 Task: Search one way flight ticket for 5 adults, 1 child, 2 infants in seat and 1 infant on lap in business from Long Beach: Long Beach Airport (daugherty Field) to Wilmington: Wilmington International Airport on 8-6-2023. Choice of flights is Westjet. Number of bags: 1 carry on bag. Price is upto 50000. Outbound departure time preference is 11:30.
Action: Mouse moved to (350, 149)
Screenshot: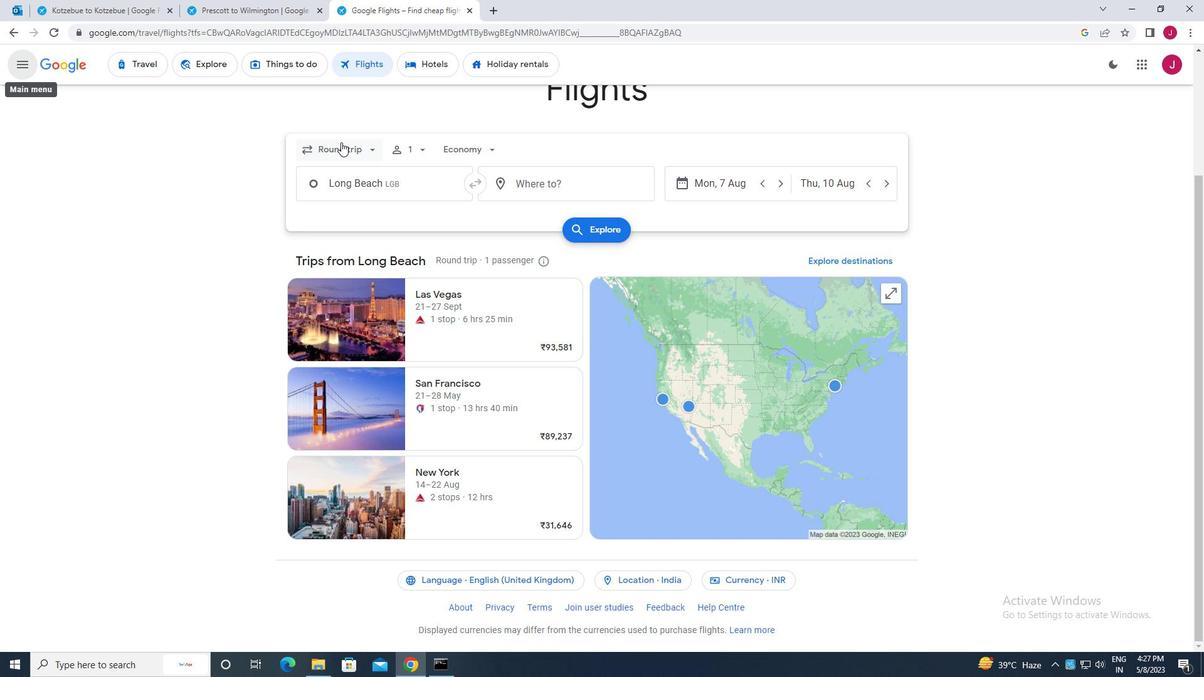 
Action: Mouse pressed left at (350, 149)
Screenshot: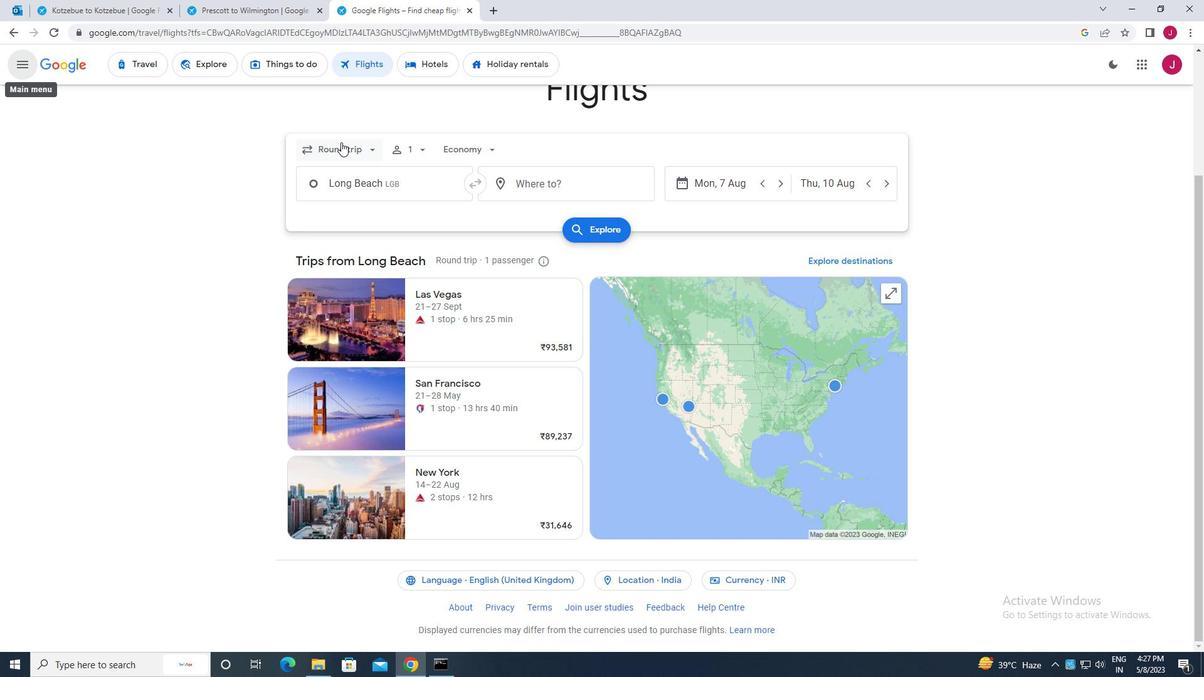 
Action: Mouse moved to (354, 207)
Screenshot: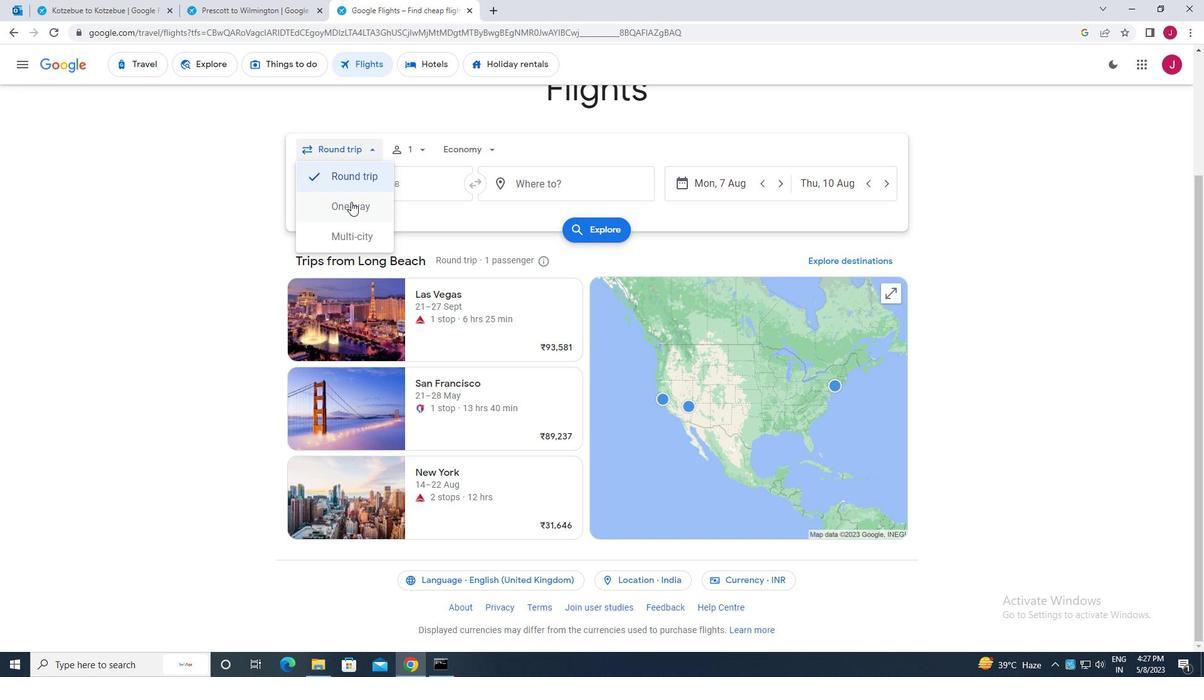 
Action: Mouse pressed left at (354, 207)
Screenshot: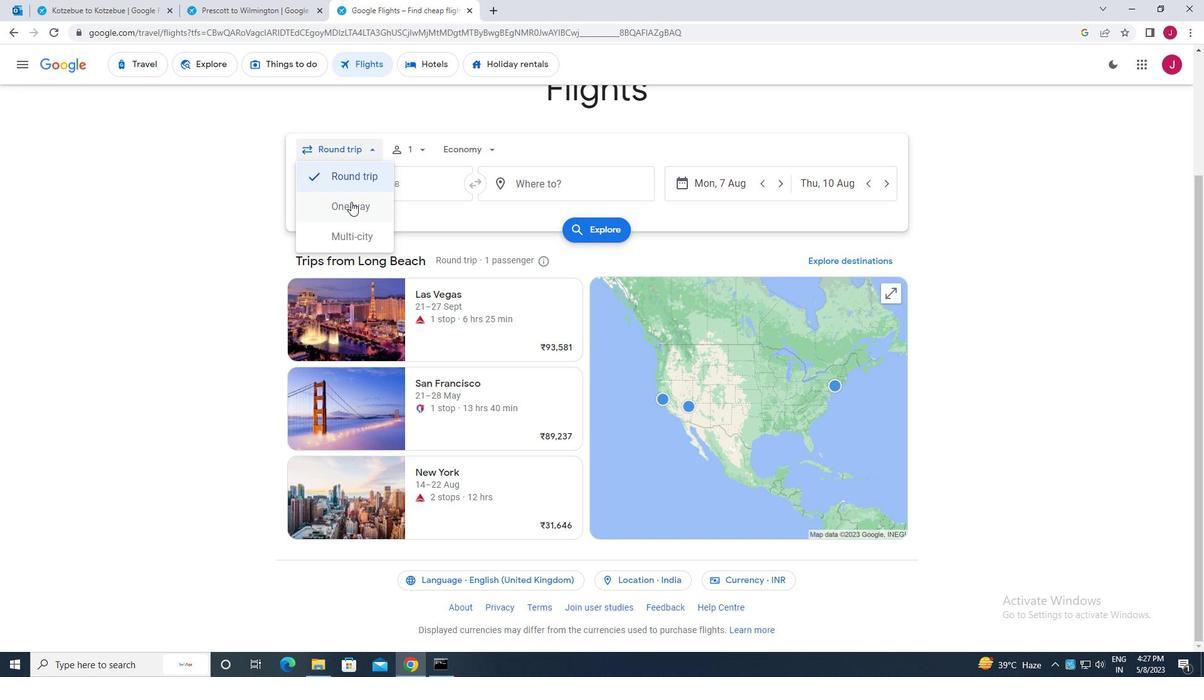 
Action: Mouse moved to (422, 149)
Screenshot: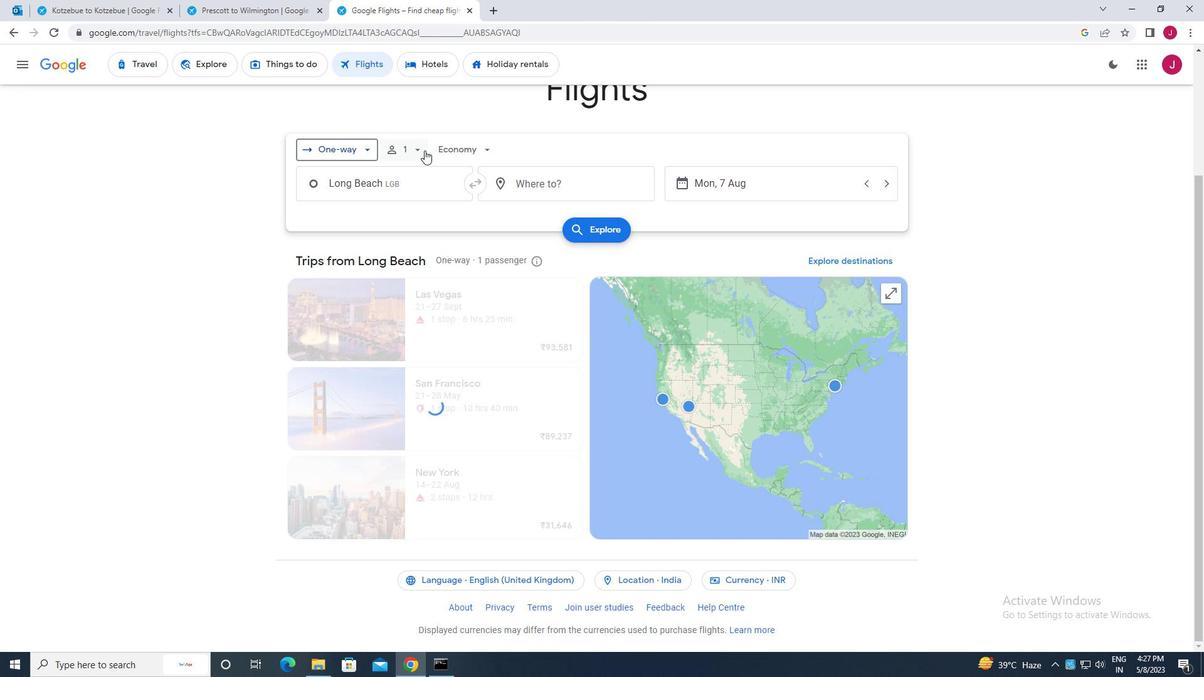 
Action: Mouse pressed left at (422, 149)
Screenshot: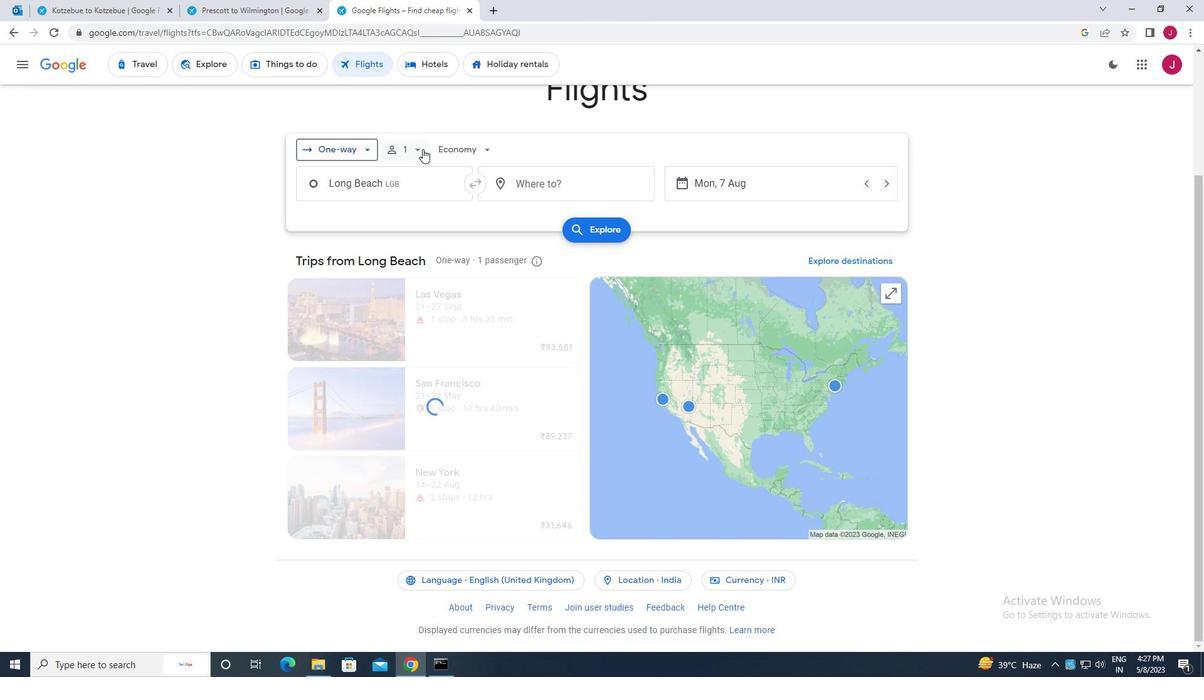 
Action: Mouse moved to (522, 184)
Screenshot: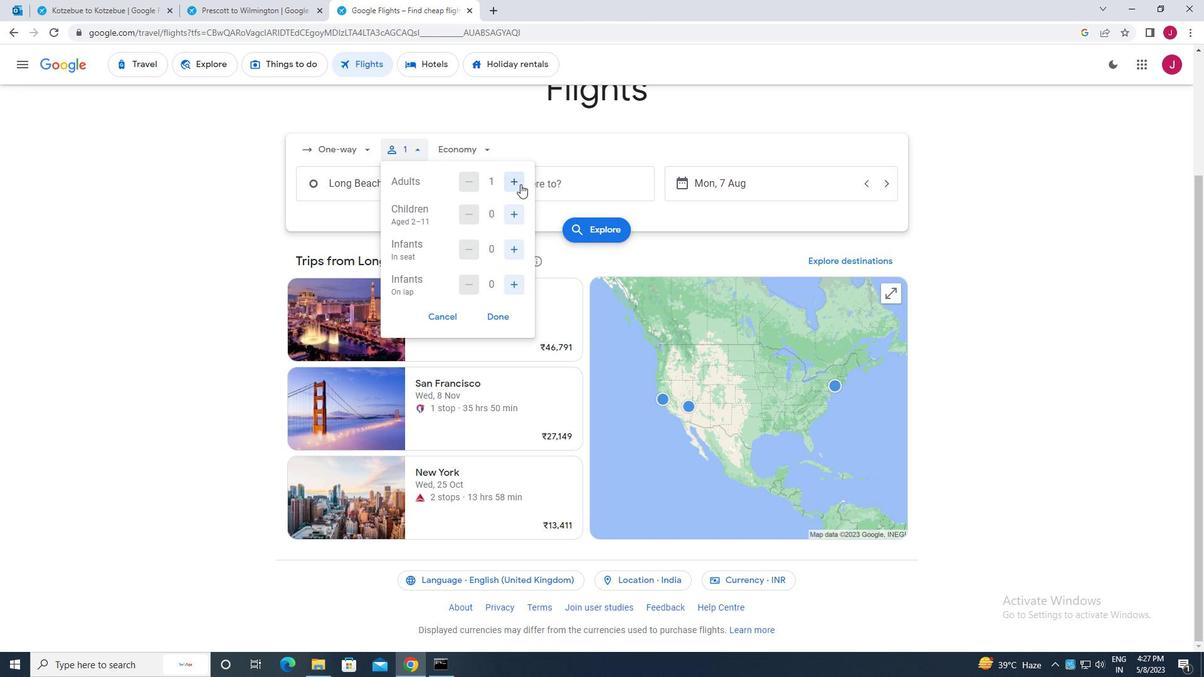 
Action: Mouse pressed left at (522, 184)
Screenshot: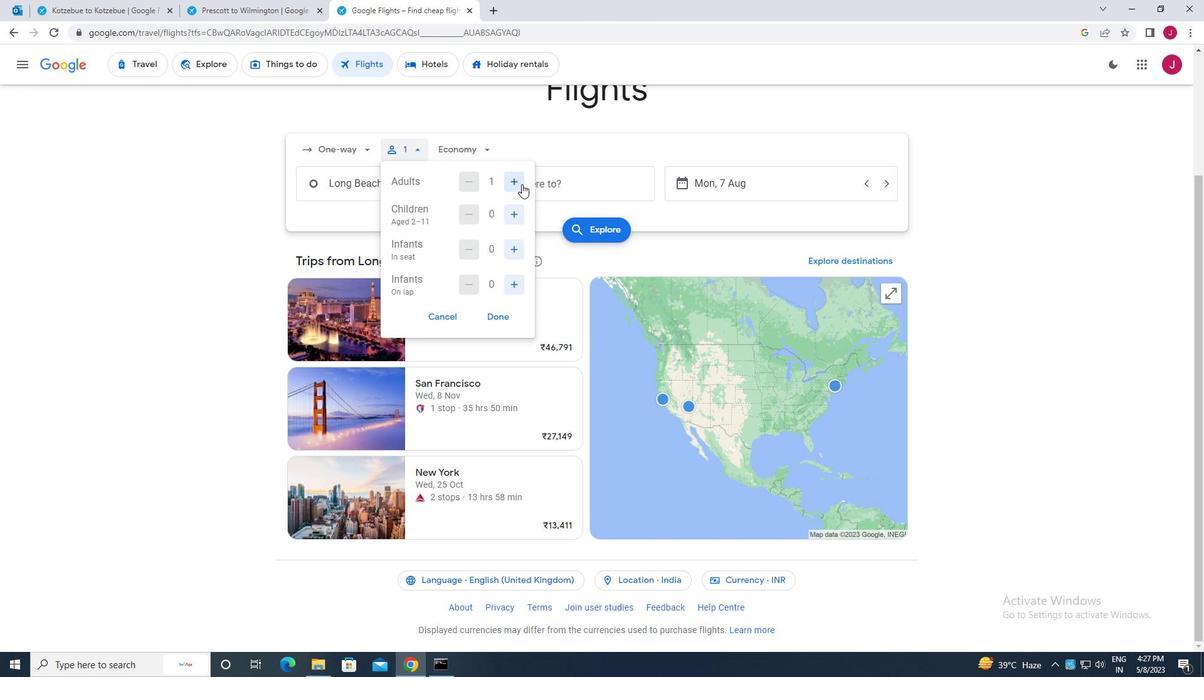 
Action: Mouse pressed left at (522, 184)
Screenshot: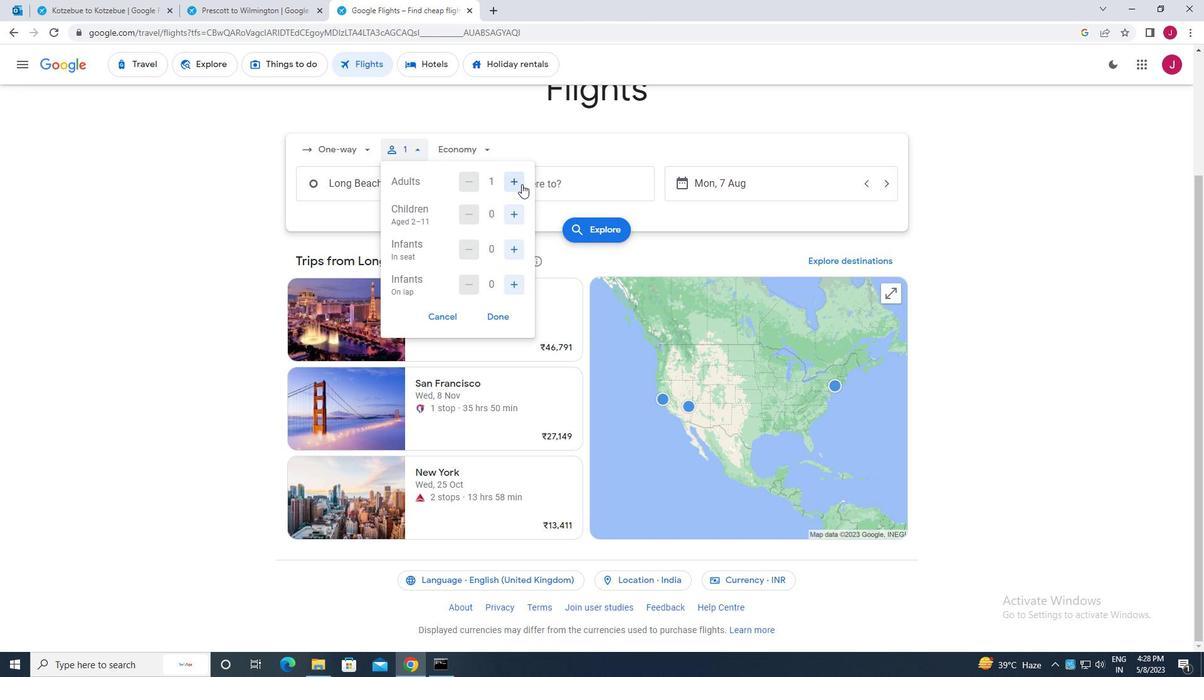 
Action: Mouse pressed left at (522, 184)
Screenshot: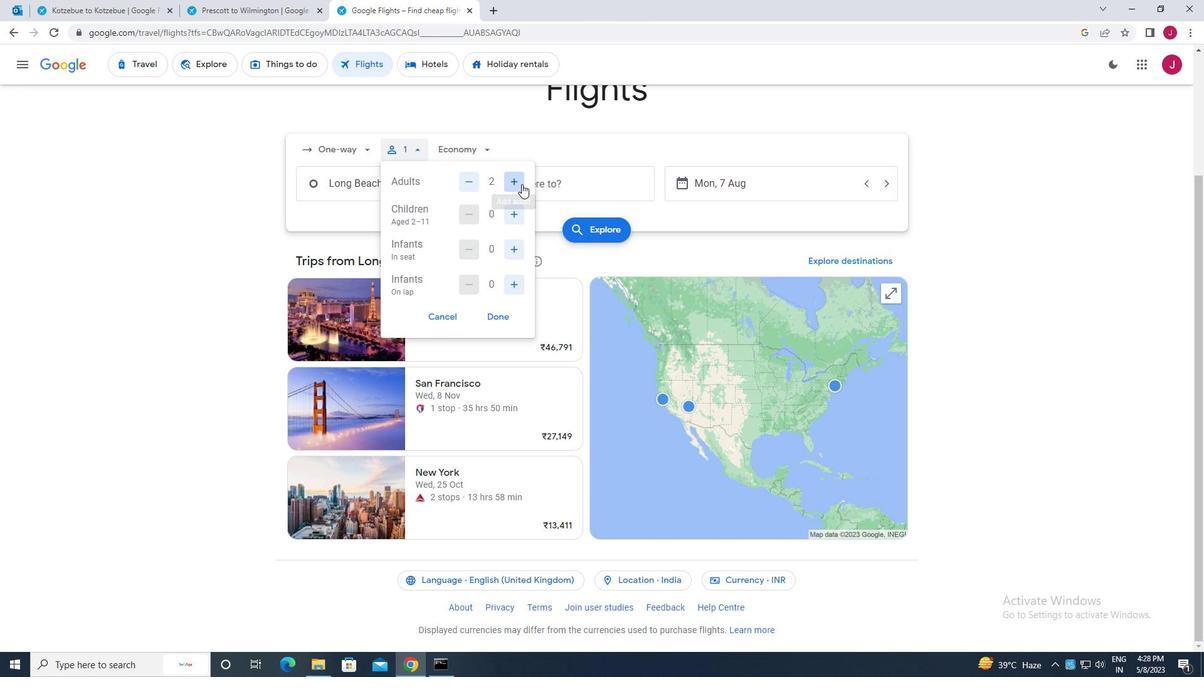 
Action: Mouse moved to (522, 184)
Screenshot: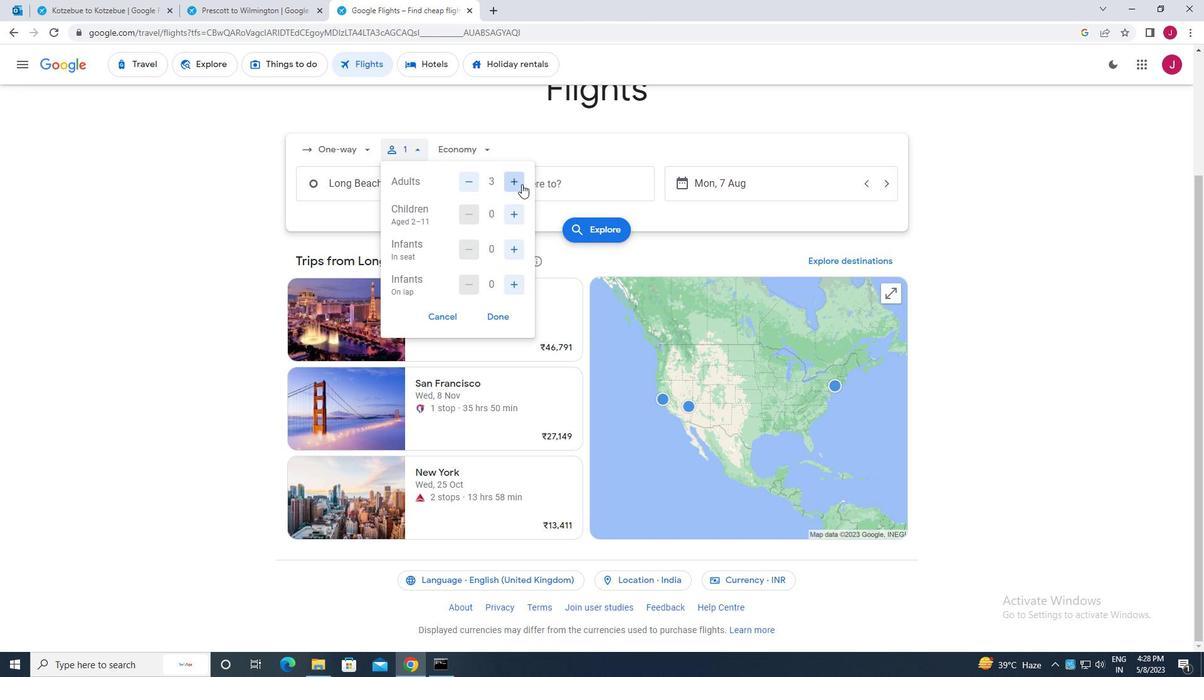 
Action: Mouse pressed left at (522, 184)
Screenshot: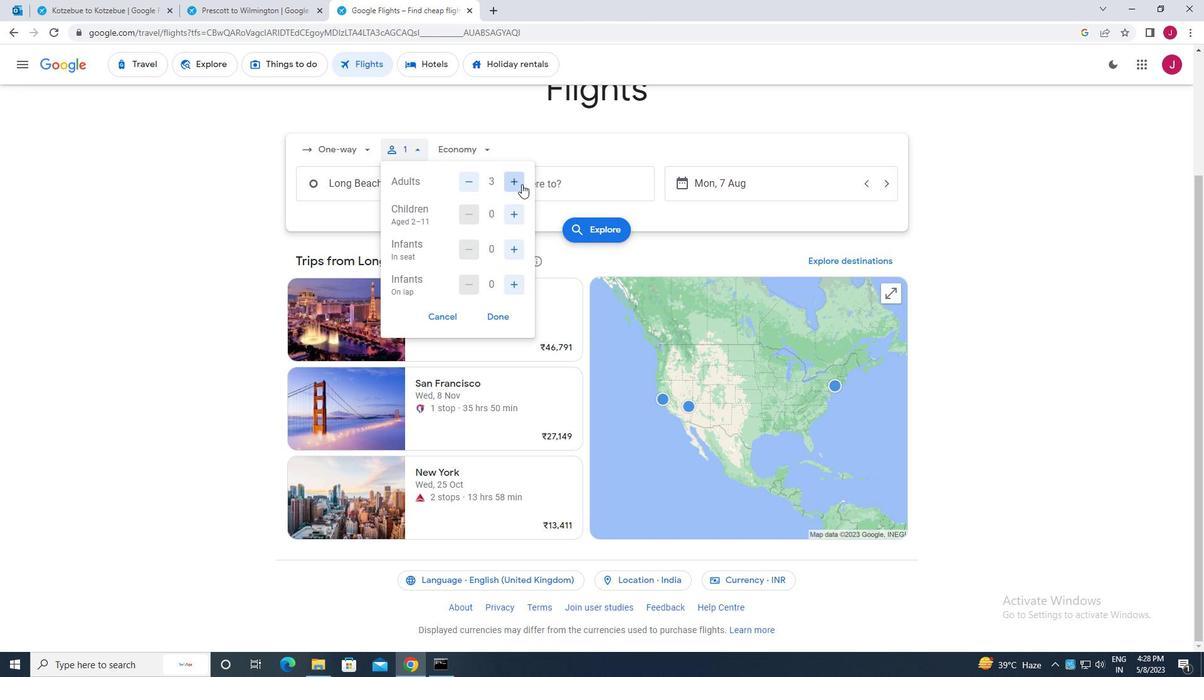 
Action: Mouse moved to (514, 220)
Screenshot: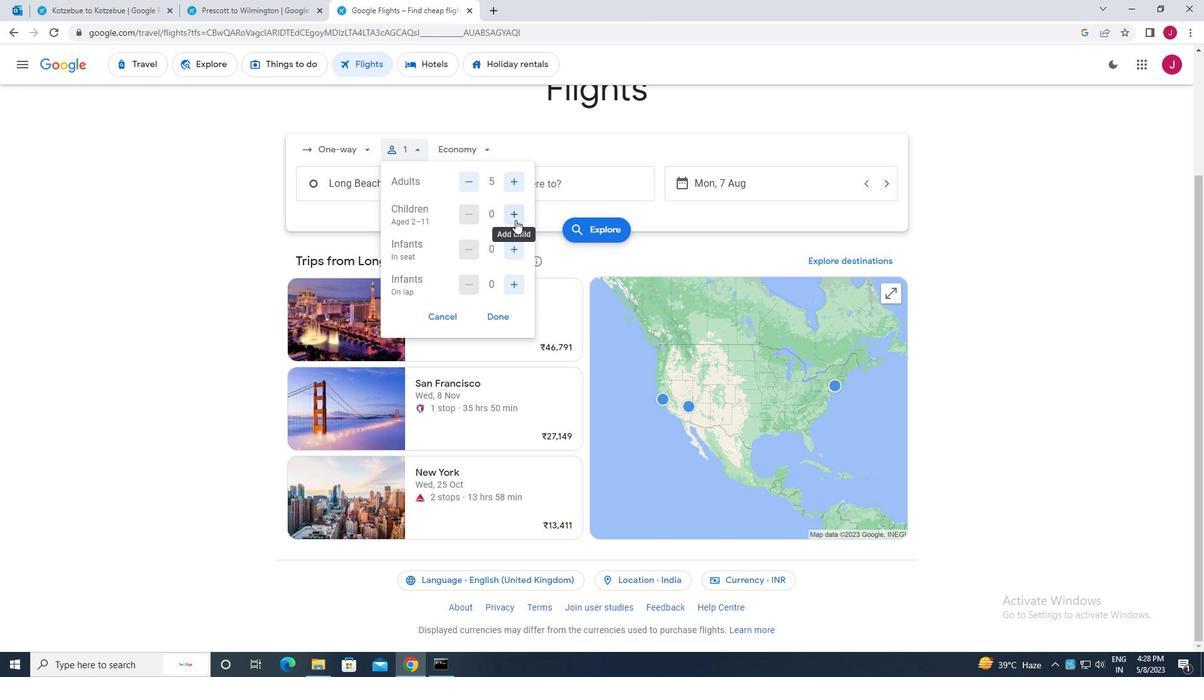 
Action: Mouse pressed left at (514, 220)
Screenshot: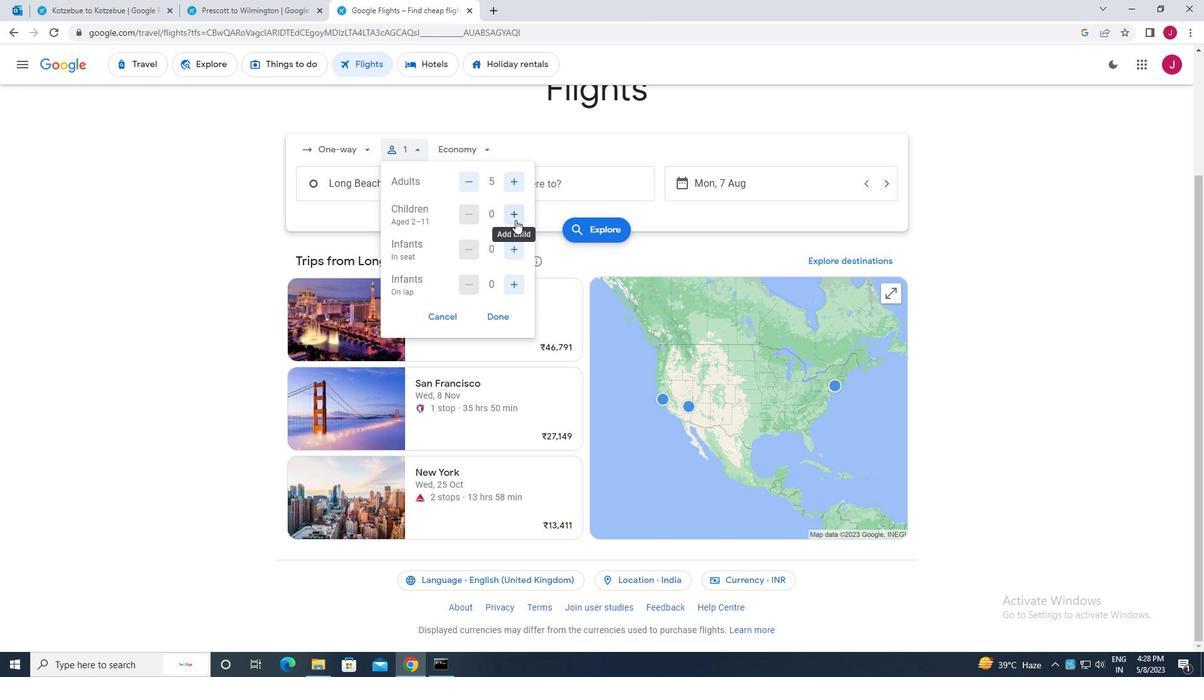 
Action: Mouse moved to (510, 250)
Screenshot: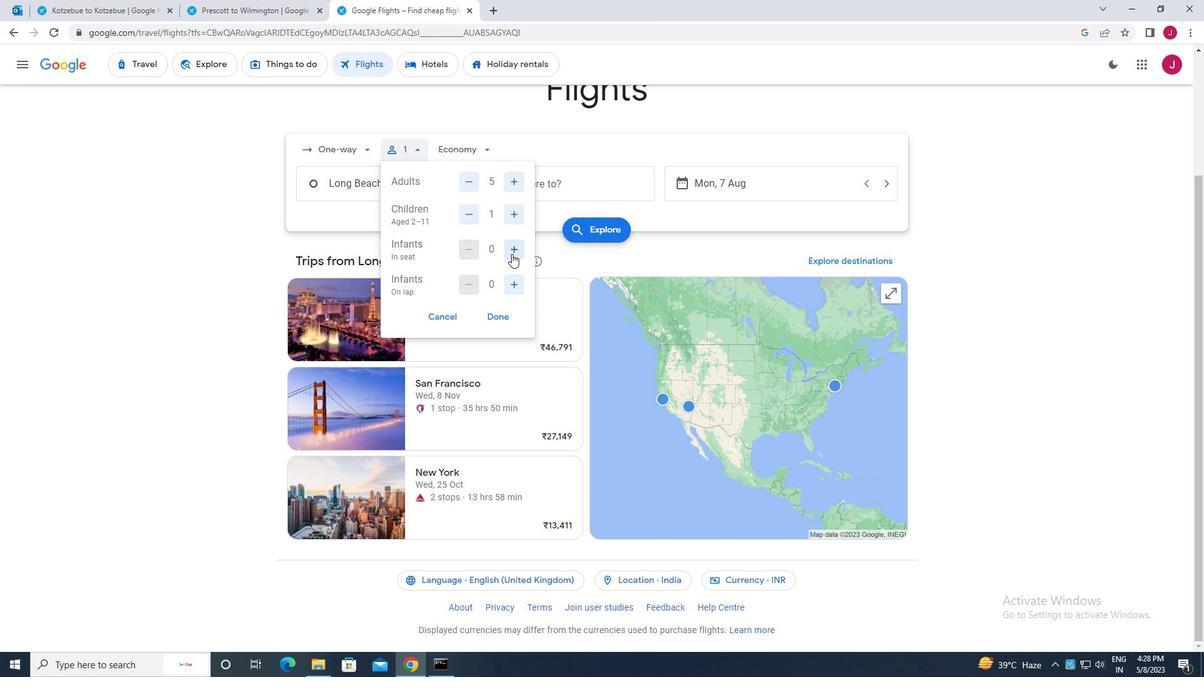 
Action: Mouse pressed left at (510, 250)
Screenshot: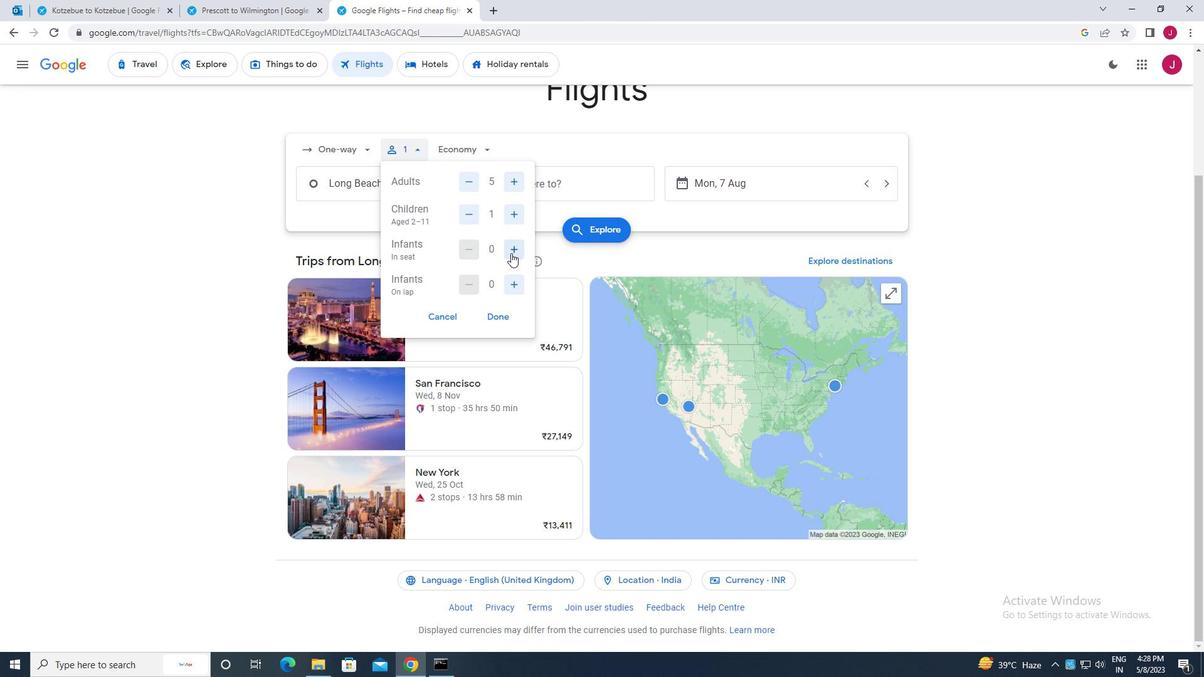 
Action: Mouse pressed left at (510, 250)
Screenshot: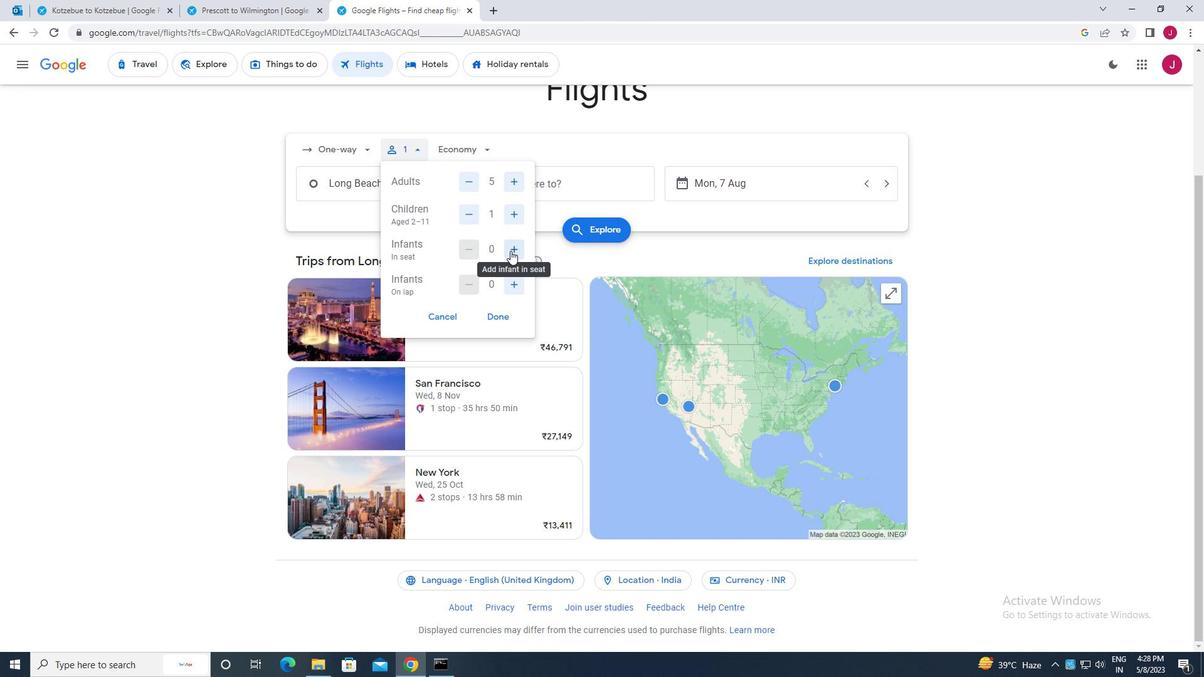 
Action: Mouse moved to (514, 287)
Screenshot: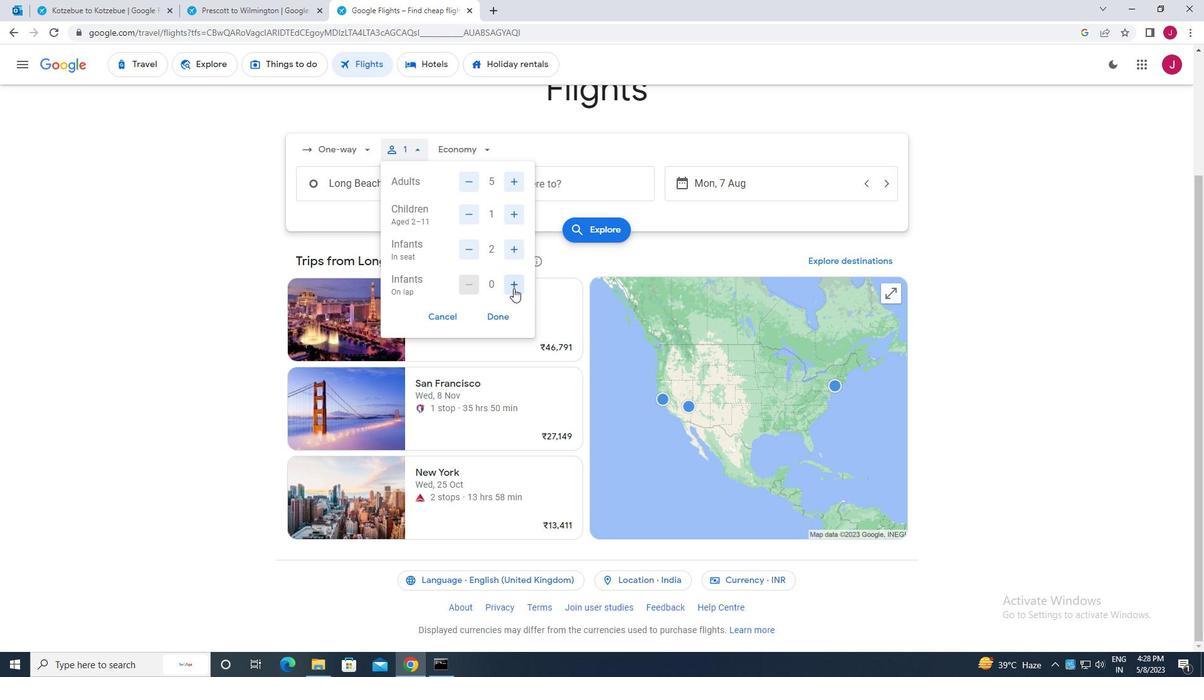 
Action: Mouse pressed left at (514, 287)
Screenshot: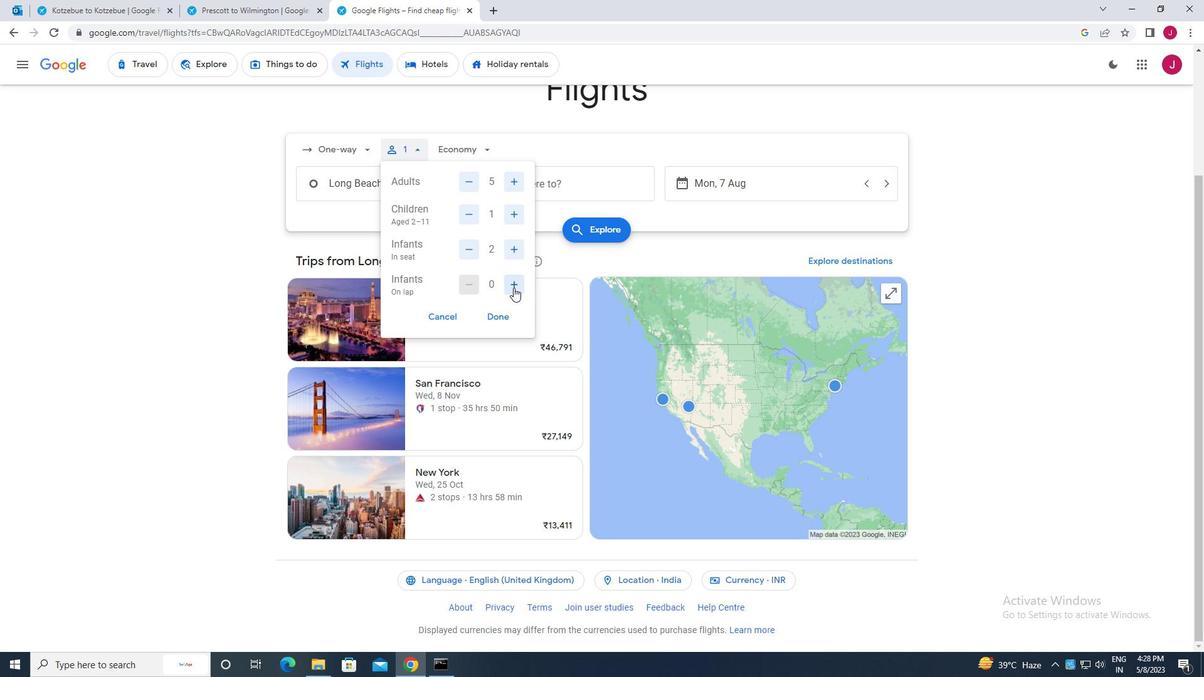 
Action: Mouse moved to (504, 316)
Screenshot: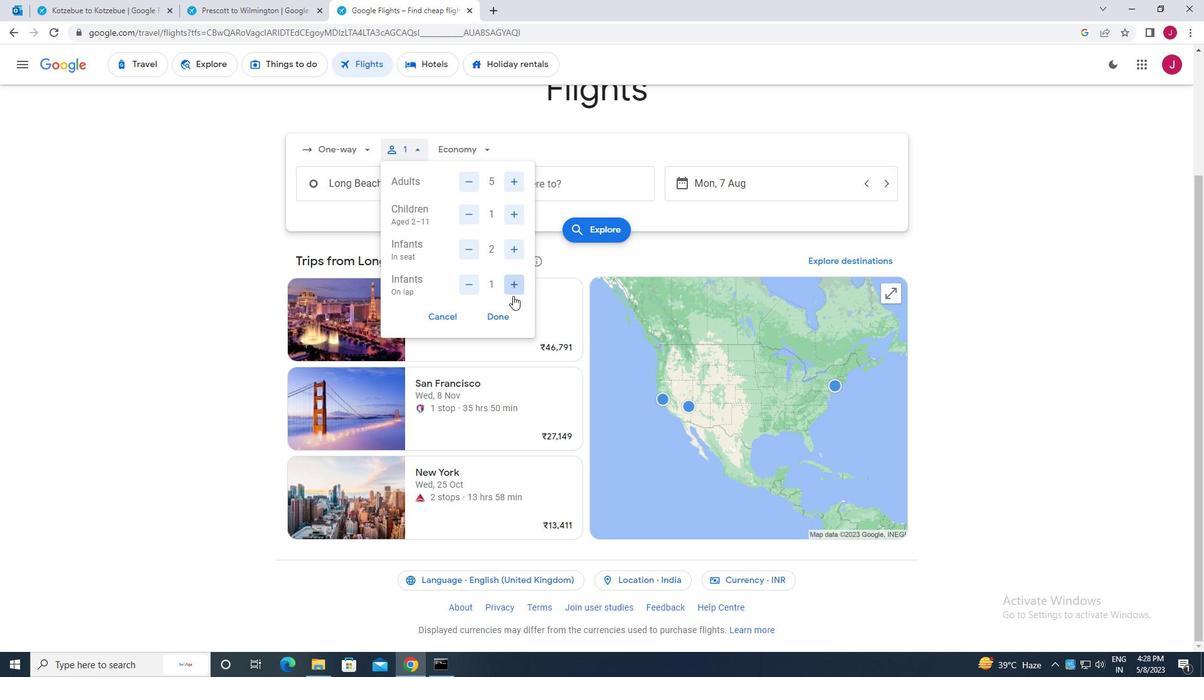 
Action: Mouse pressed left at (504, 316)
Screenshot: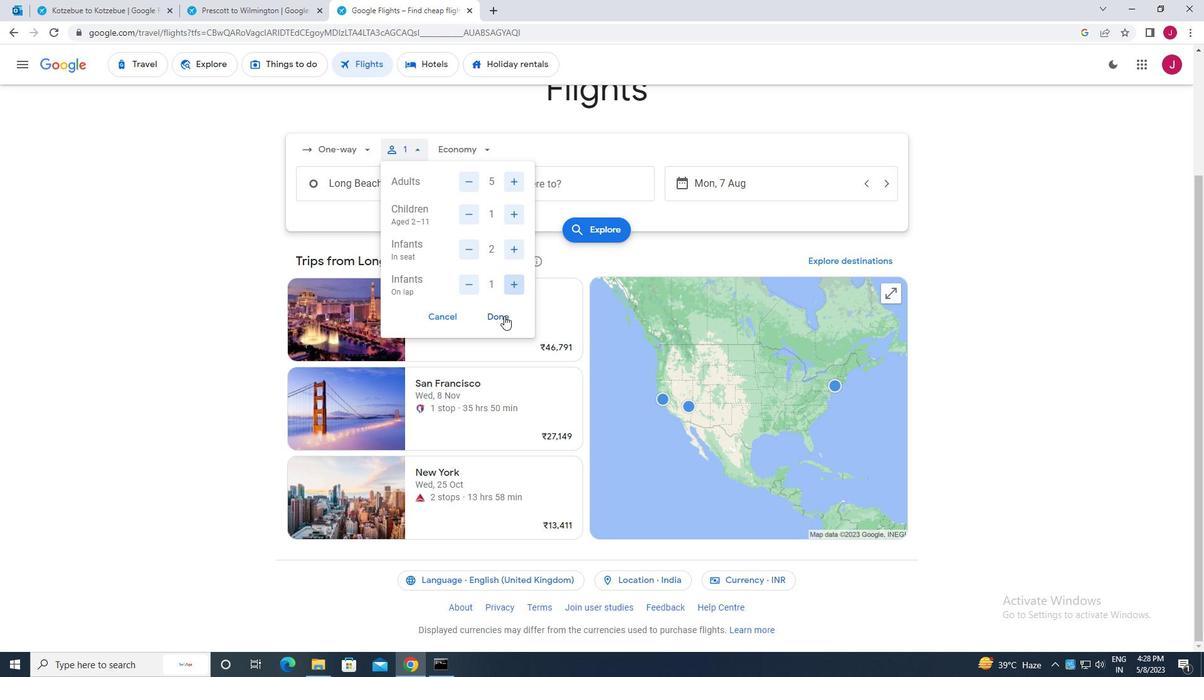 
Action: Mouse moved to (468, 149)
Screenshot: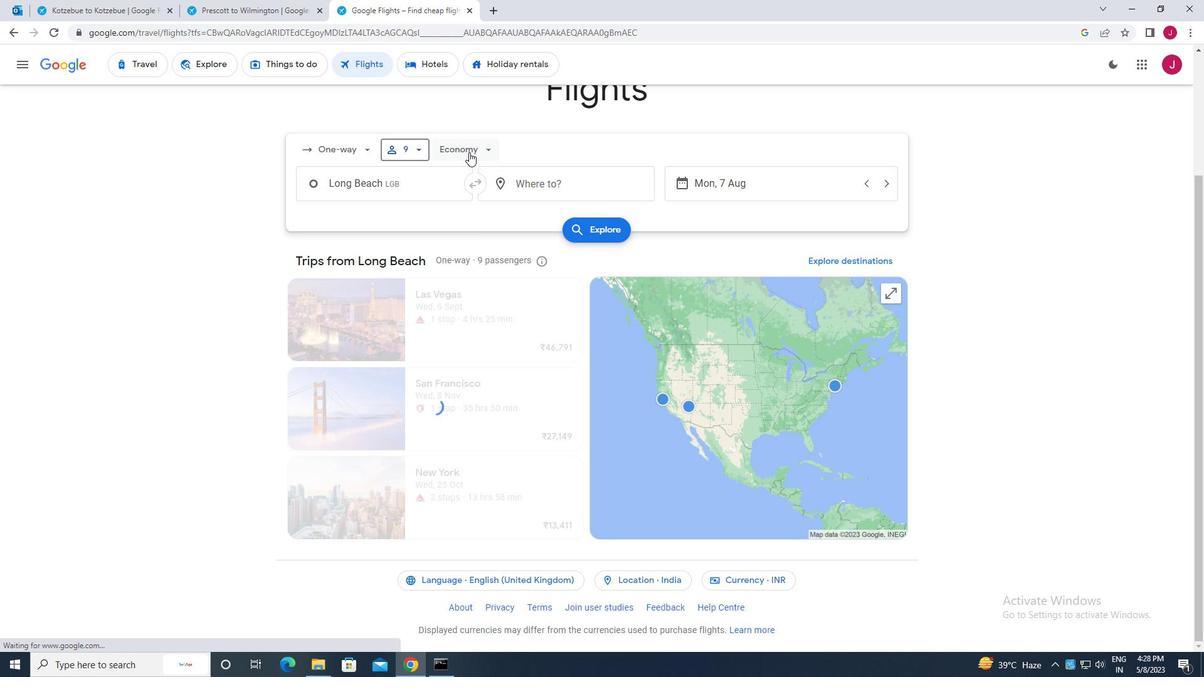 
Action: Mouse pressed left at (468, 149)
Screenshot: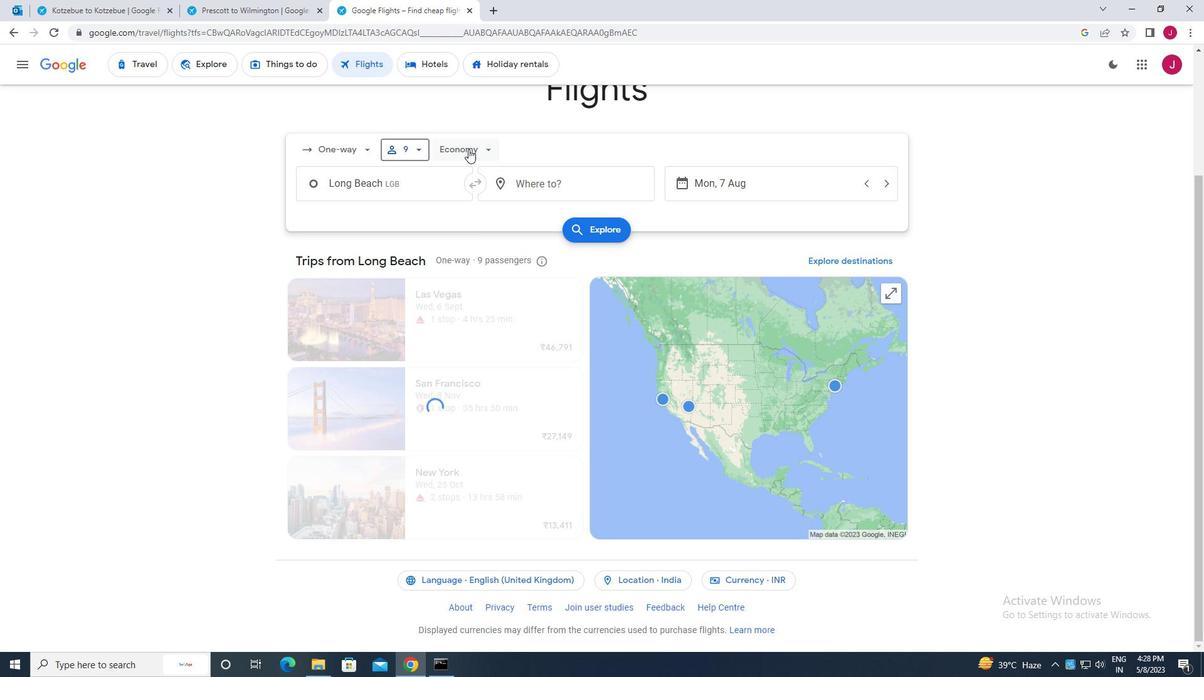 
Action: Mouse moved to (500, 233)
Screenshot: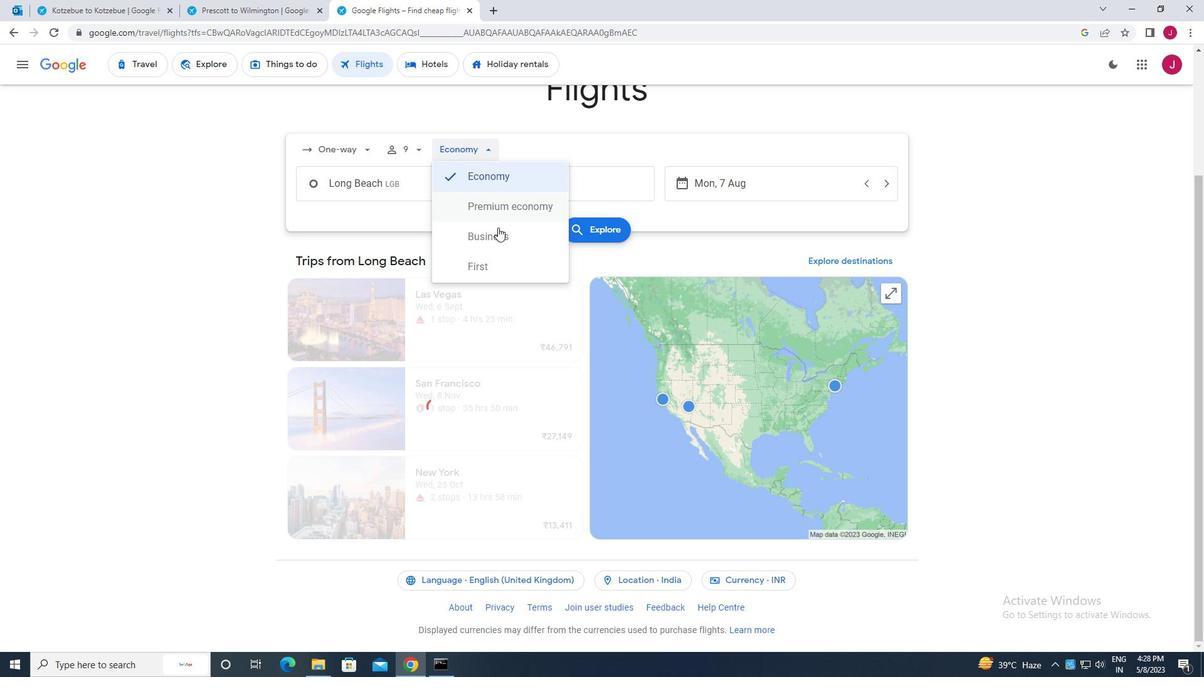 
Action: Mouse pressed left at (500, 233)
Screenshot: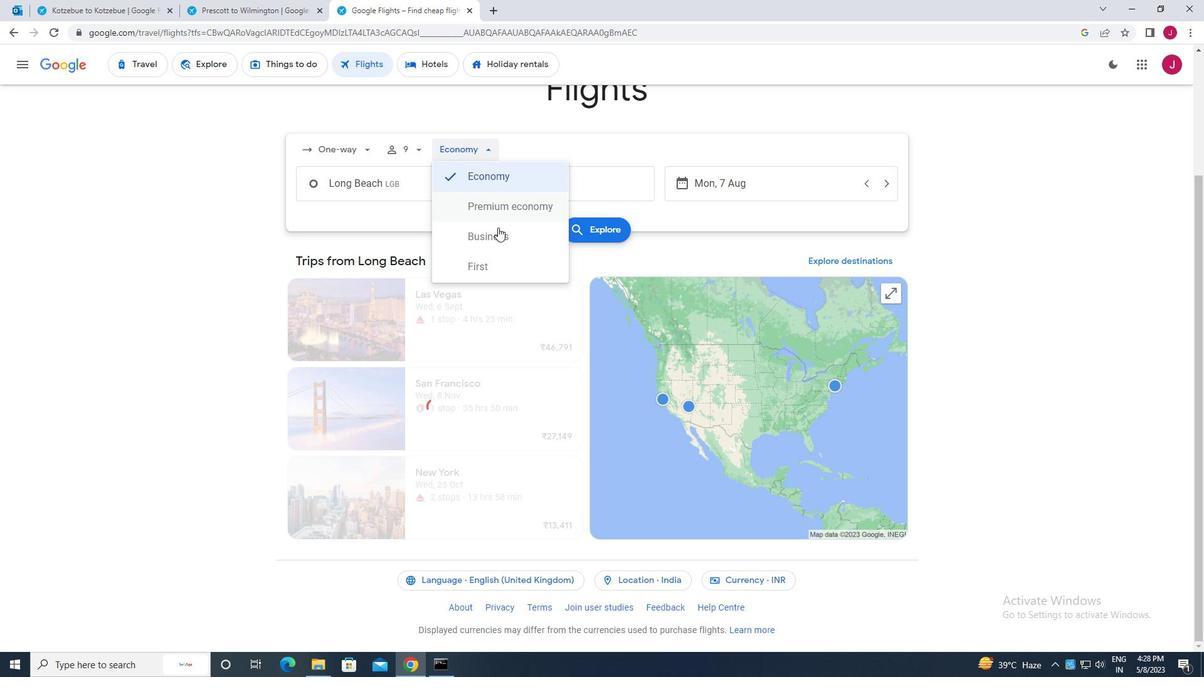 
Action: Mouse moved to (411, 181)
Screenshot: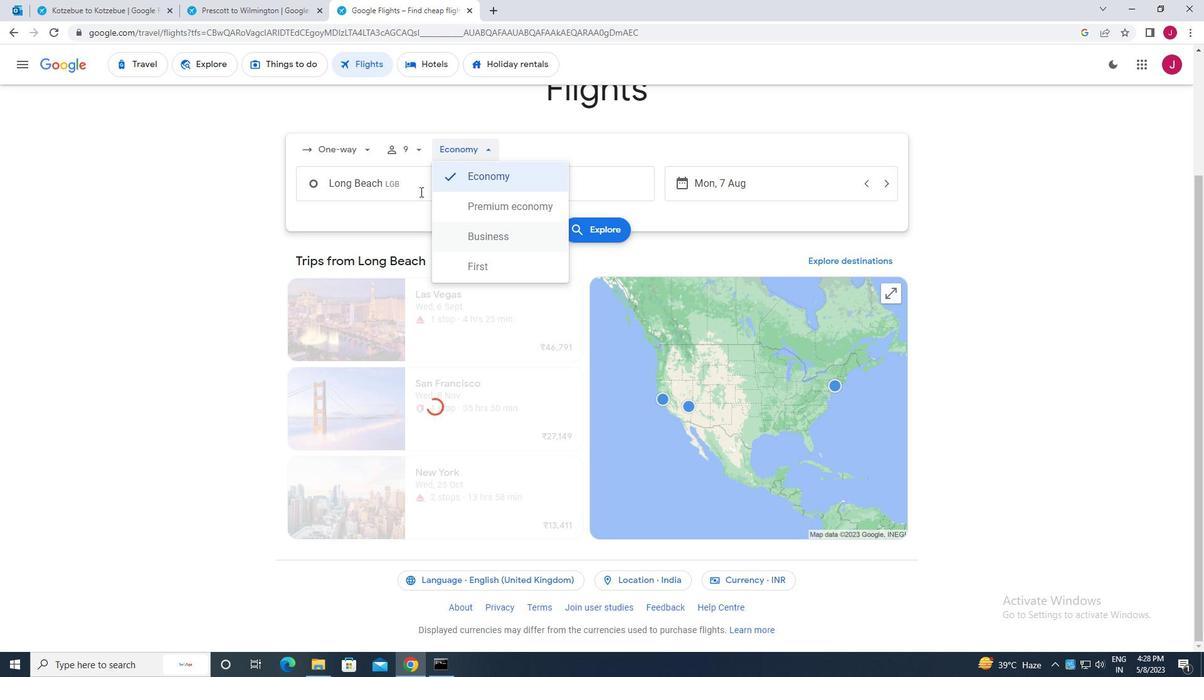 
Action: Mouse pressed left at (411, 181)
Screenshot: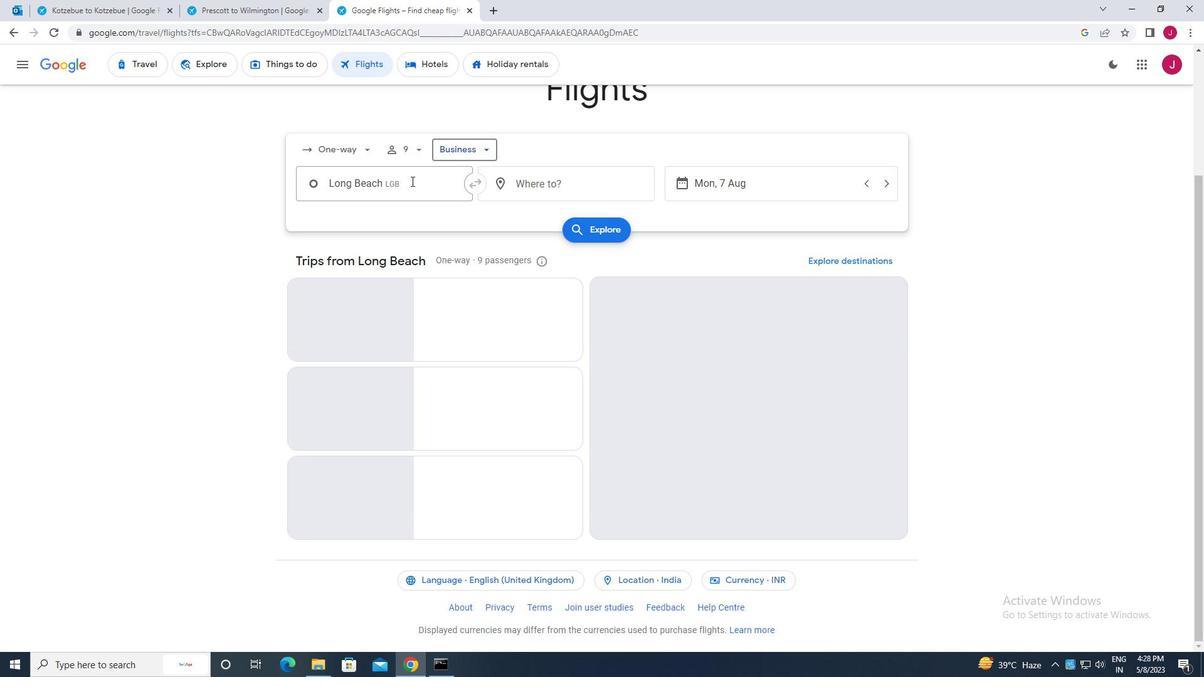 
Action: Mouse moved to (418, 176)
Screenshot: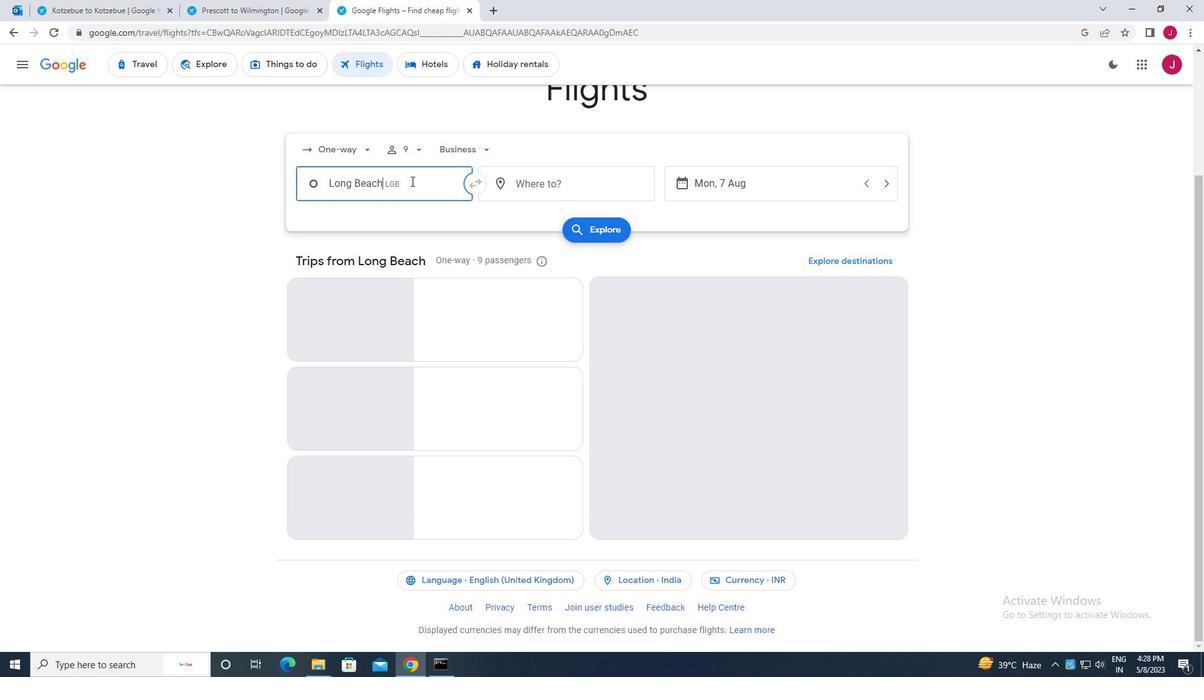 
Action: Key pressed long<Key.space>b
Screenshot: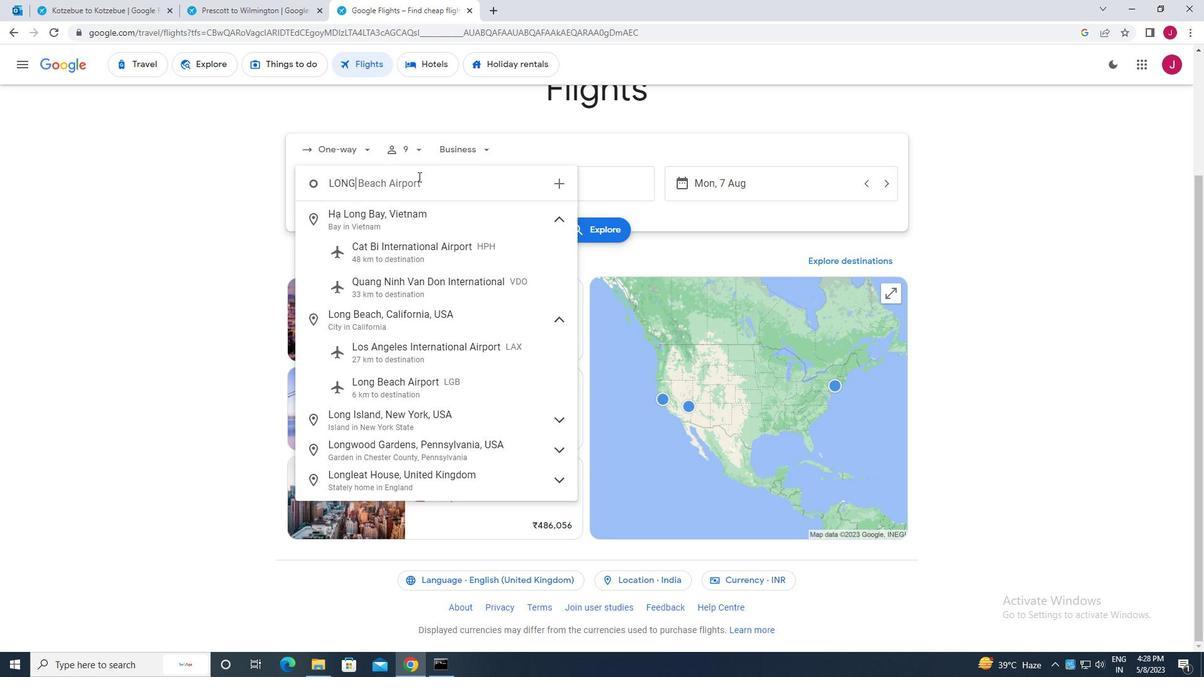 
Action: Mouse moved to (440, 380)
Screenshot: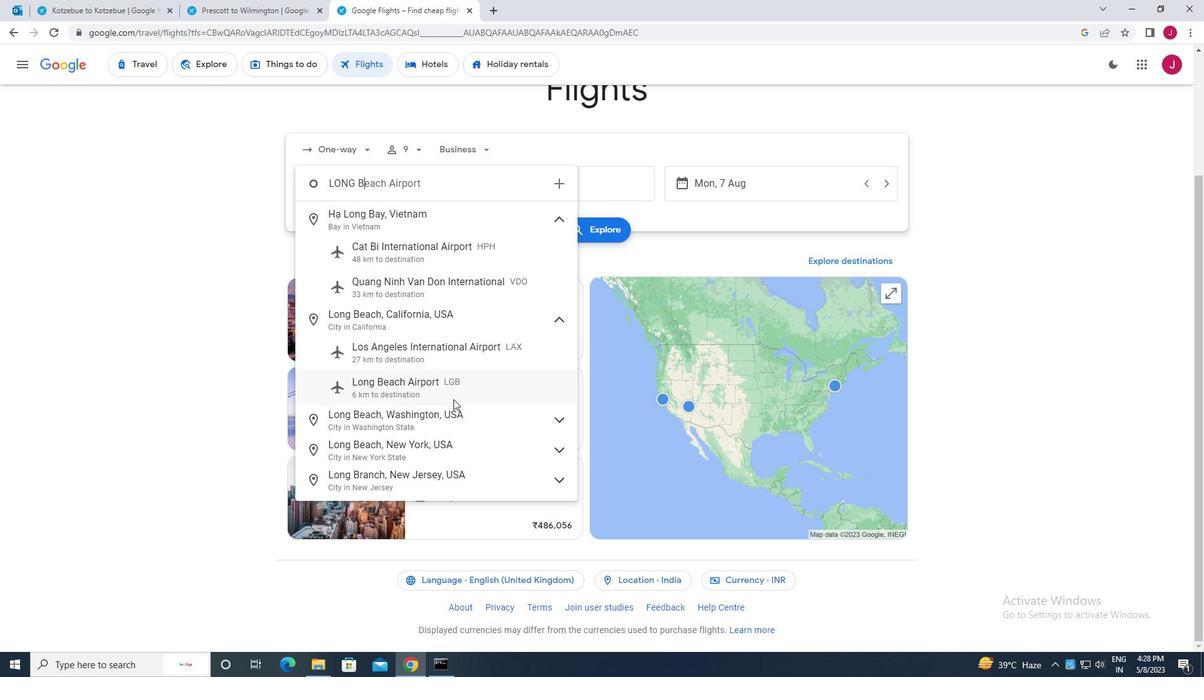 
Action: Mouse pressed left at (440, 380)
Screenshot: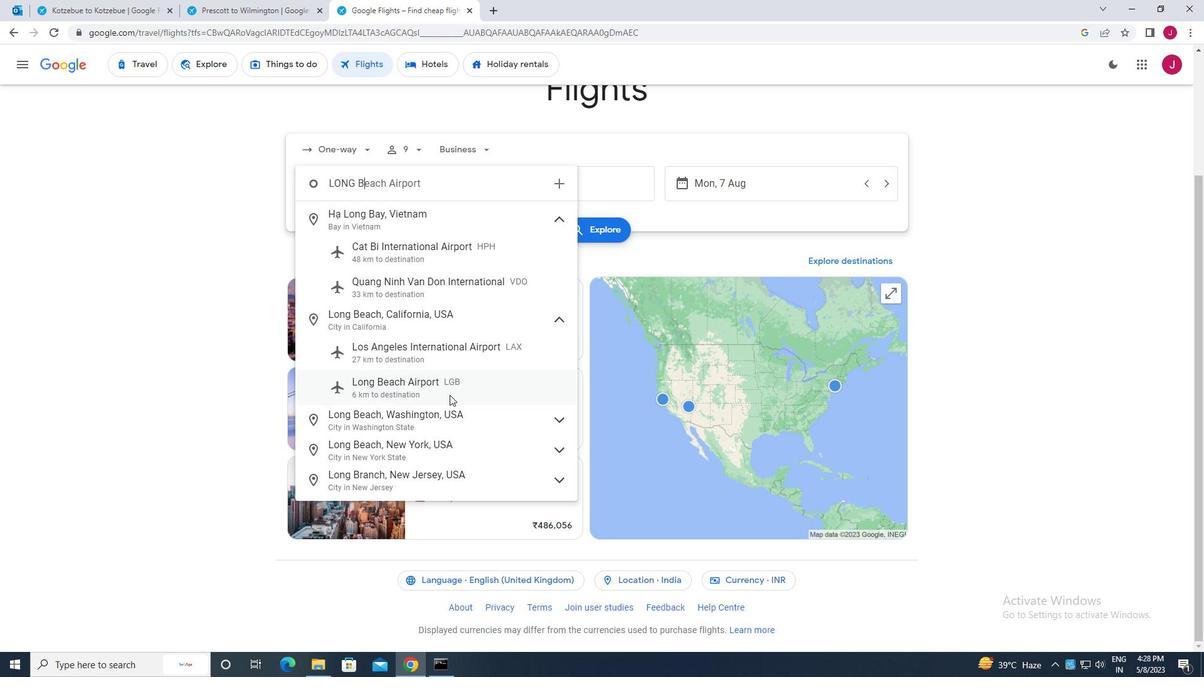 
Action: Mouse moved to (560, 186)
Screenshot: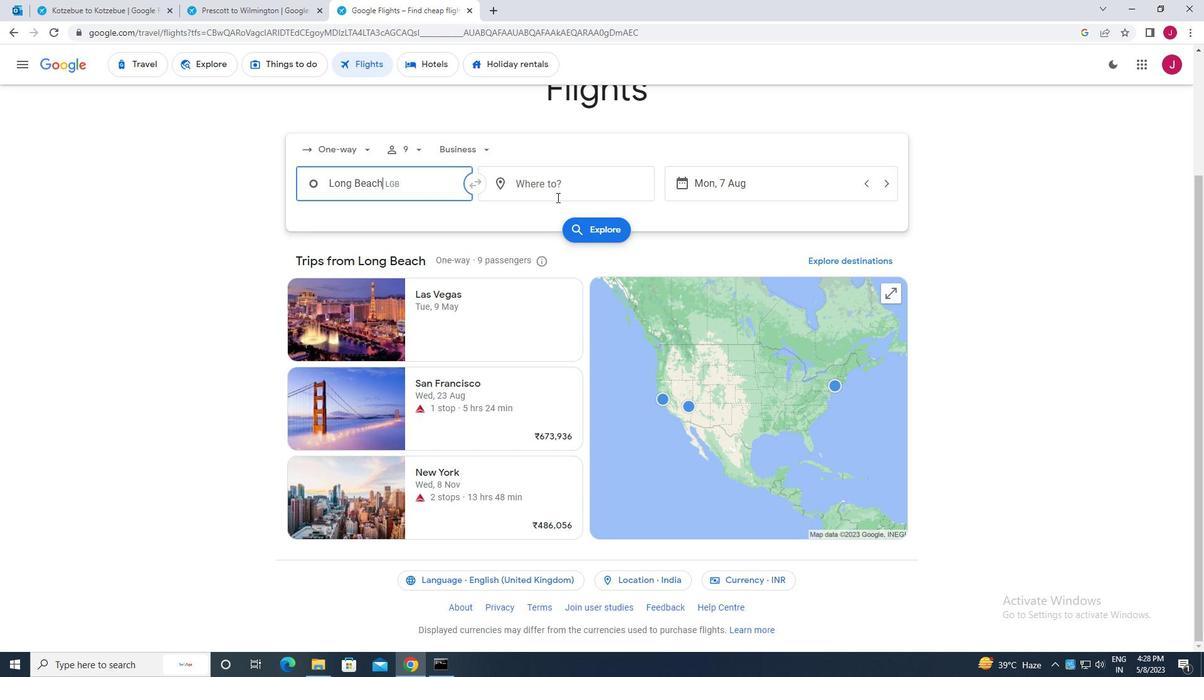 
Action: Mouse pressed left at (560, 186)
Screenshot: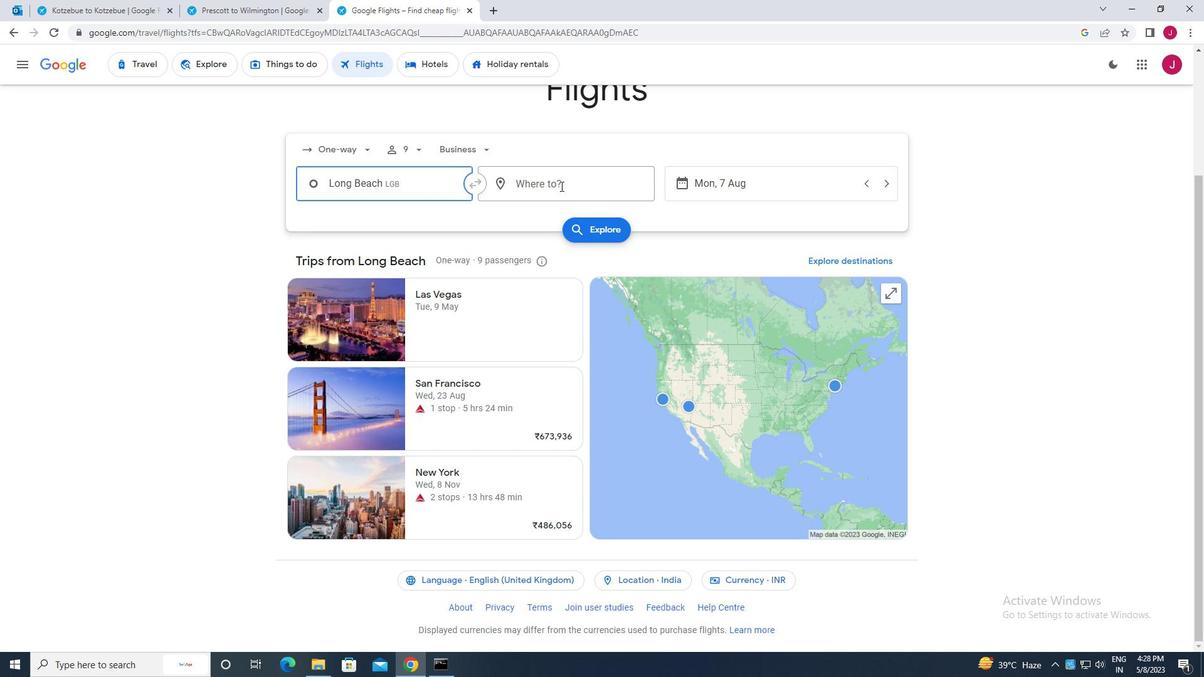 
Action: Key pressed wilm
Screenshot: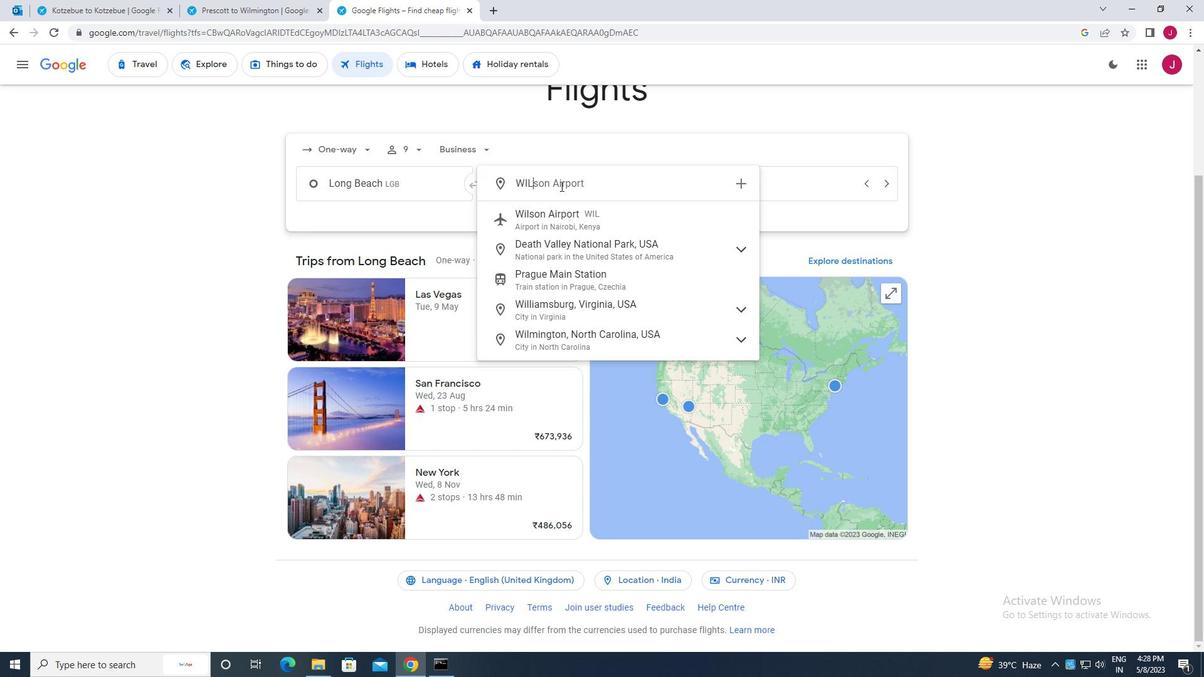 
Action: Mouse moved to (638, 247)
Screenshot: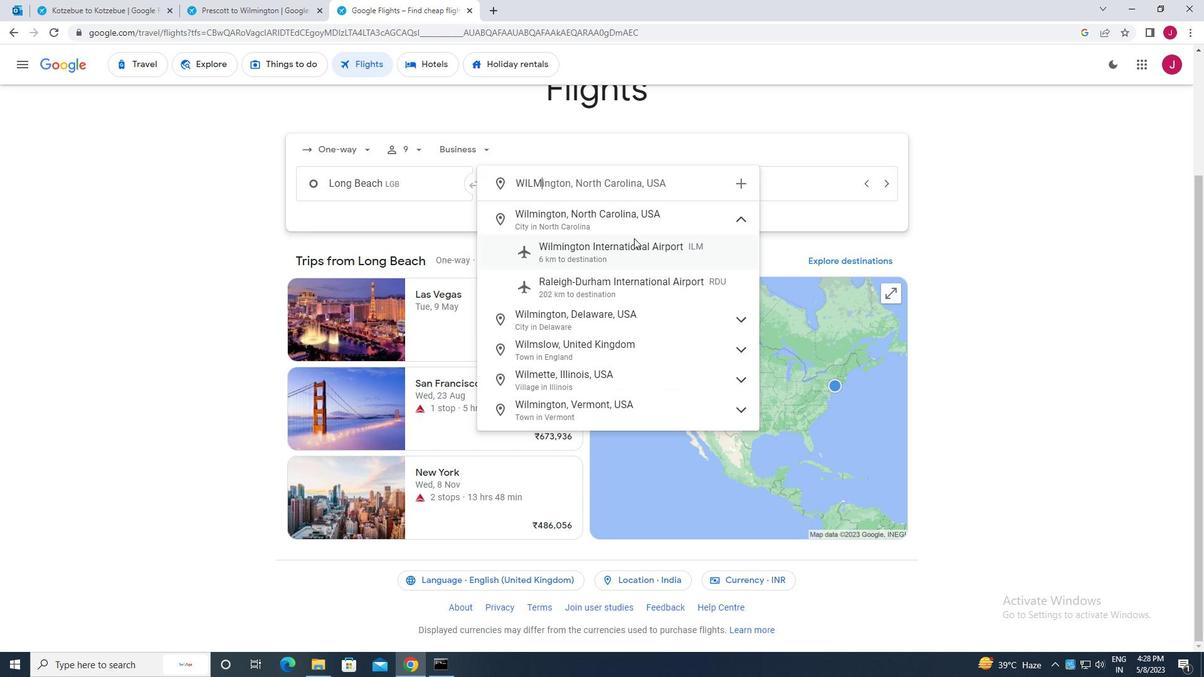 
Action: Mouse pressed left at (638, 247)
Screenshot: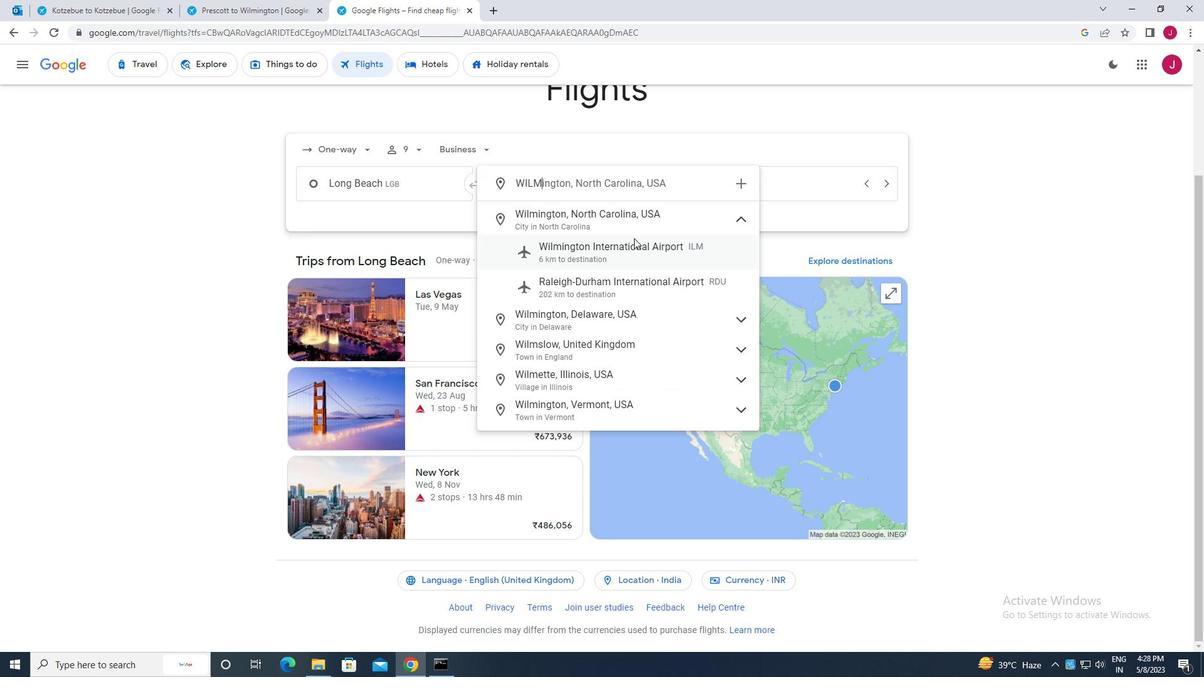 
Action: Mouse moved to (813, 181)
Screenshot: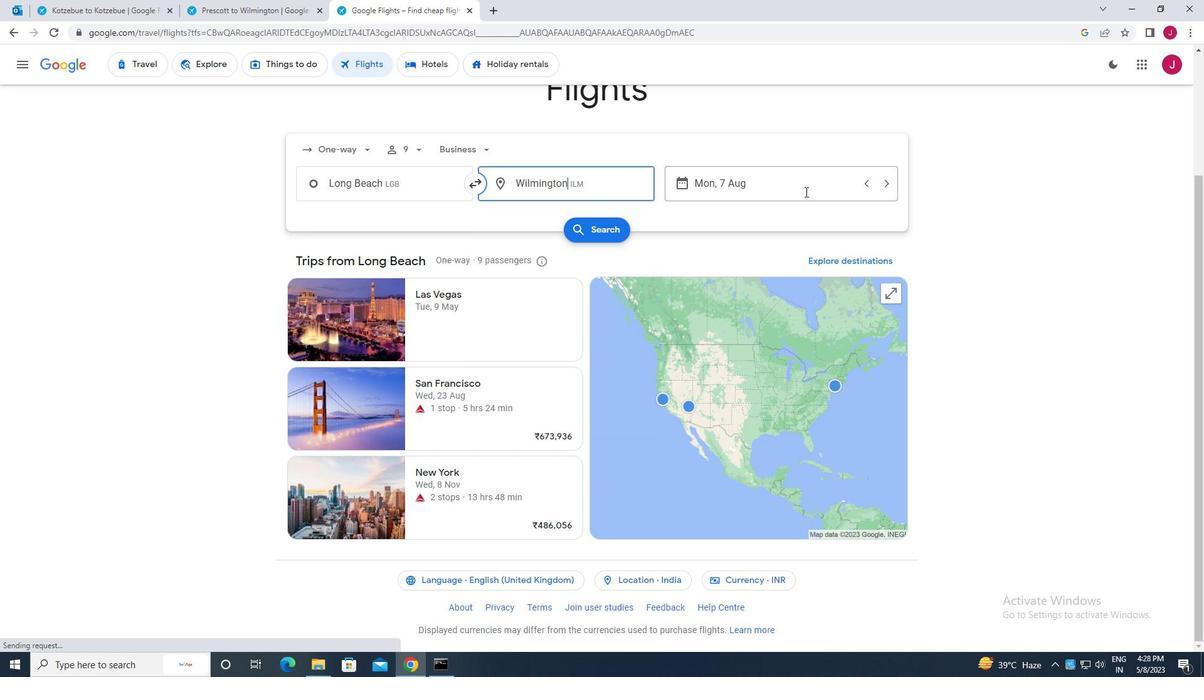 
Action: Mouse pressed left at (813, 181)
Screenshot: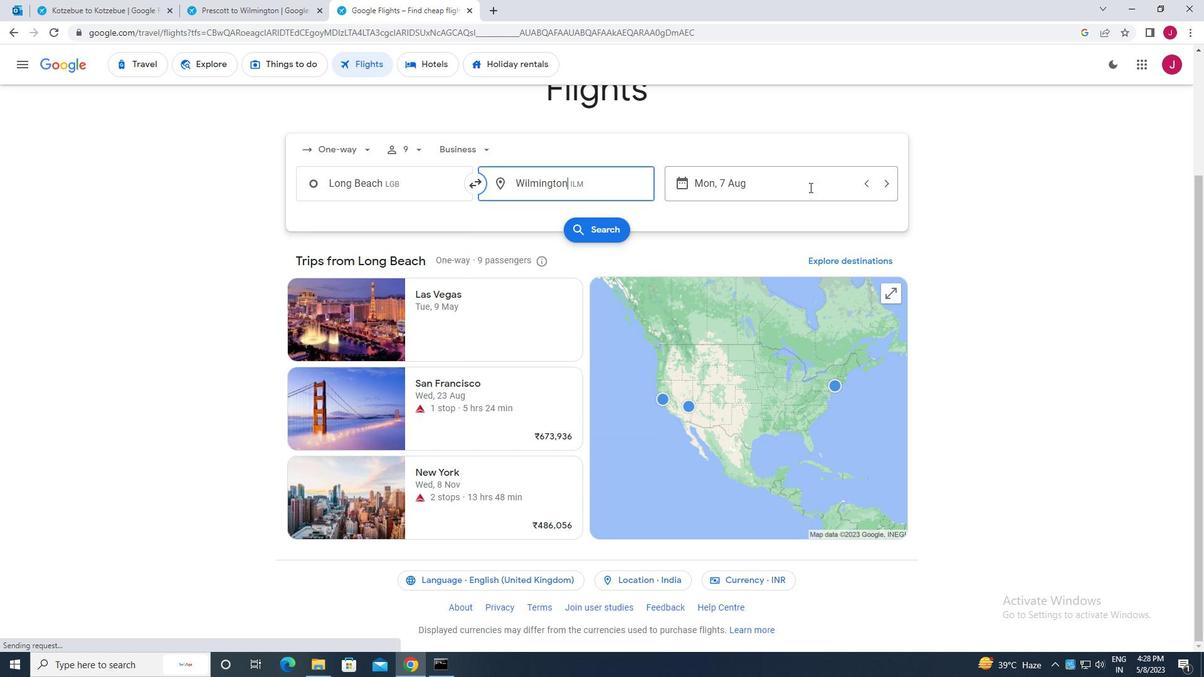 
Action: Mouse moved to (452, 316)
Screenshot: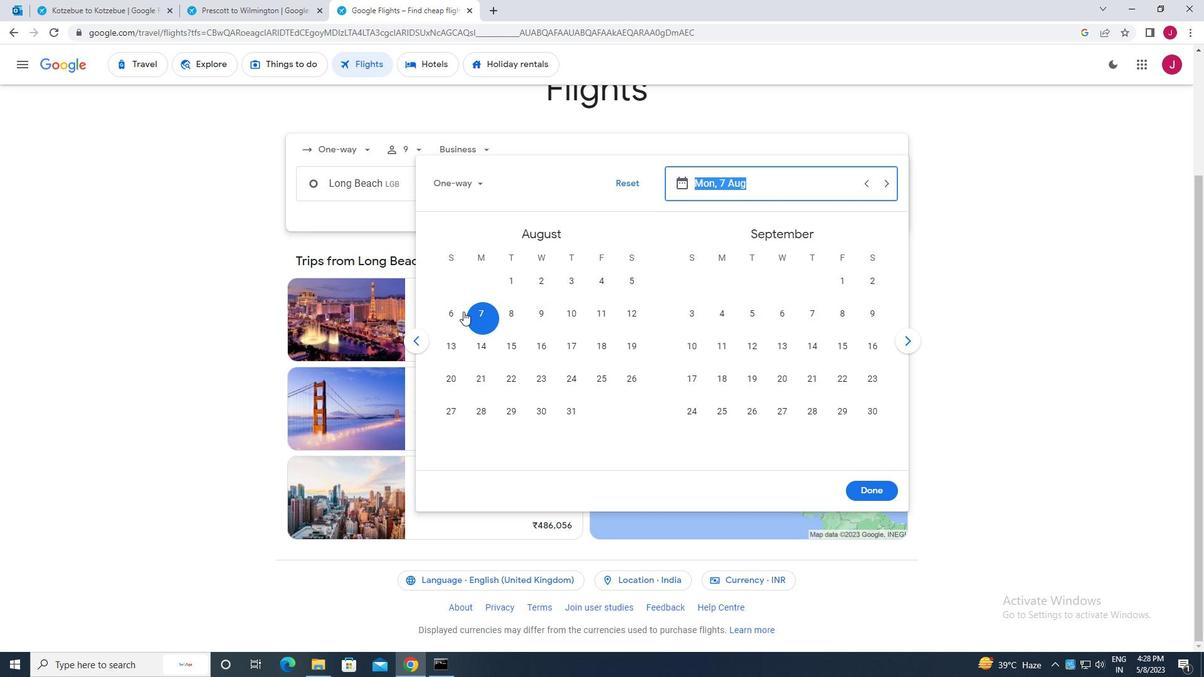 
Action: Mouse pressed left at (452, 316)
Screenshot: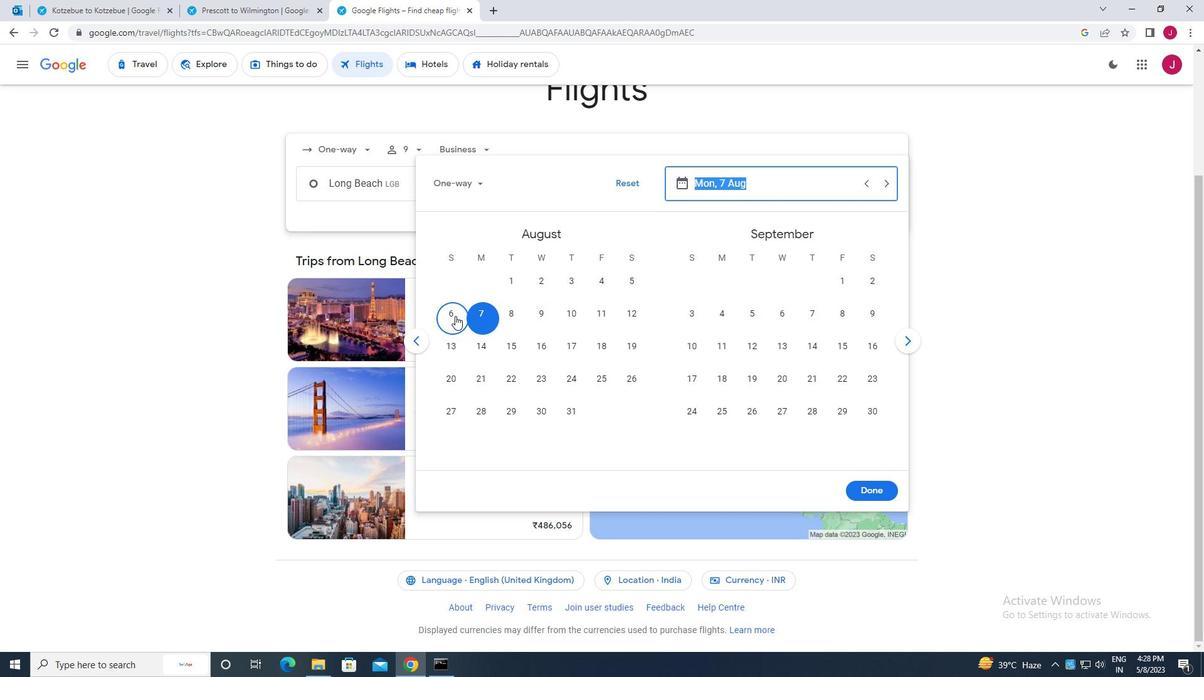 
Action: Mouse moved to (879, 493)
Screenshot: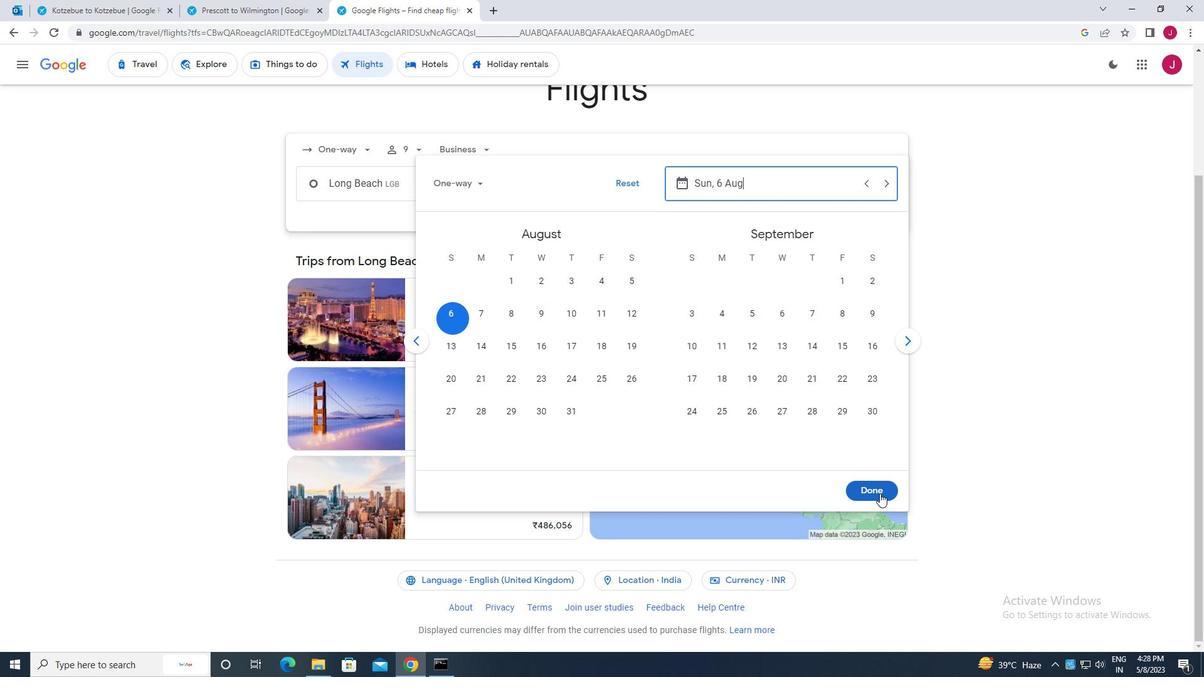 
Action: Mouse pressed left at (879, 493)
Screenshot: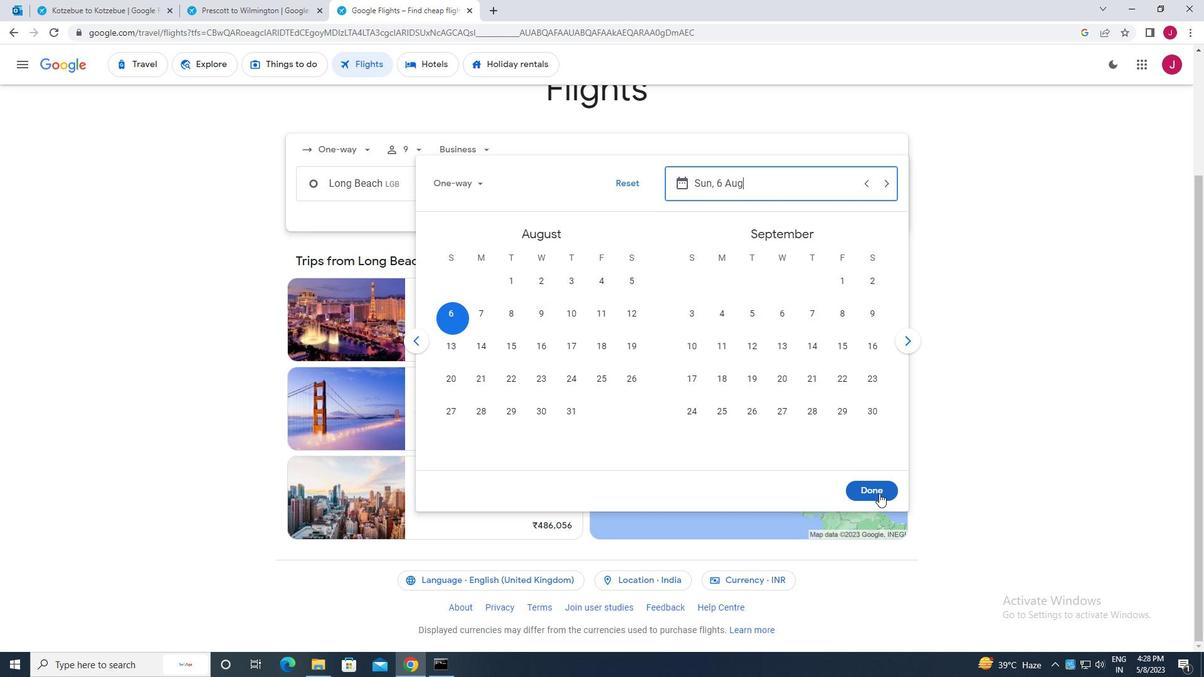 
Action: Mouse moved to (591, 225)
Screenshot: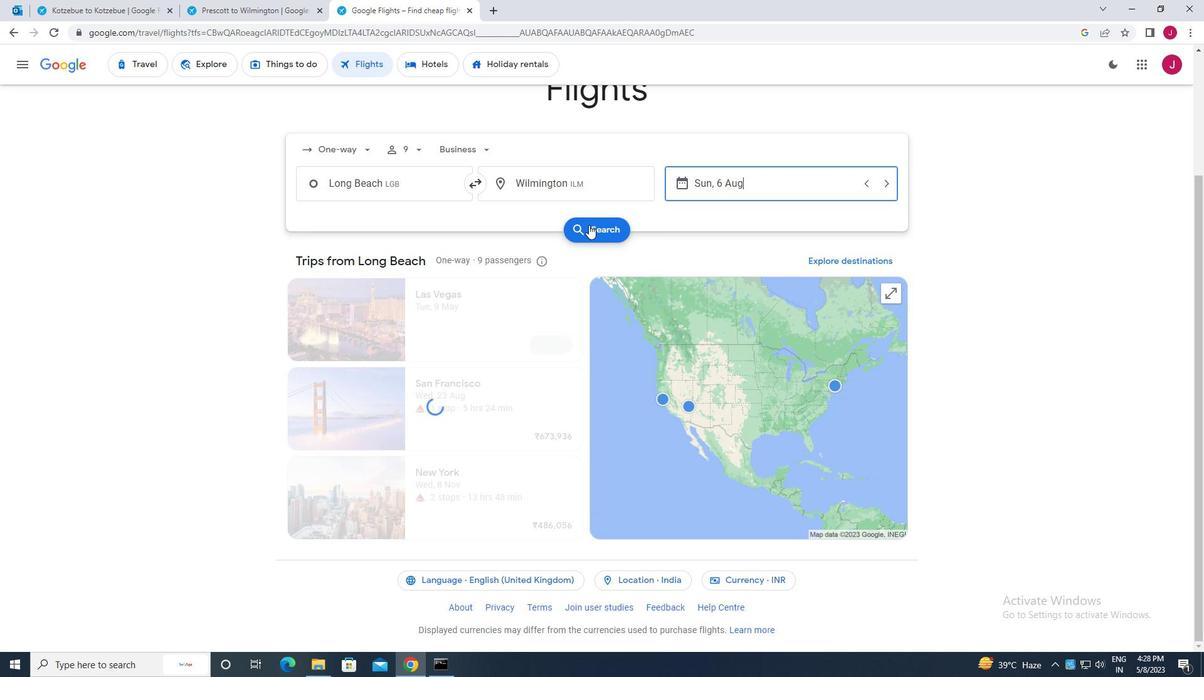 
Action: Mouse pressed left at (591, 225)
Screenshot: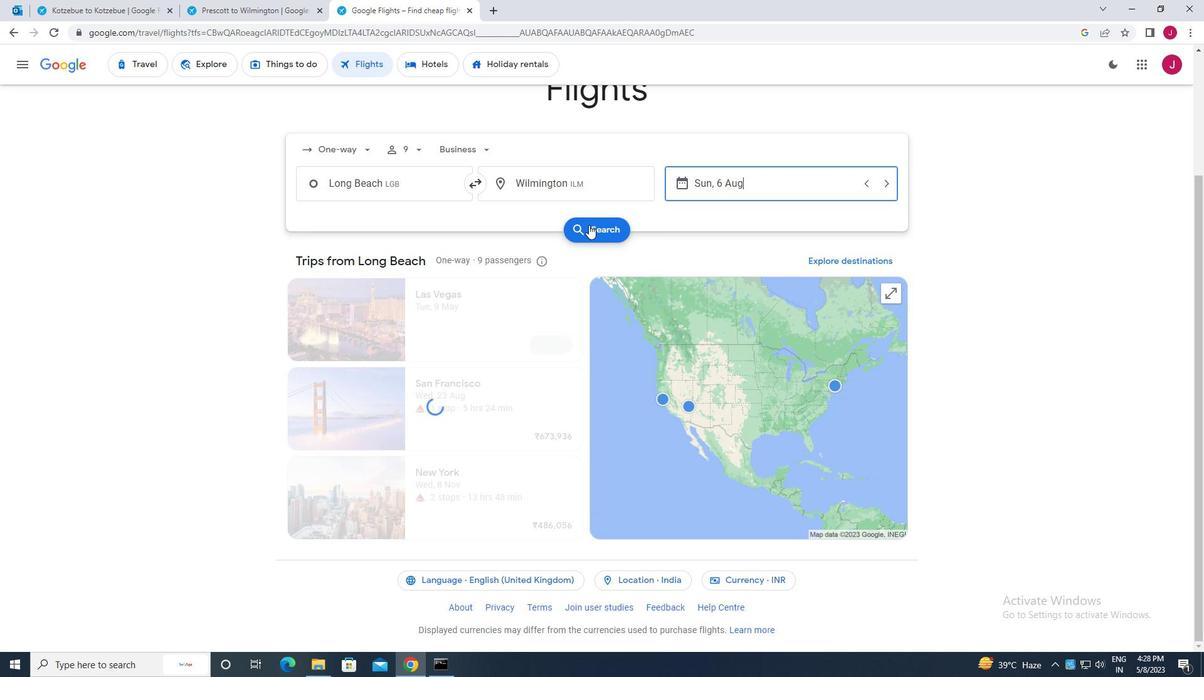 
Action: Mouse moved to (320, 182)
Screenshot: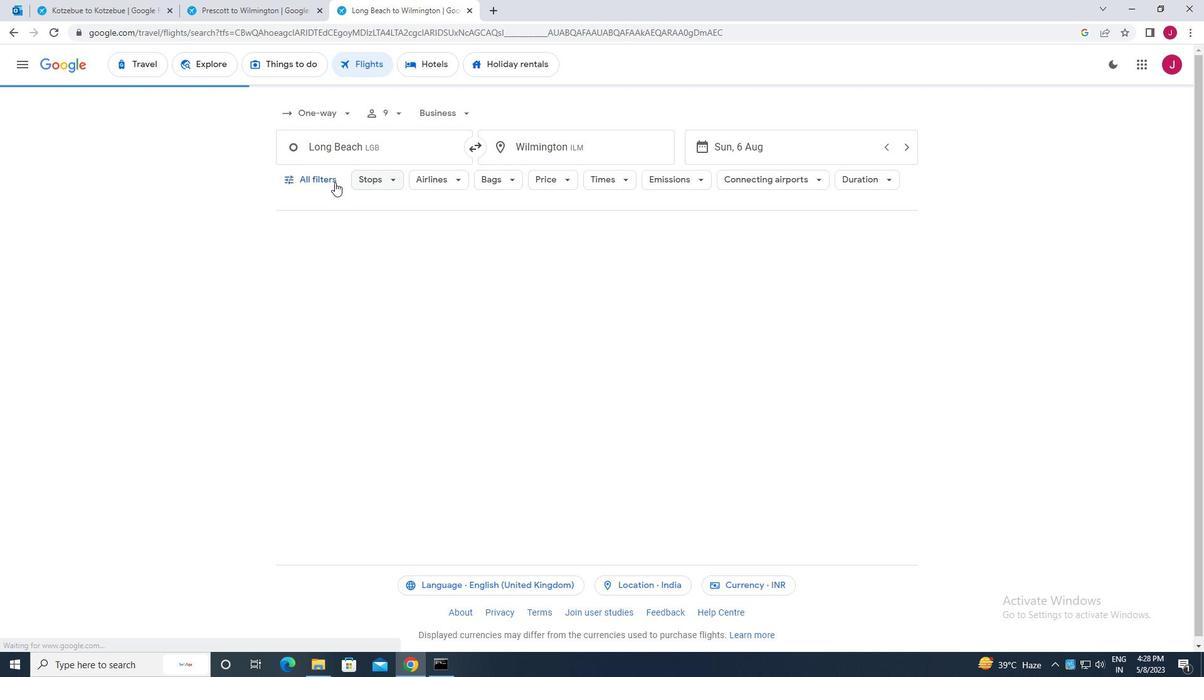 
Action: Mouse pressed left at (320, 182)
Screenshot: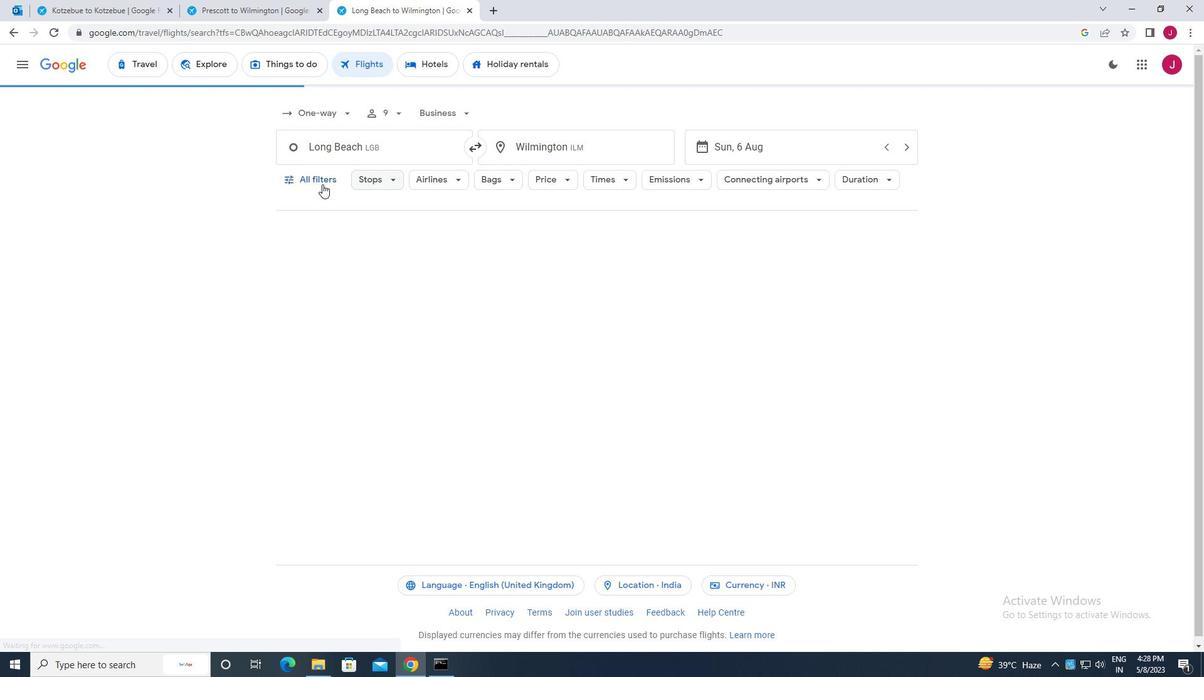 
Action: Mouse moved to (387, 255)
Screenshot: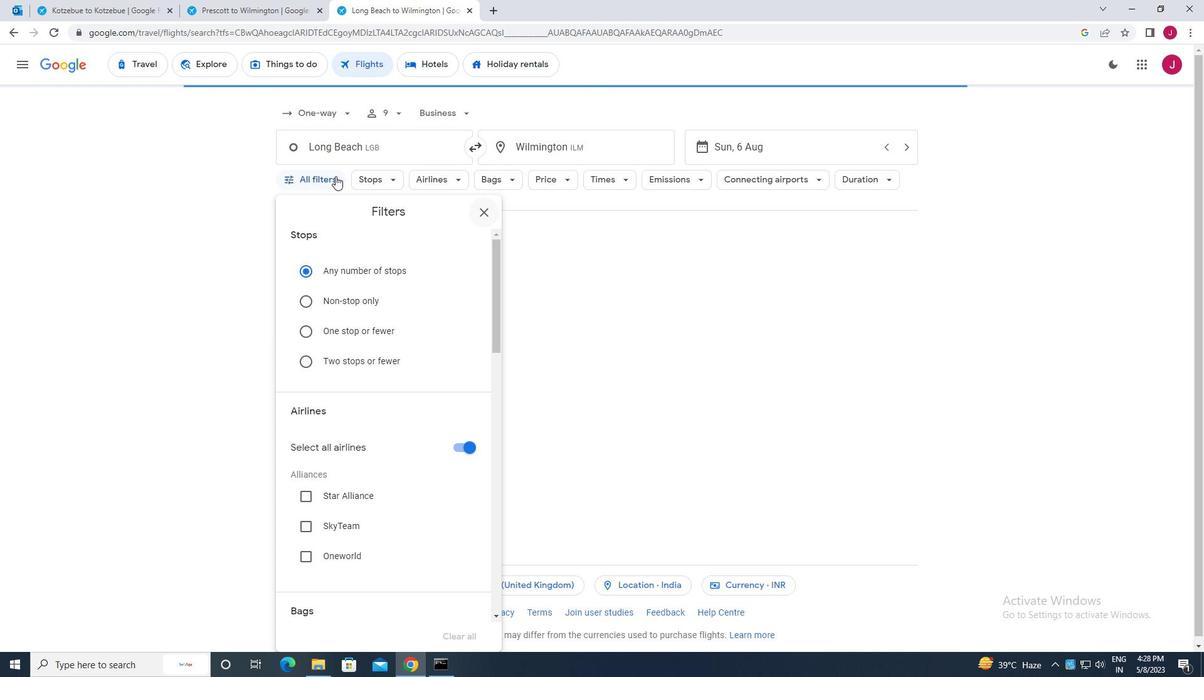 
Action: Mouse scrolled (387, 254) with delta (0, 0)
Screenshot: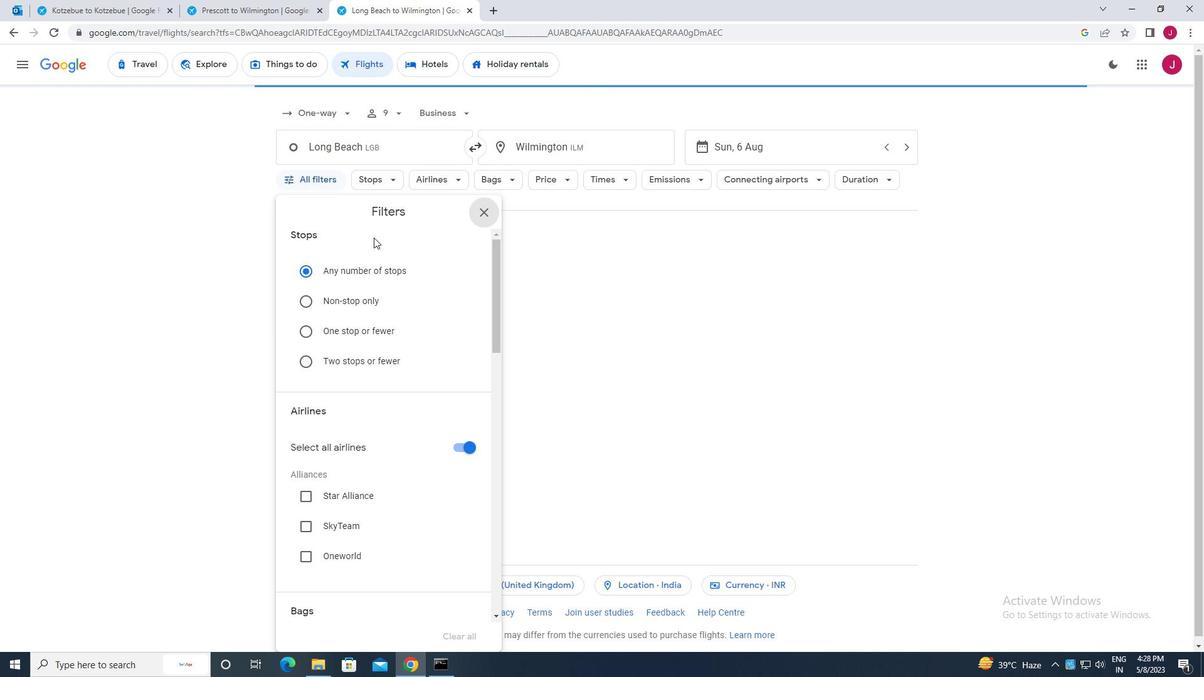 
Action: Mouse scrolled (387, 254) with delta (0, 0)
Screenshot: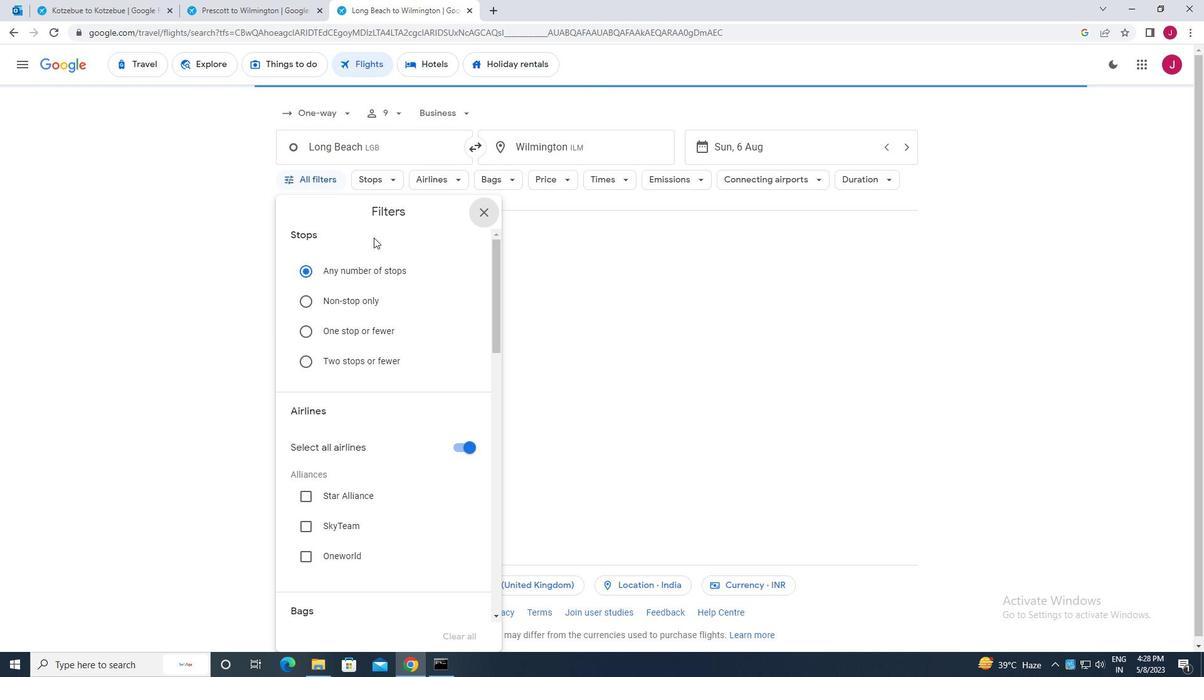 
Action: Mouse scrolled (387, 254) with delta (0, 0)
Screenshot: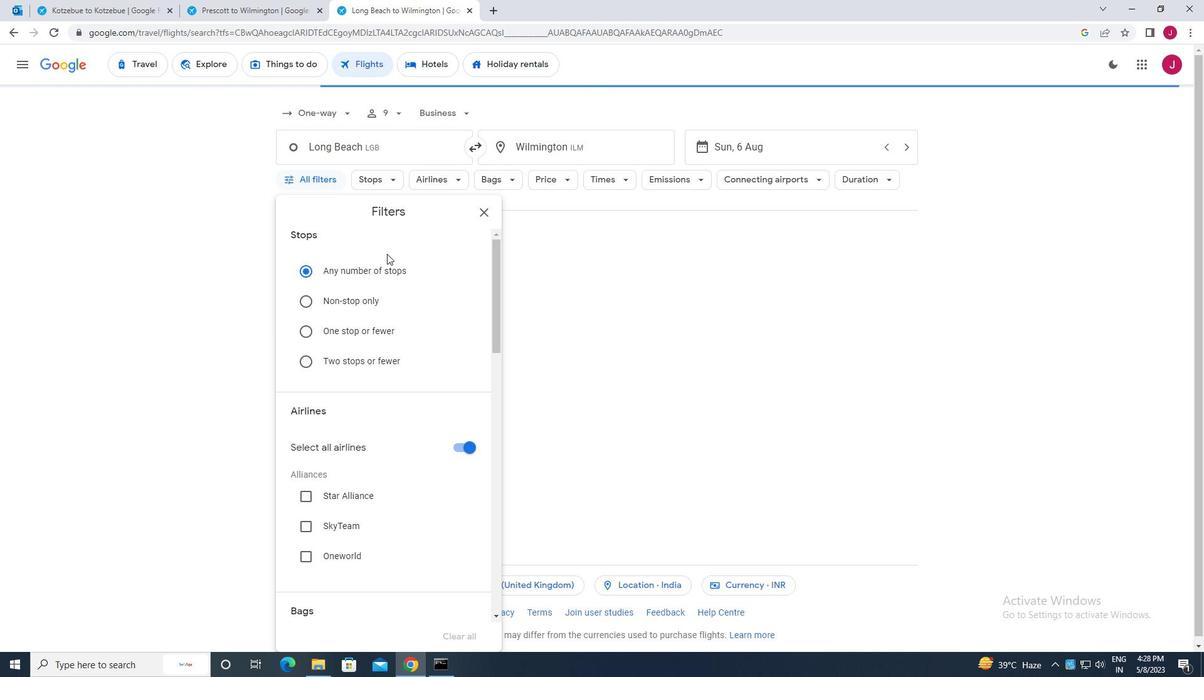 
Action: Mouse scrolled (387, 254) with delta (0, 0)
Screenshot: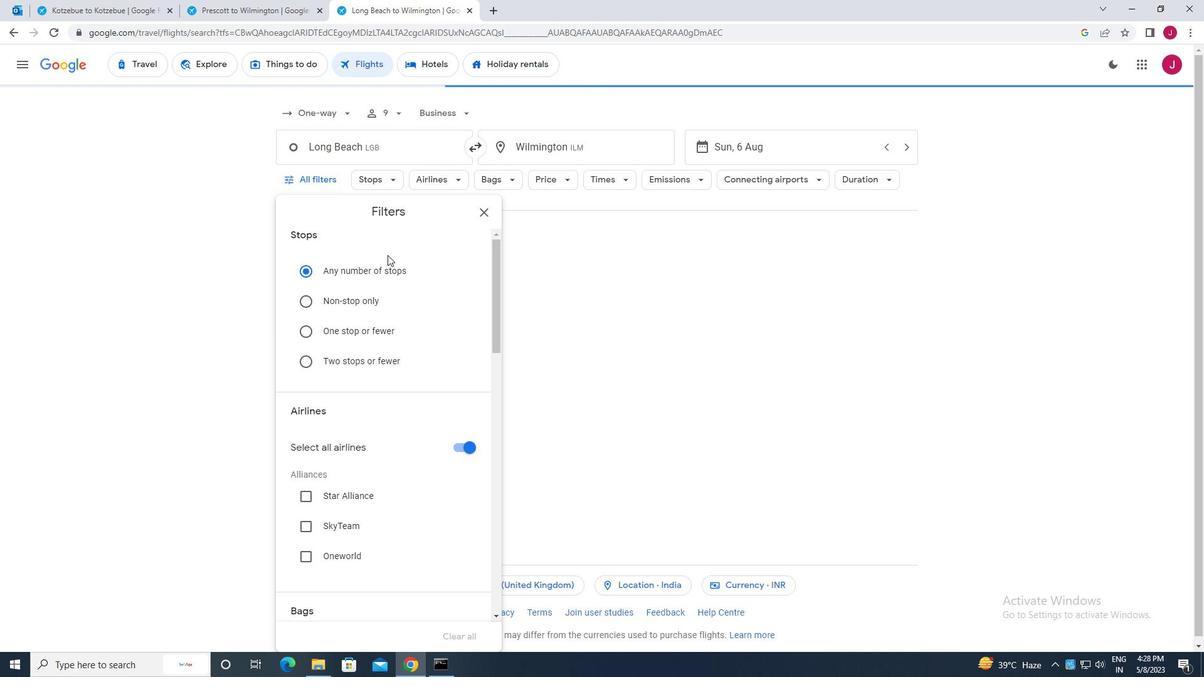 
Action: Mouse moved to (452, 256)
Screenshot: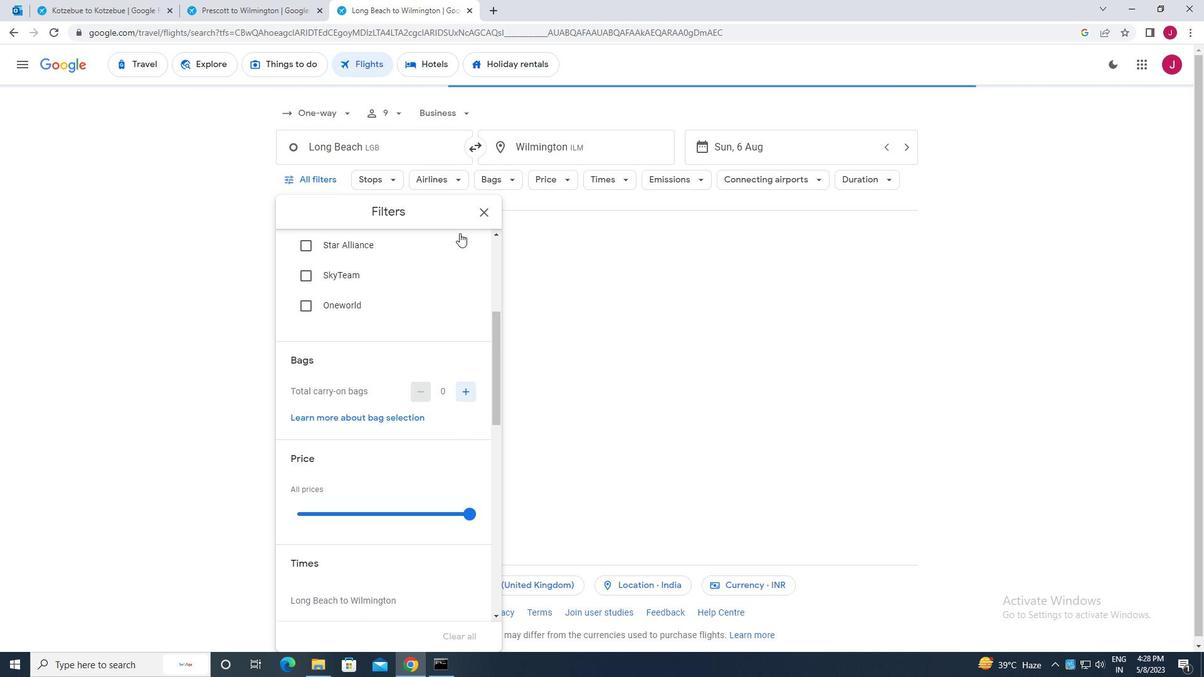 
Action: Mouse scrolled (452, 257) with delta (0, 0)
Screenshot: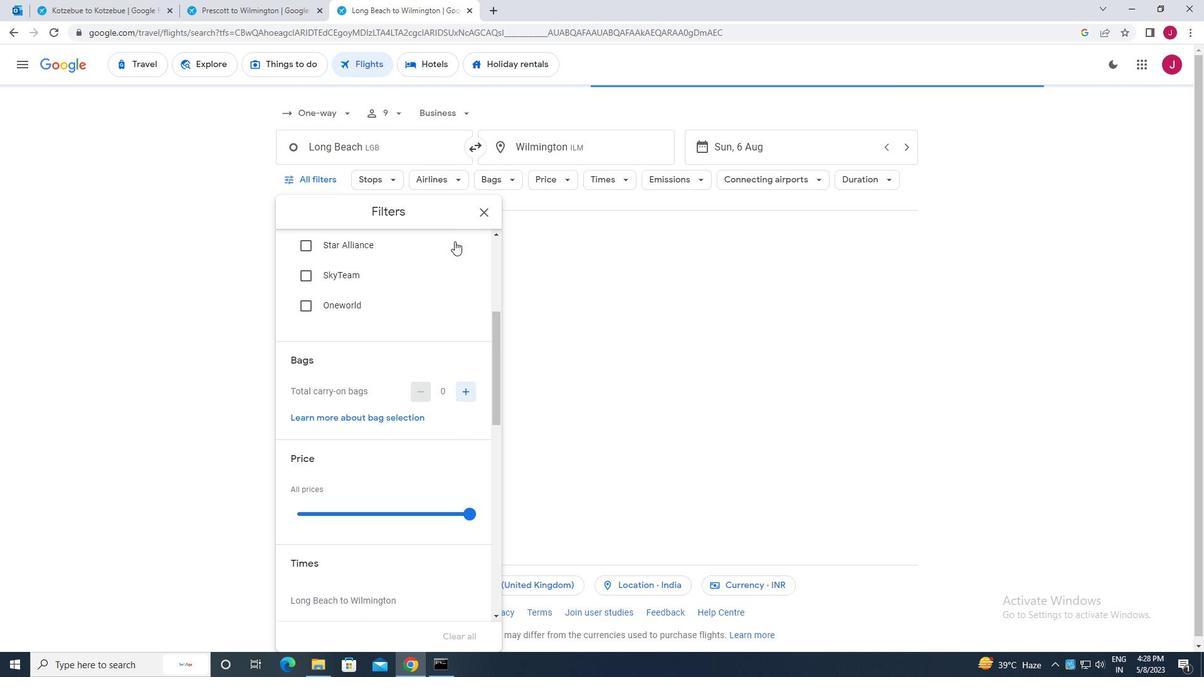 
Action: Mouse scrolled (452, 257) with delta (0, 0)
Screenshot: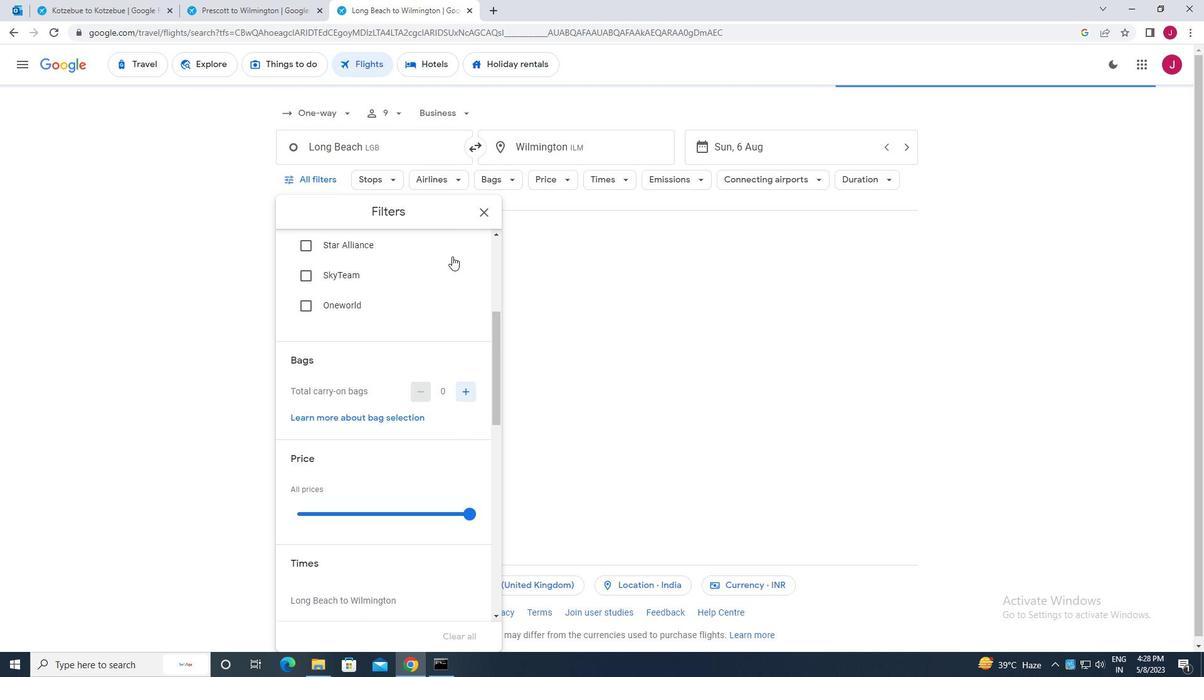 
Action: Mouse moved to (460, 322)
Screenshot: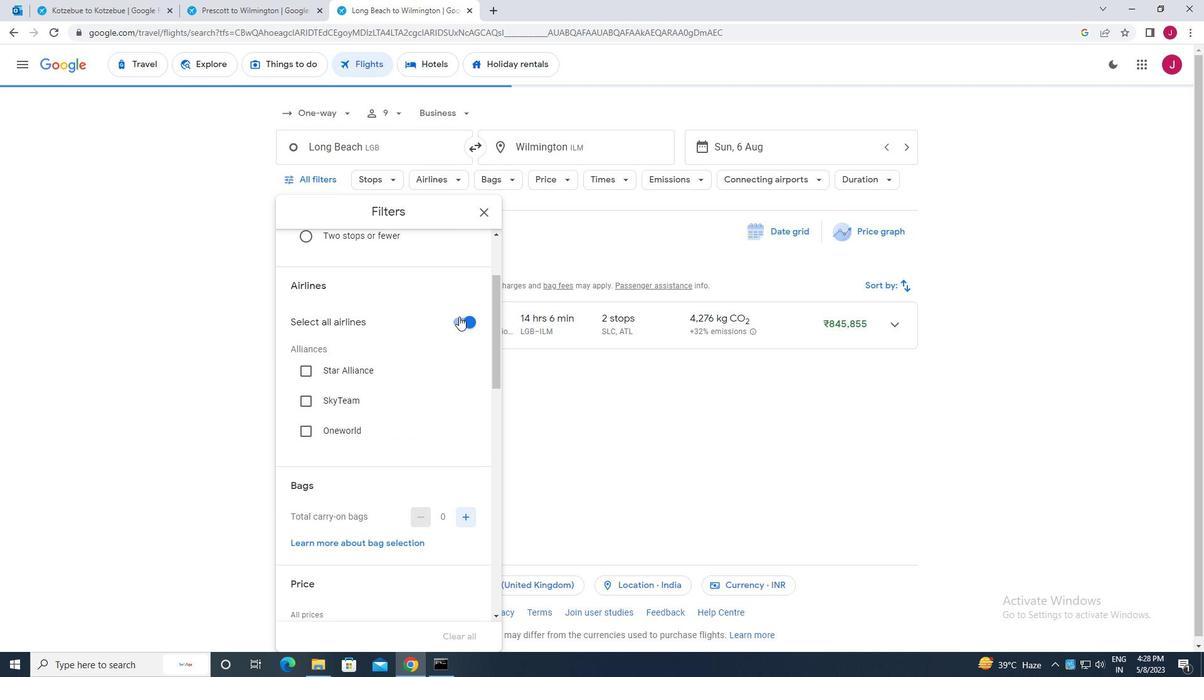 
Action: Mouse pressed left at (460, 322)
Screenshot: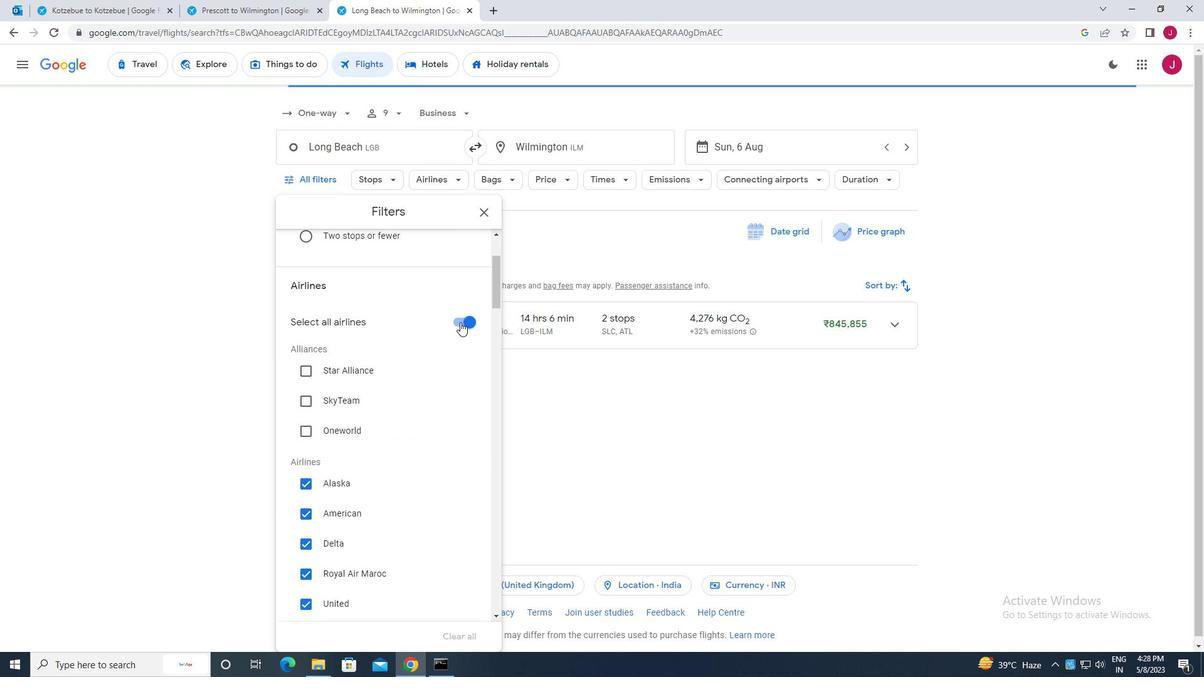 
Action: Mouse moved to (364, 330)
Screenshot: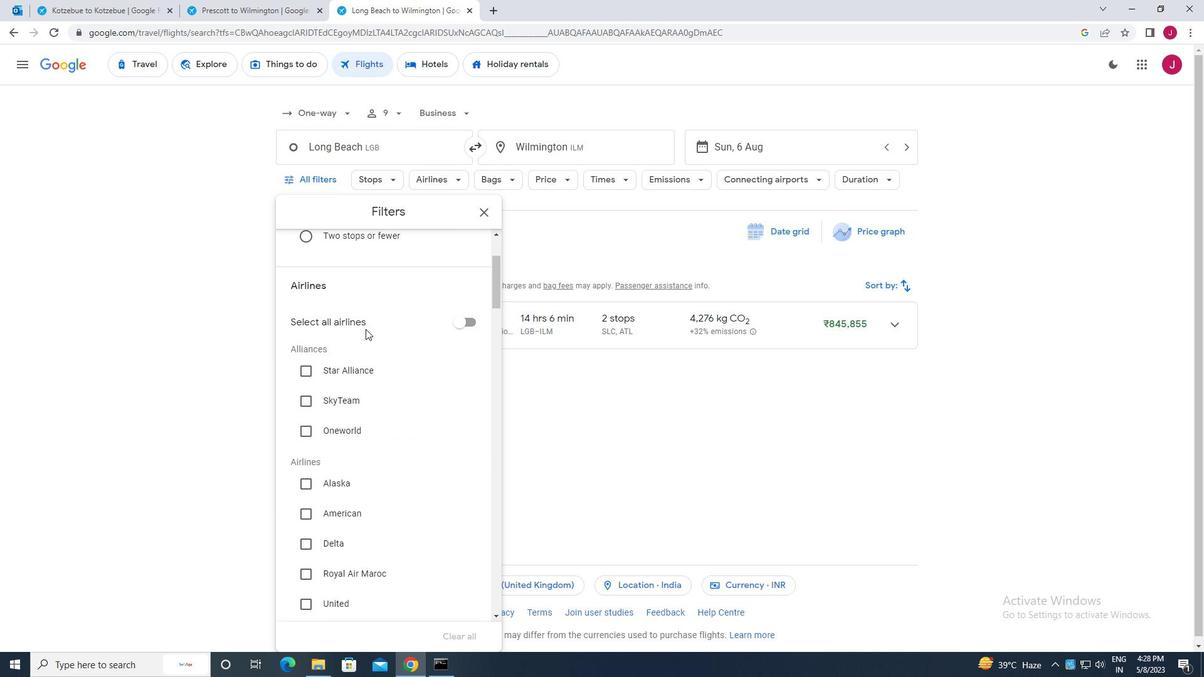 
Action: Mouse scrolled (364, 329) with delta (0, 0)
Screenshot: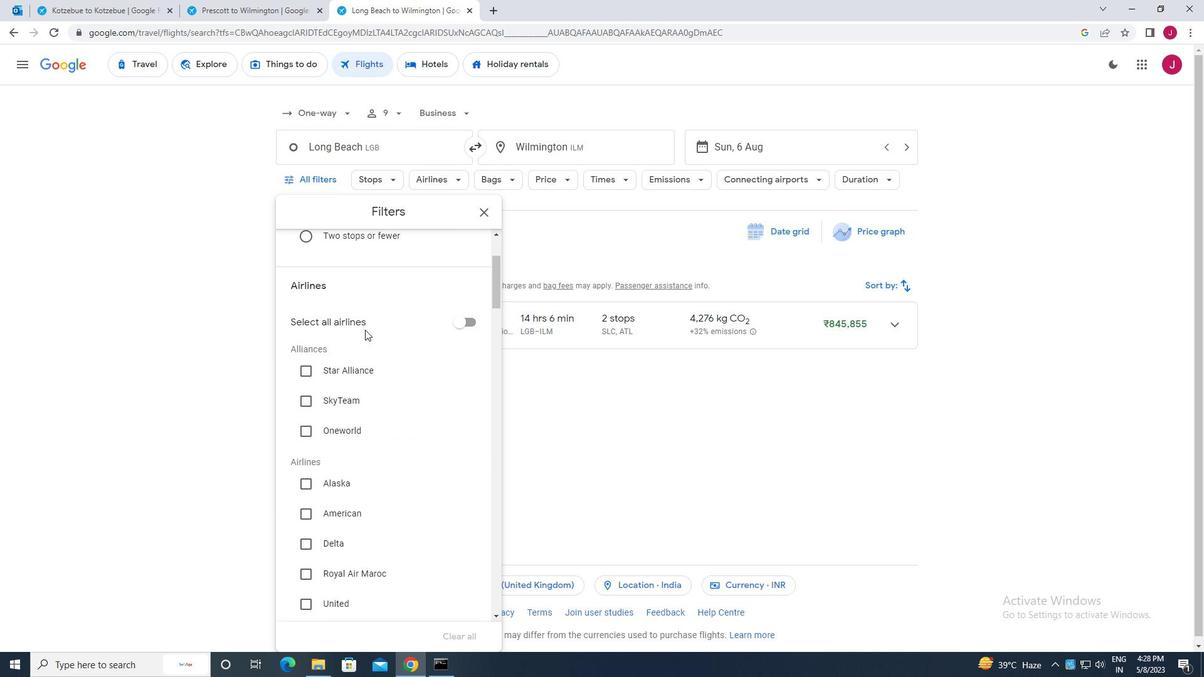 
Action: Mouse scrolled (364, 329) with delta (0, 0)
Screenshot: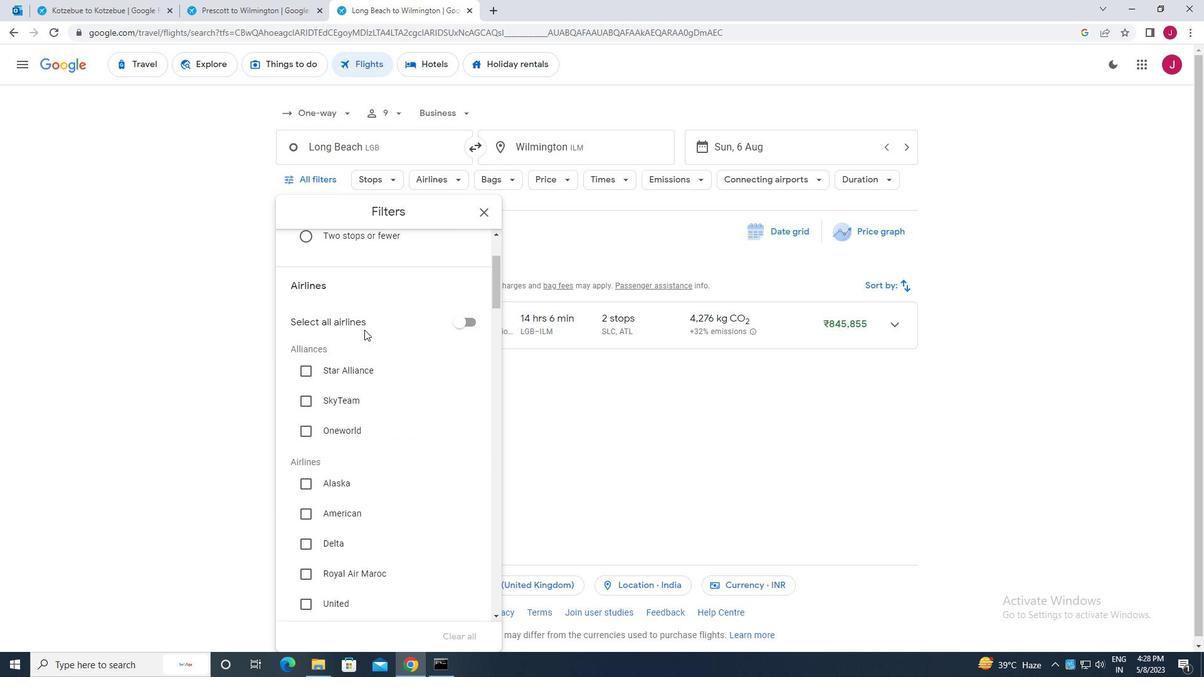 
Action: Mouse scrolled (364, 329) with delta (0, 0)
Screenshot: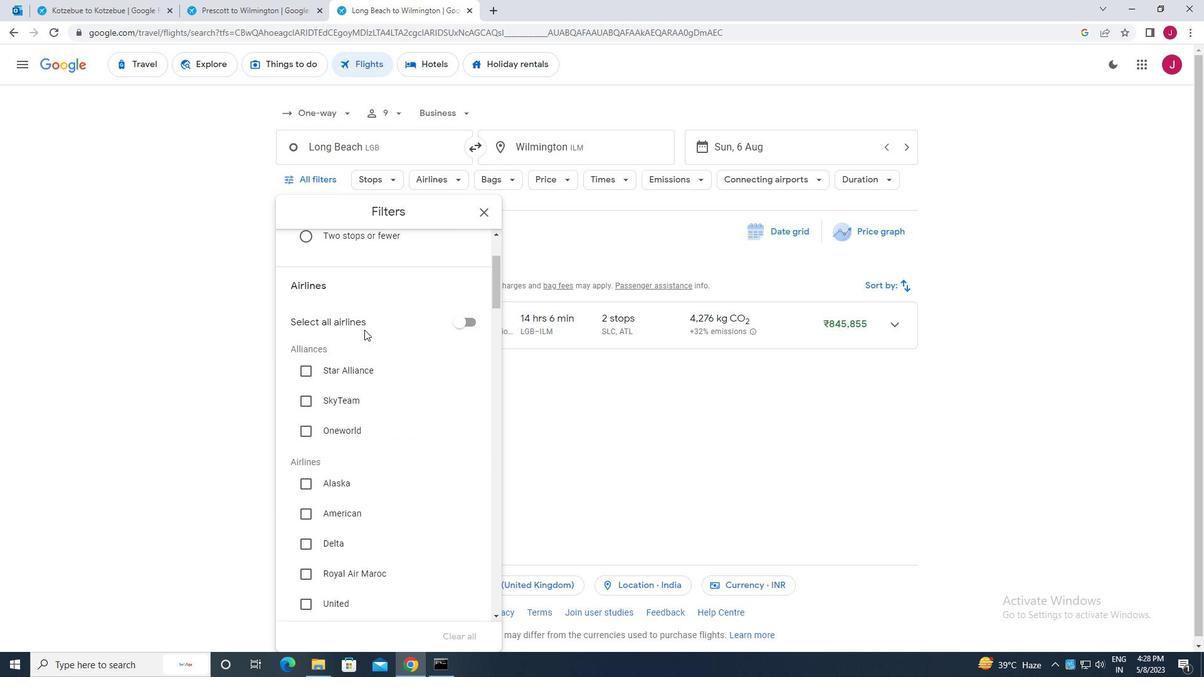 
Action: Mouse scrolled (364, 329) with delta (0, 0)
Screenshot: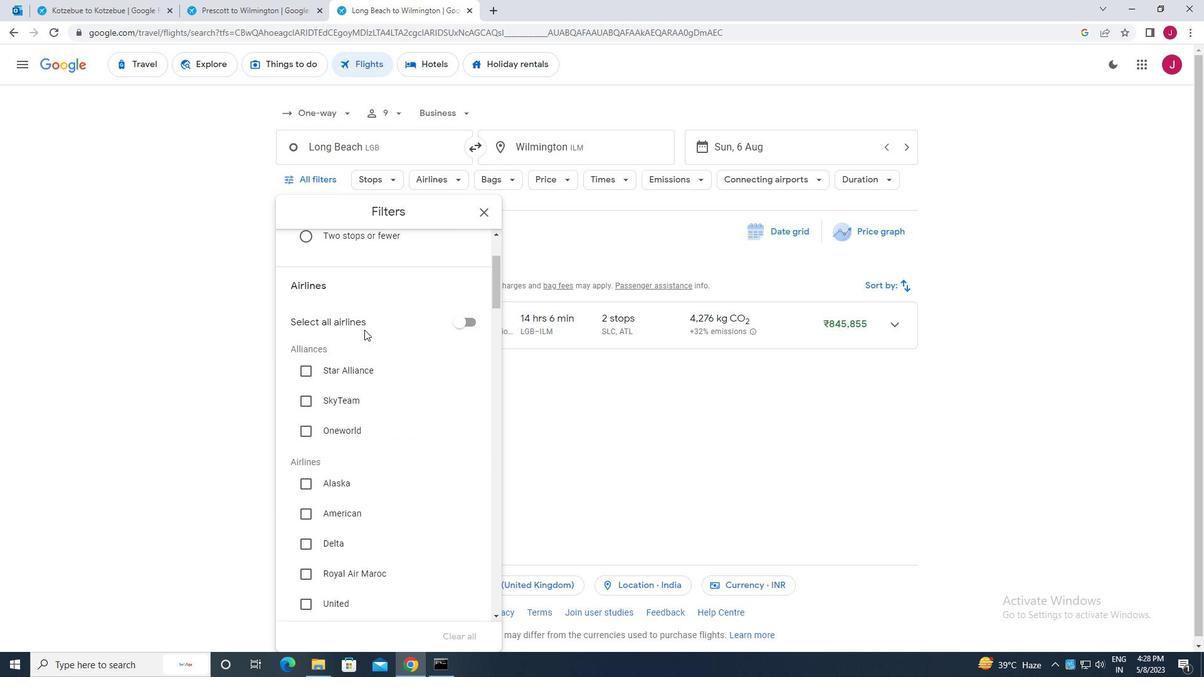 
Action: Mouse scrolled (364, 330) with delta (0, 0)
Screenshot: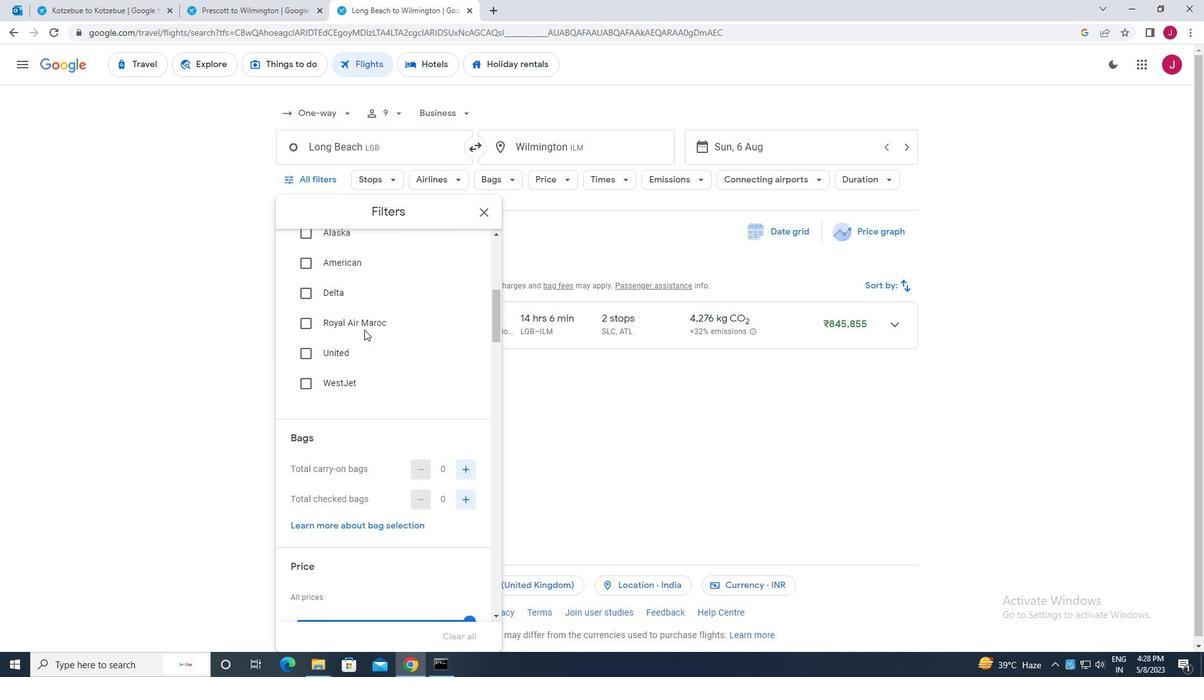 
Action: Mouse moved to (304, 445)
Screenshot: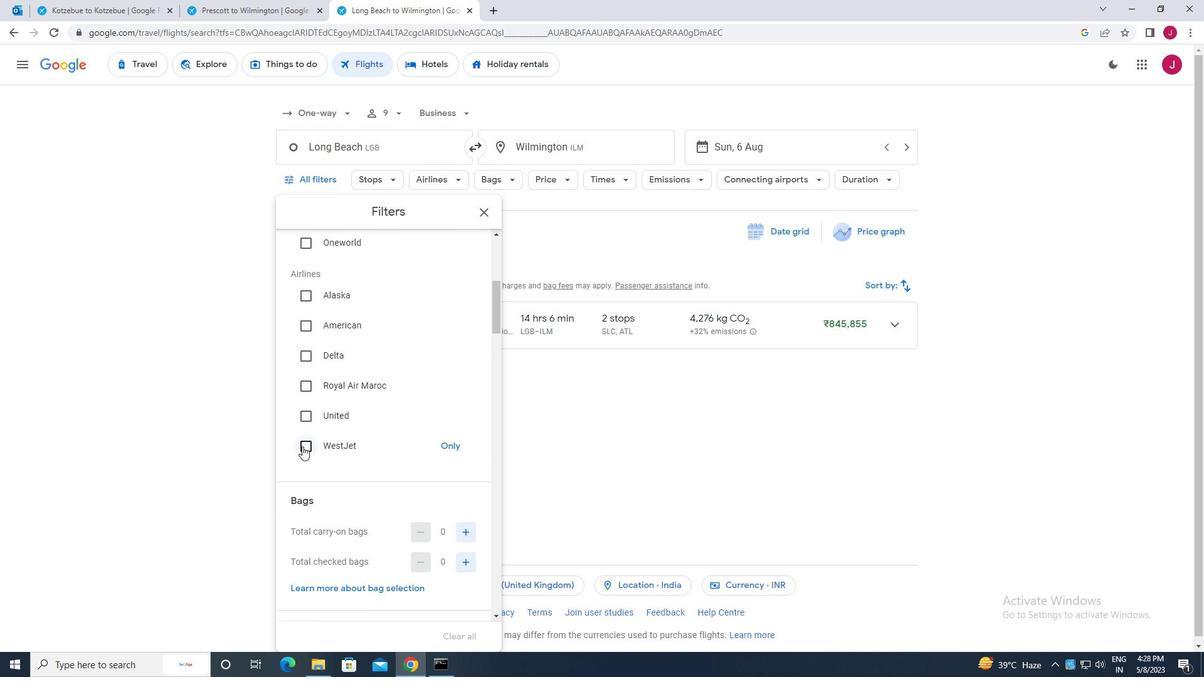
Action: Mouse pressed left at (304, 445)
Screenshot: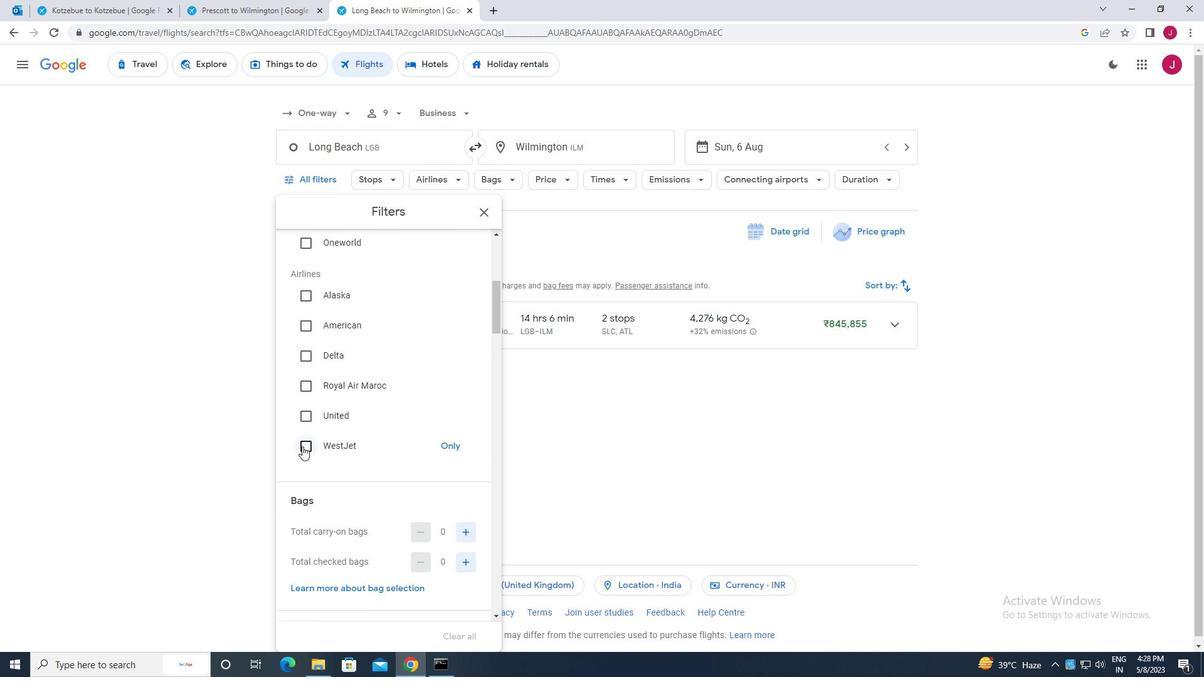
Action: Mouse moved to (372, 405)
Screenshot: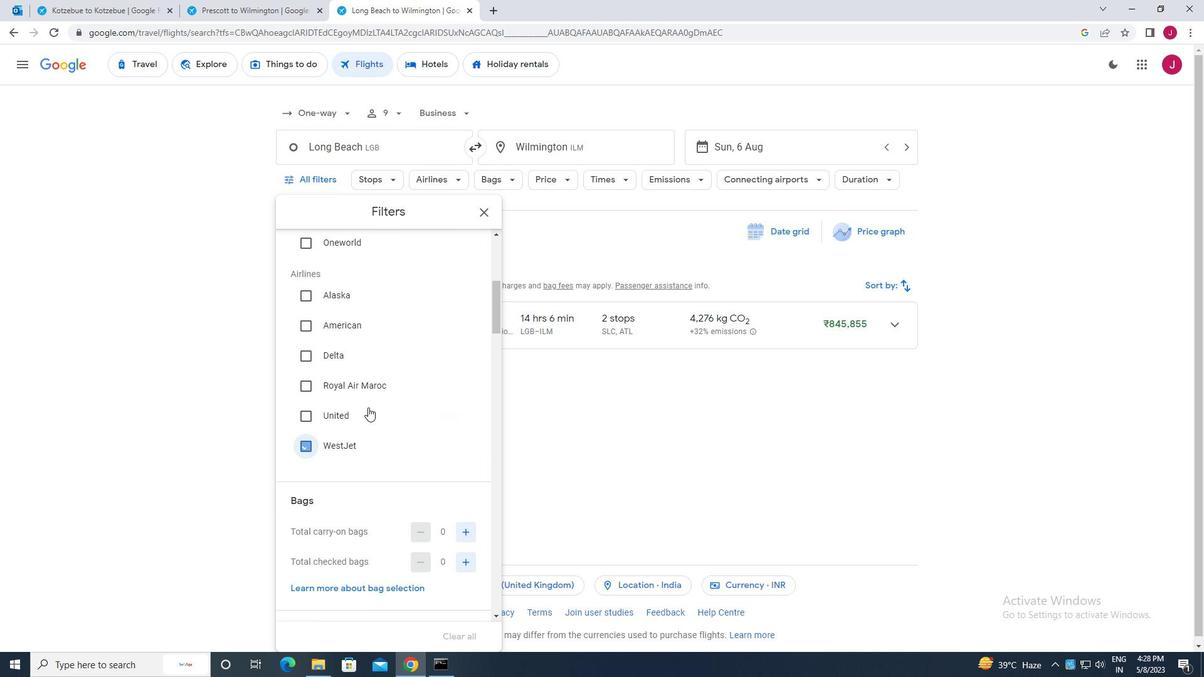 
Action: Mouse scrolled (372, 404) with delta (0, 0)
Screenshot: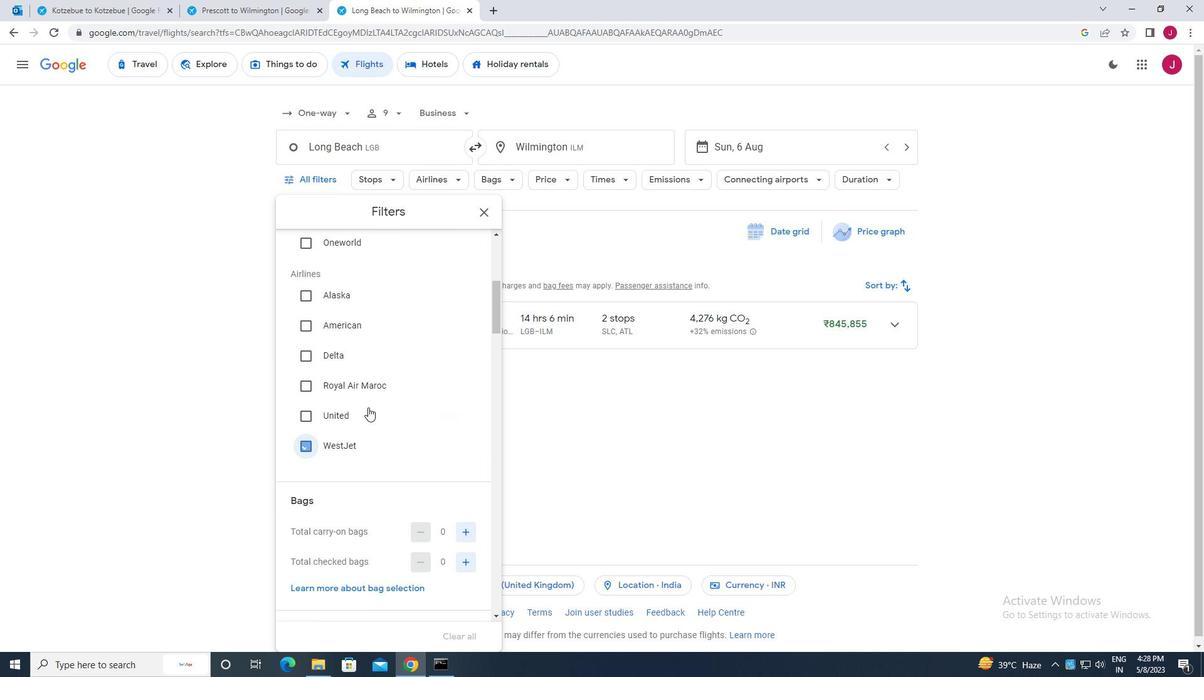 
Action: Mouse scrolled (372, 404) with delta (0, 0)
Screenshot: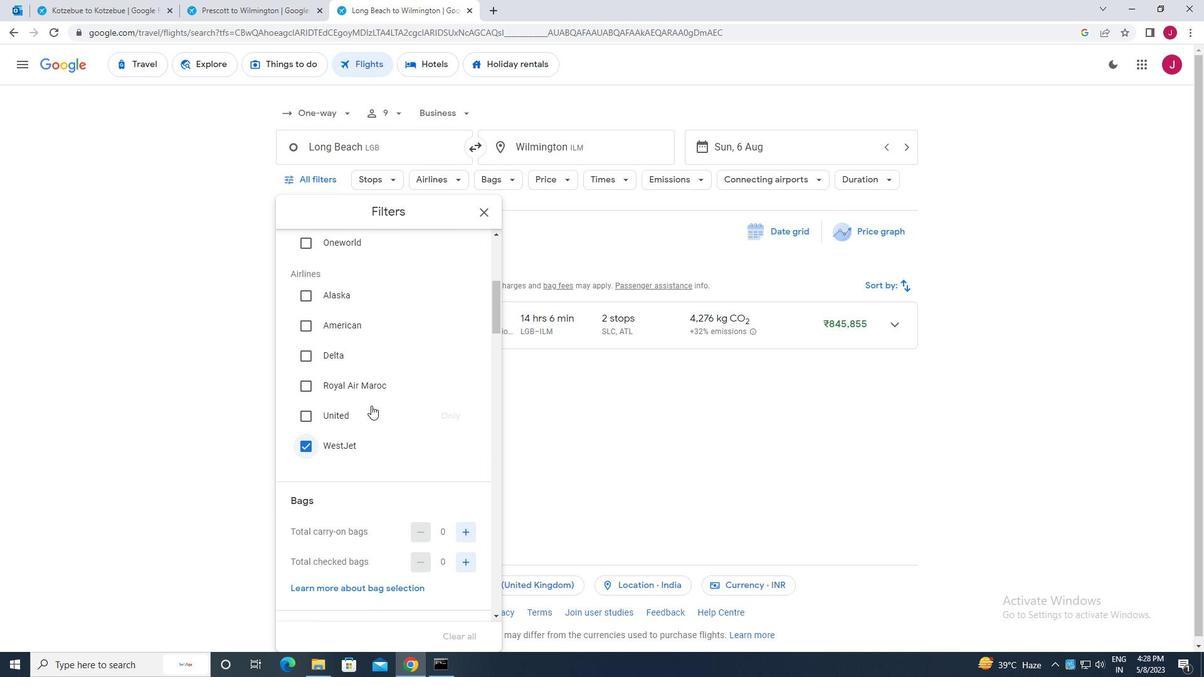 
Action: Mouse scrolled (372, 404) with delta (0, 0)
Screenshot: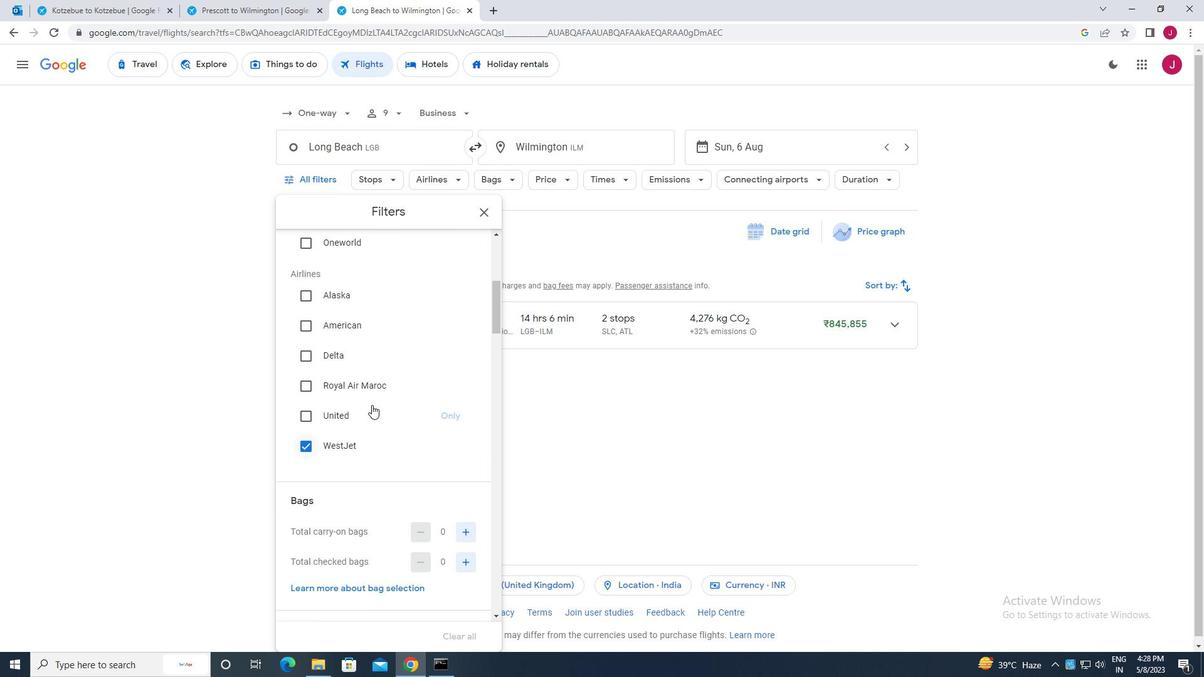 
Action: Mouse moved to (462, 340)
Screenshot: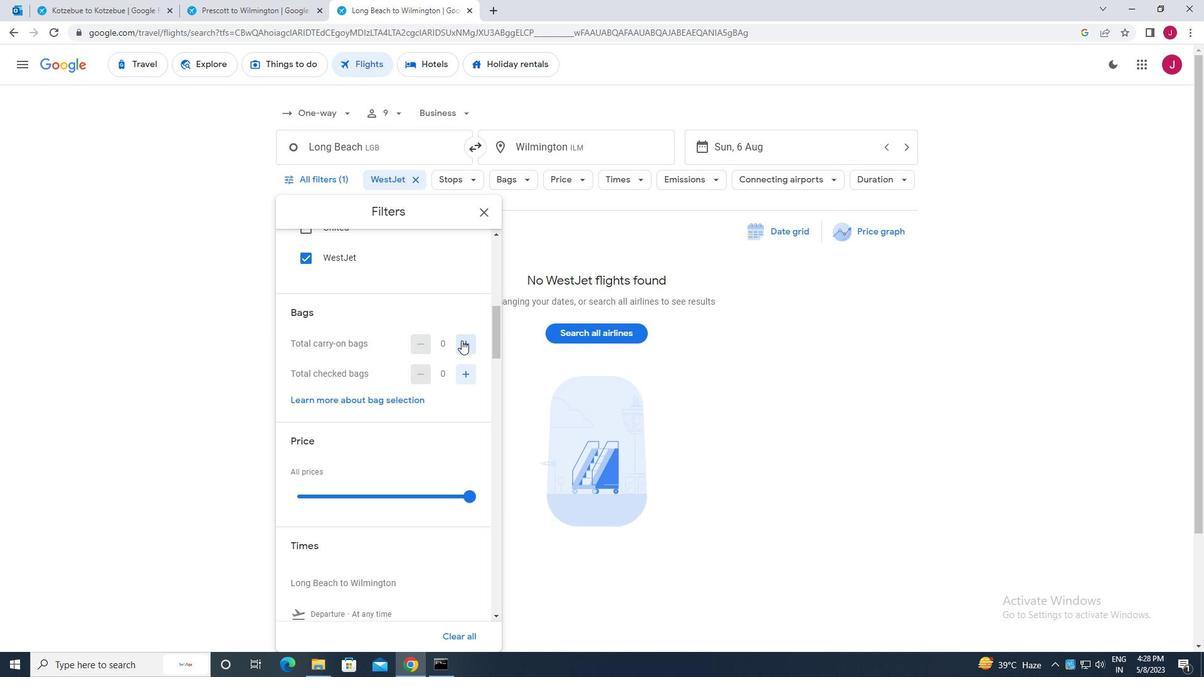 
Action: Mouse pressed left at (462, 340)
Screenshot: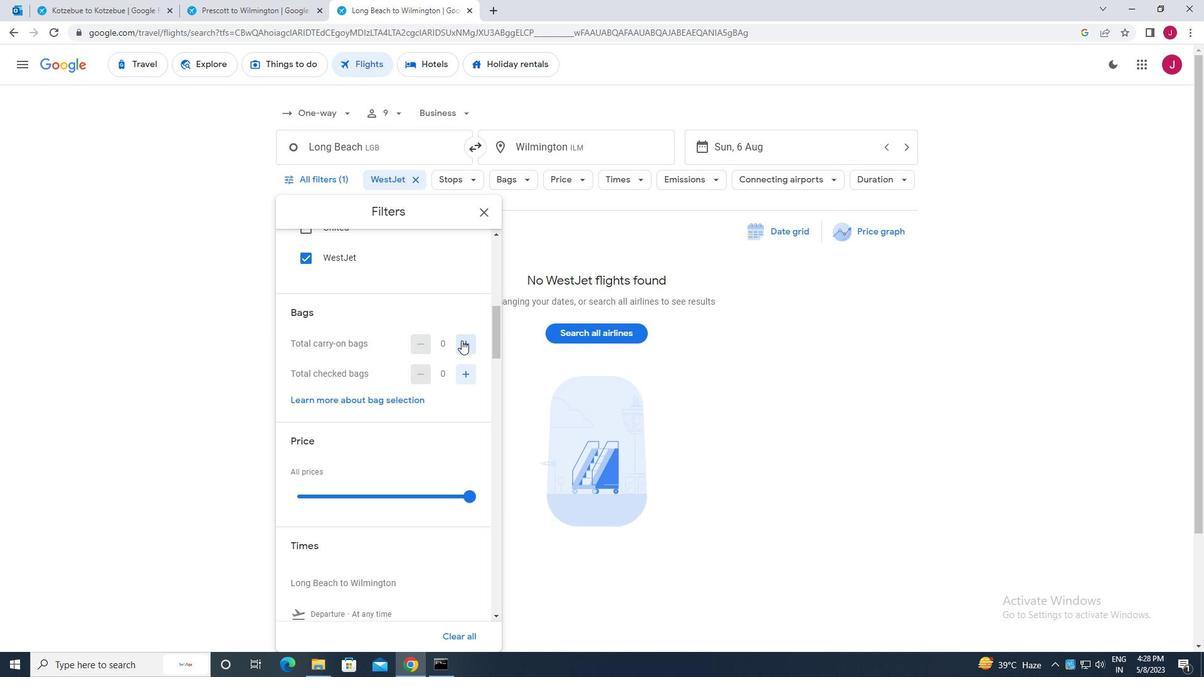 
Action: Mouse moved to (456, 332)
Screenshot: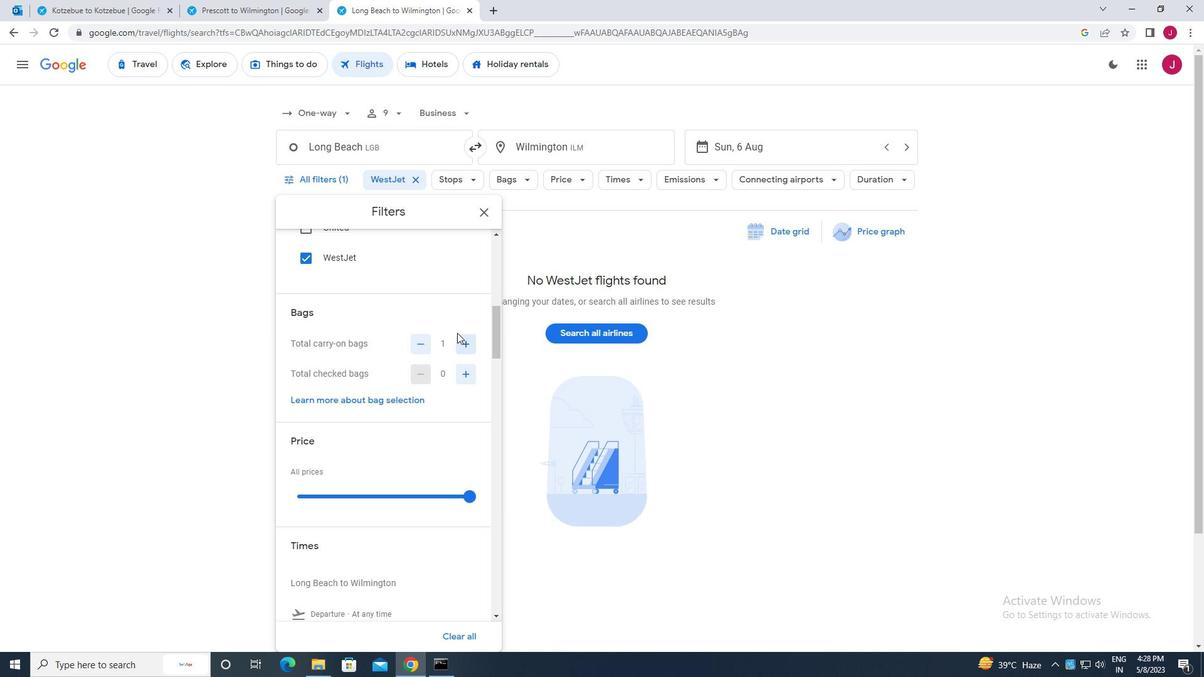 
Action: Mouse scrolled (456, 331) with delta (0, 0)
Screenshot: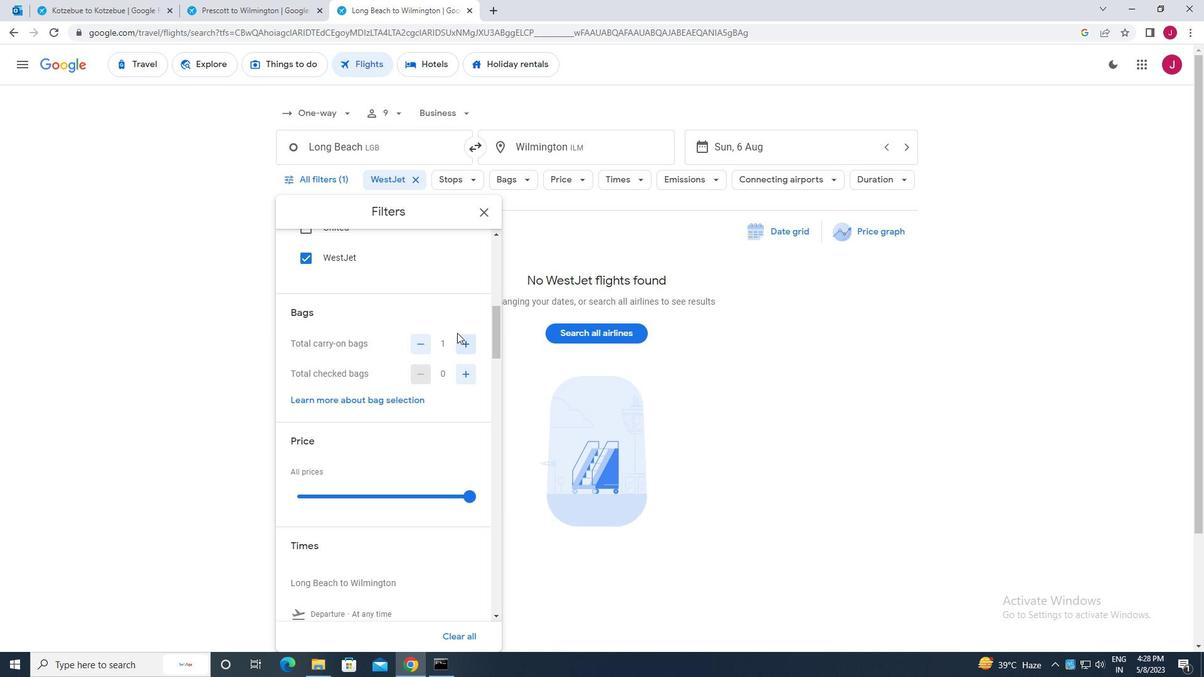 
Action: Mouse moved to (456, 332)
Screenshot: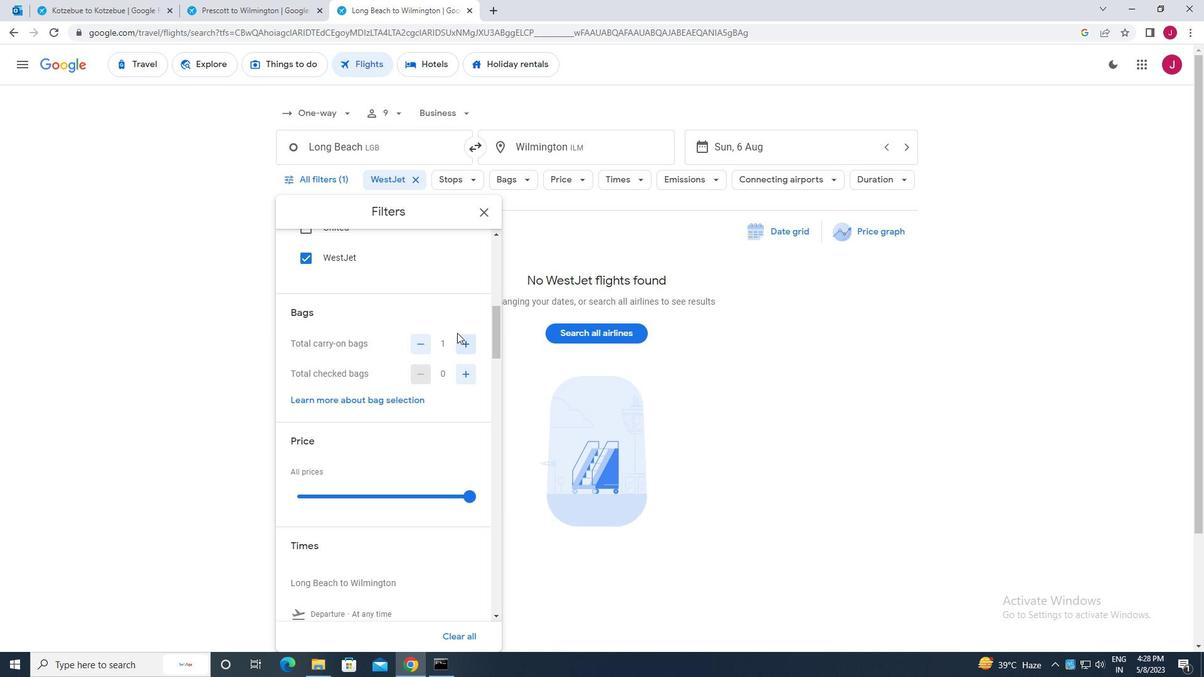 
Action: Mouse scrolled (456, 331) with delta (0, 0)
Screenshot: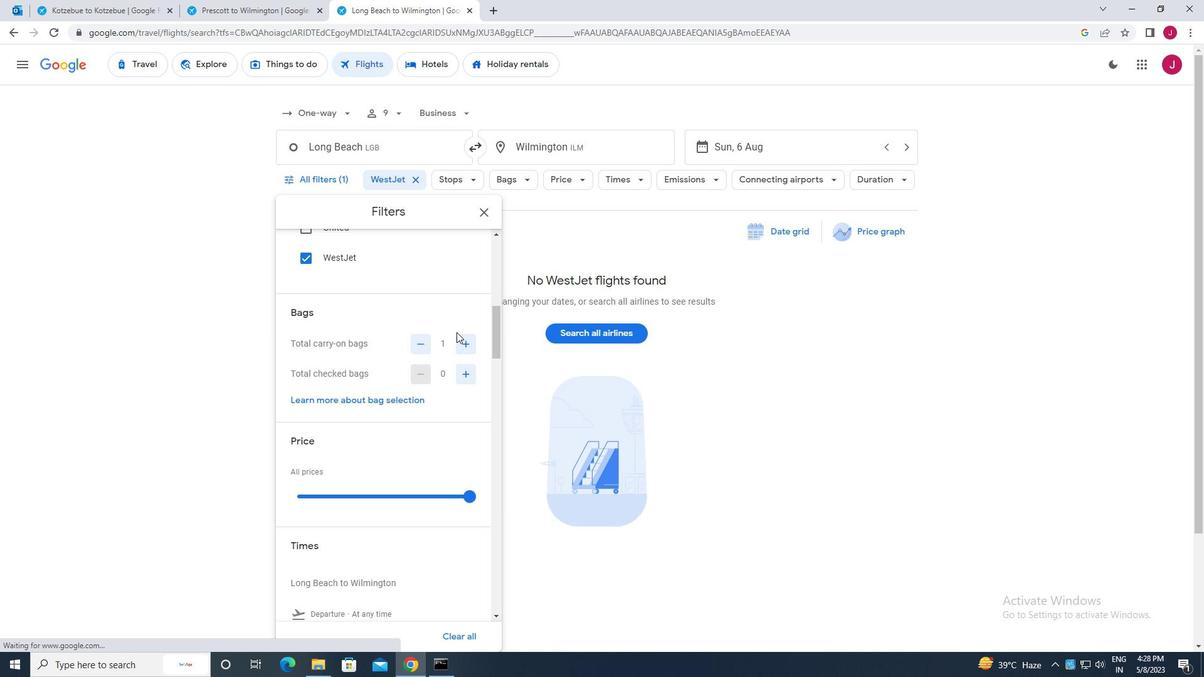 
Action: Mouse moved to (468, 366)
Screenshot: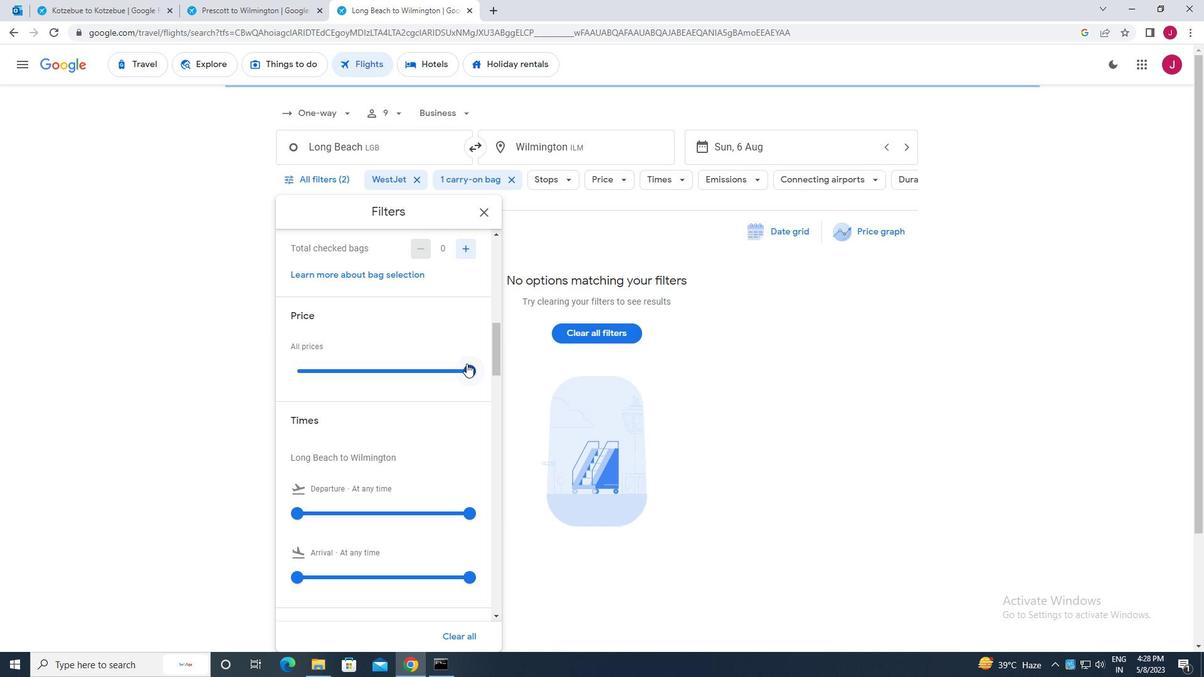 
Action: Mouse pressed left at (468, 366)
Screenshot: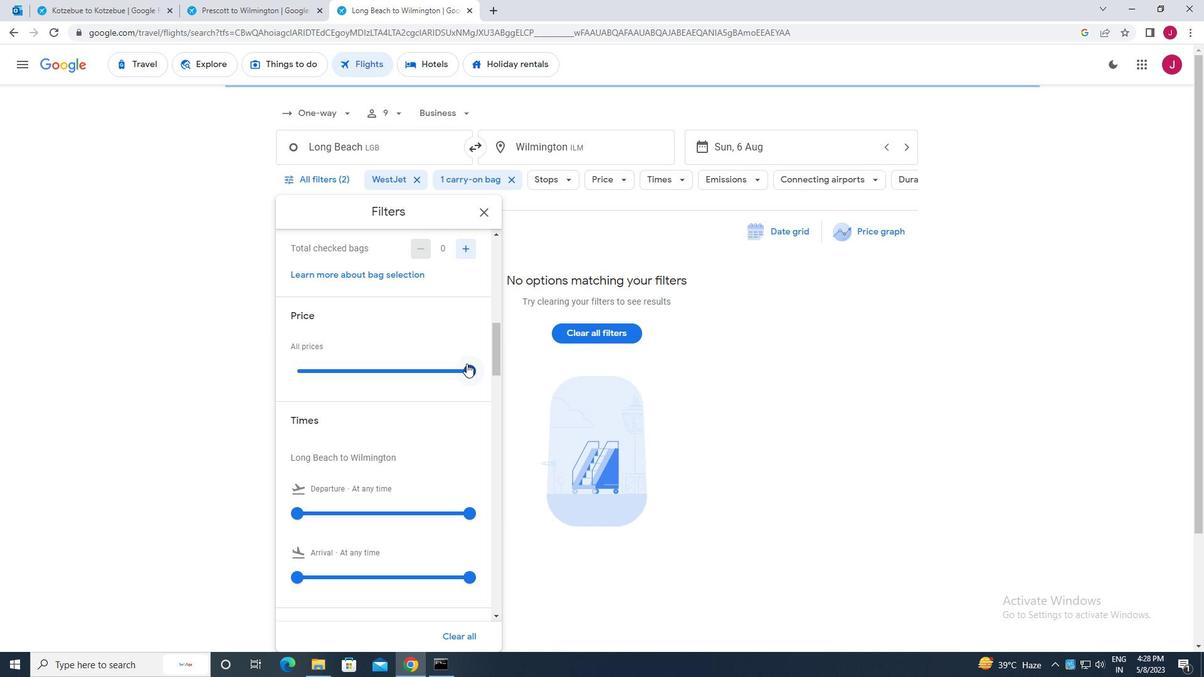 
Action: Mouse moved to (370, 356)
Screenshot: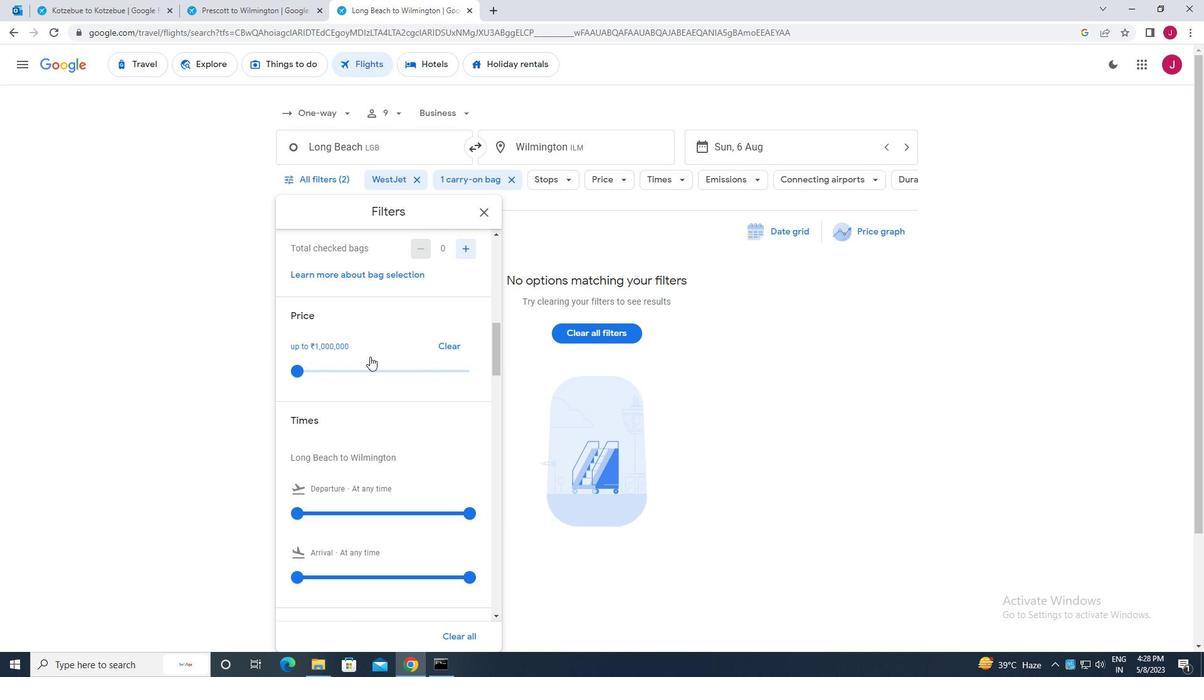 
Action: Mouse scrolled (370, 356) with delta (0, 0)
Screenshot: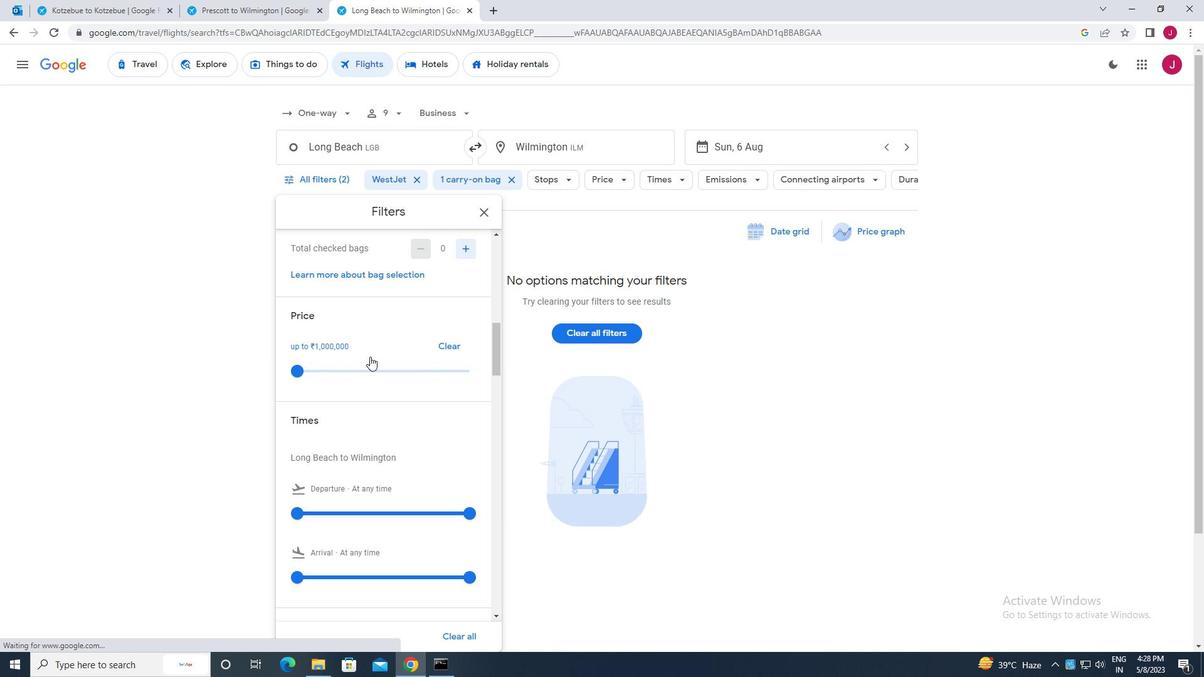 
Action: Mouse scrolled (370, 356) with delta (0, 0)
Screenshot: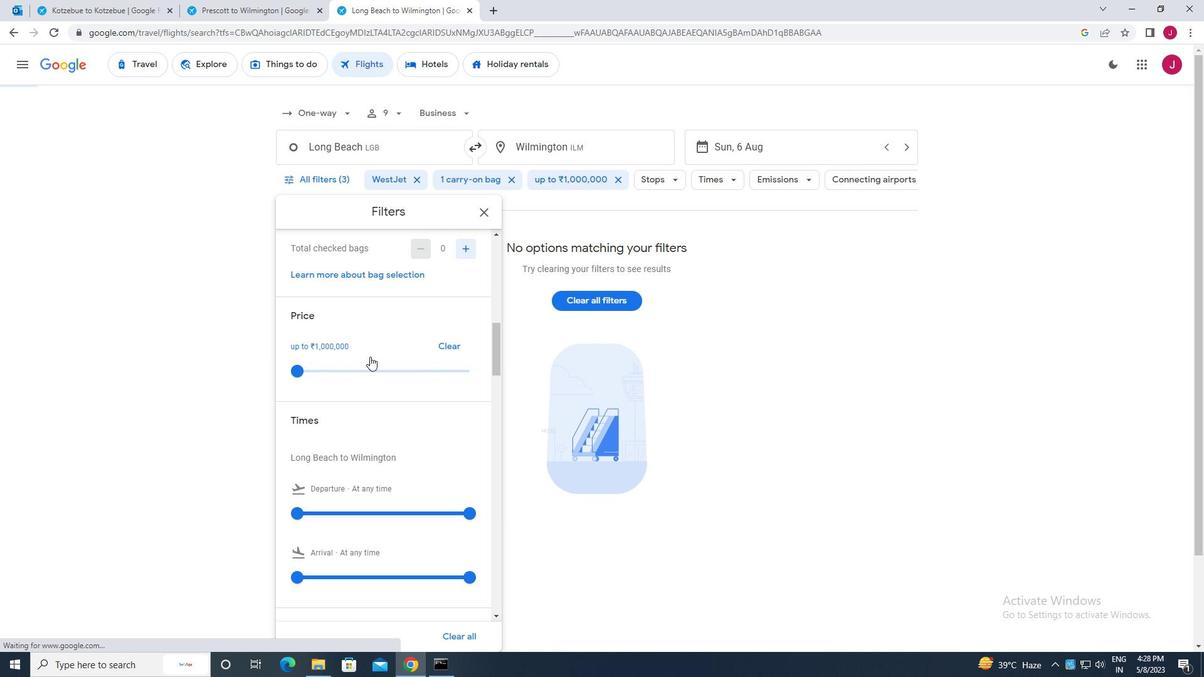 
Action: Mouse moved to (294, 390)
Screenshot: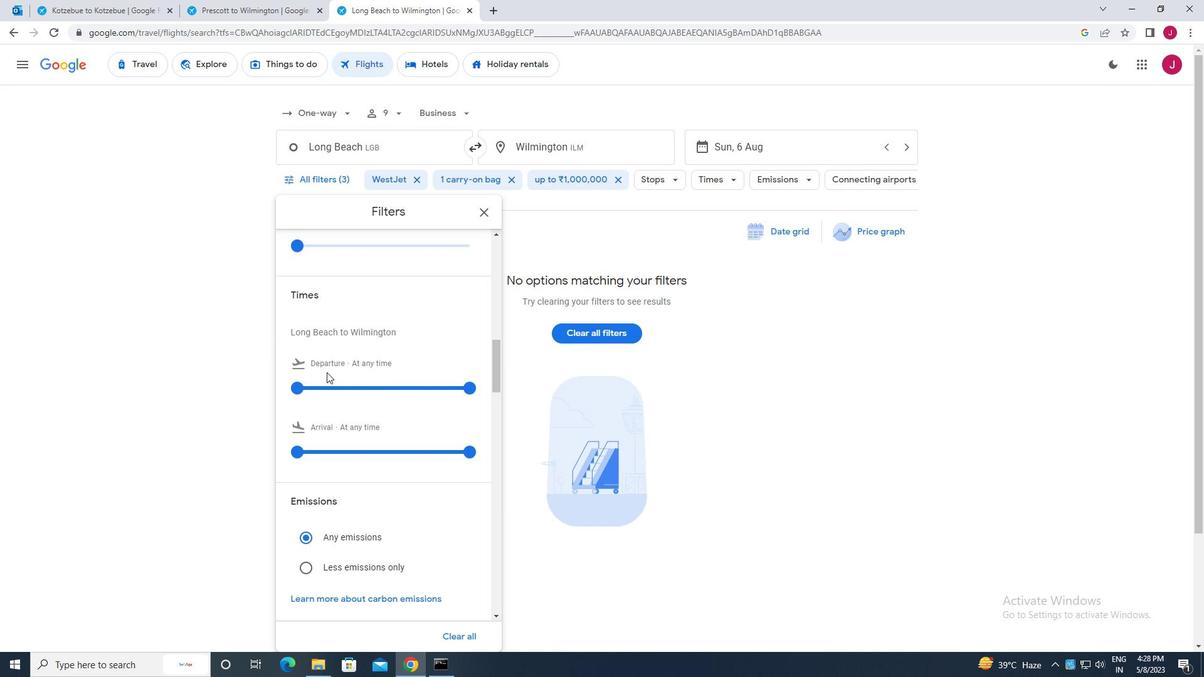 
Action: Mouse pressed left at (294, 390)
Screenshot: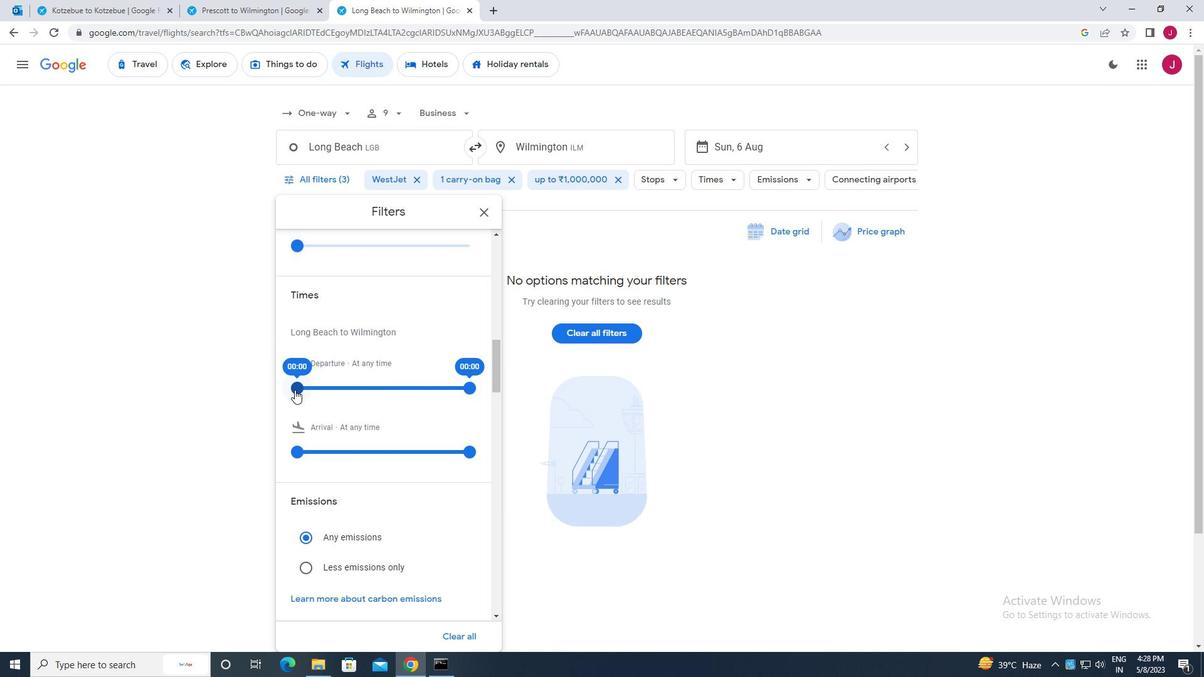 
Action: Mouse moved to (469, 388)
Screenshot: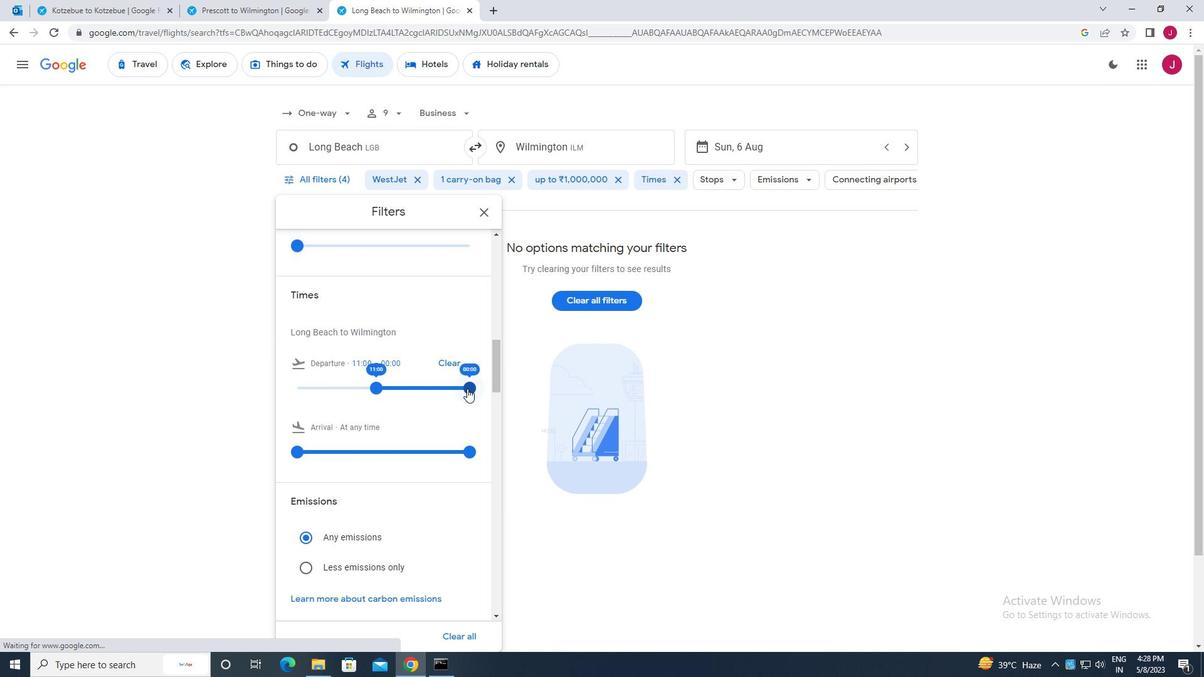 
Action: Mouse pressed left at (469, 388)
Screenshot: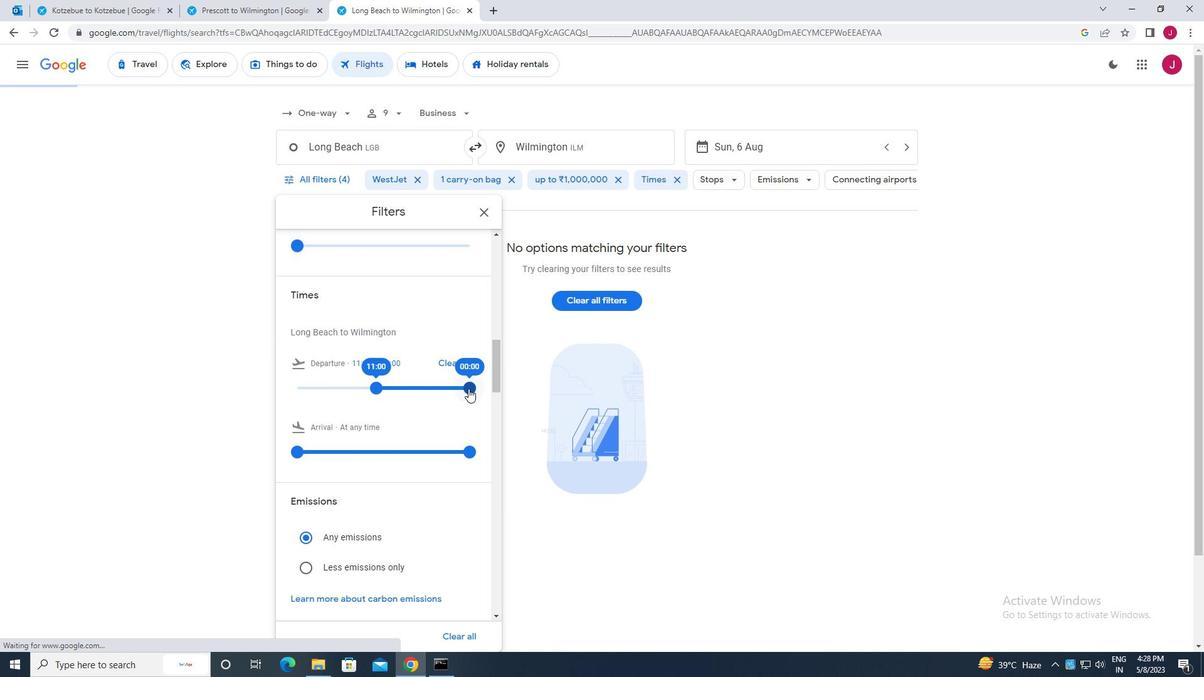 
Action: Mouse moved to (479, 213)
Screenshot: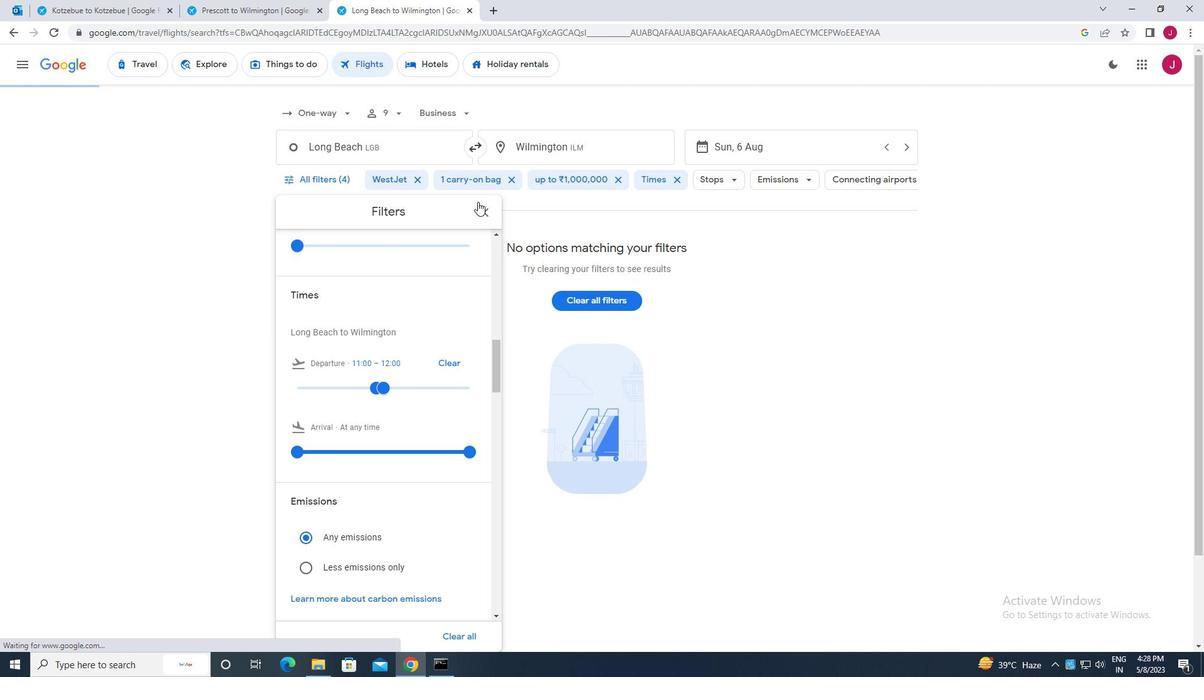 
Action: Mouse pressed left at (479, 213)
Screenshot: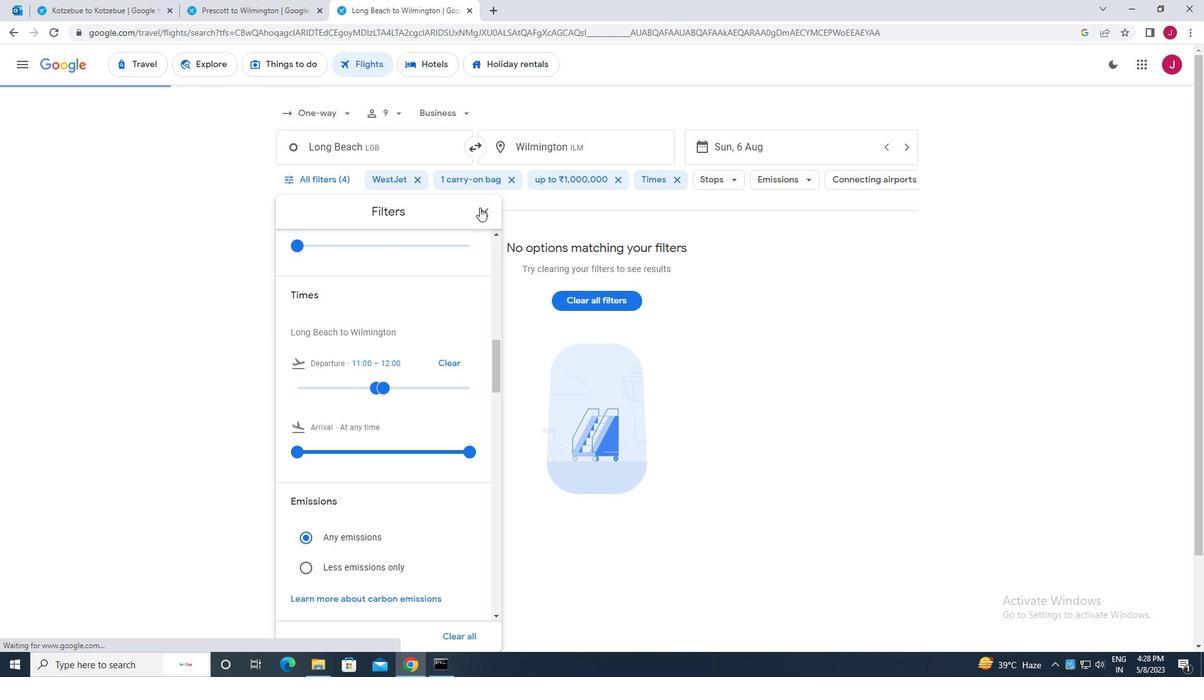 
Action: Mouse moved to (478, 212)
Screenshot: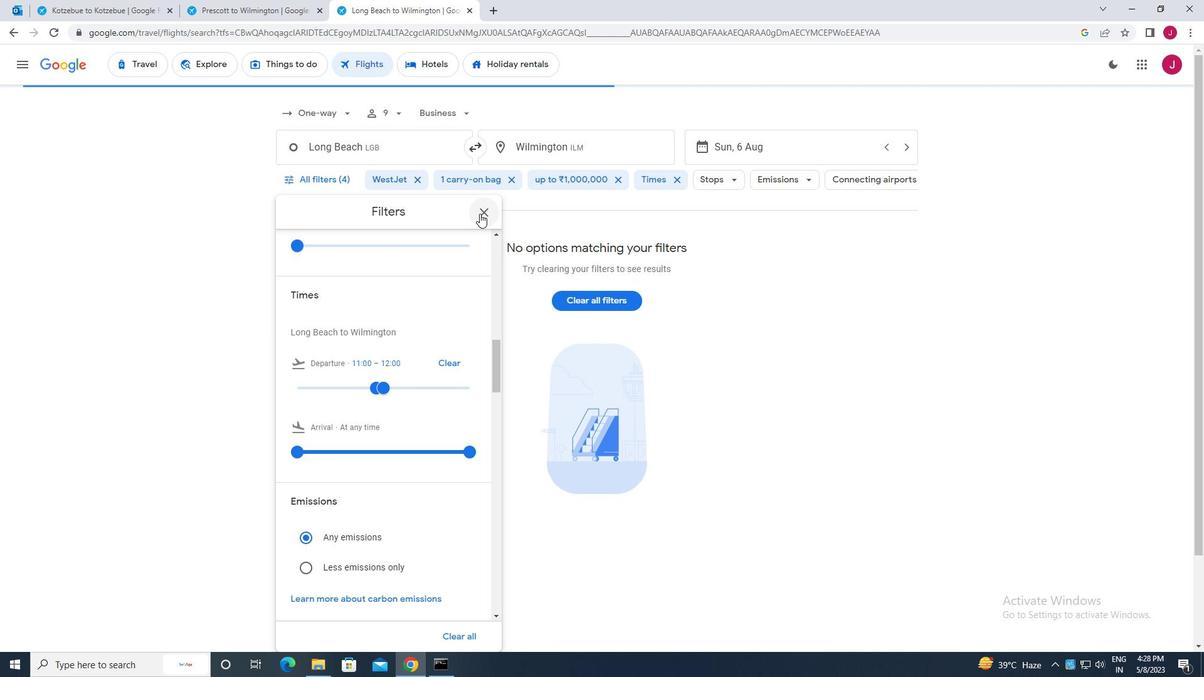 
